 Task: Find a one-way flight from Los Angeles to Dickinson for 3 adults in Premium Economy with 1 checked bag on 9 May.
Action: Mouse moved to (288, 93)
Screenshot: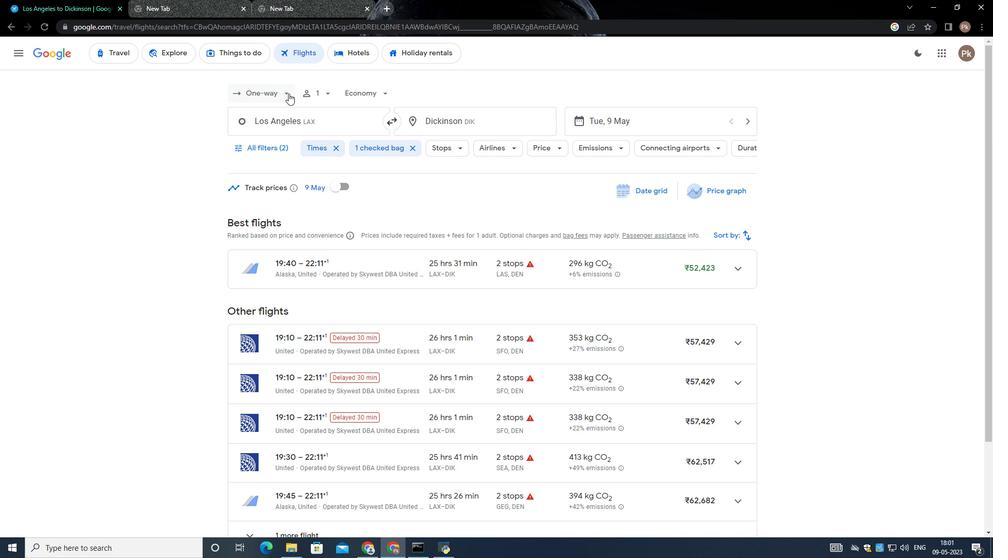 
Action: Mouse pressed left at (288, 93)
Screenshot: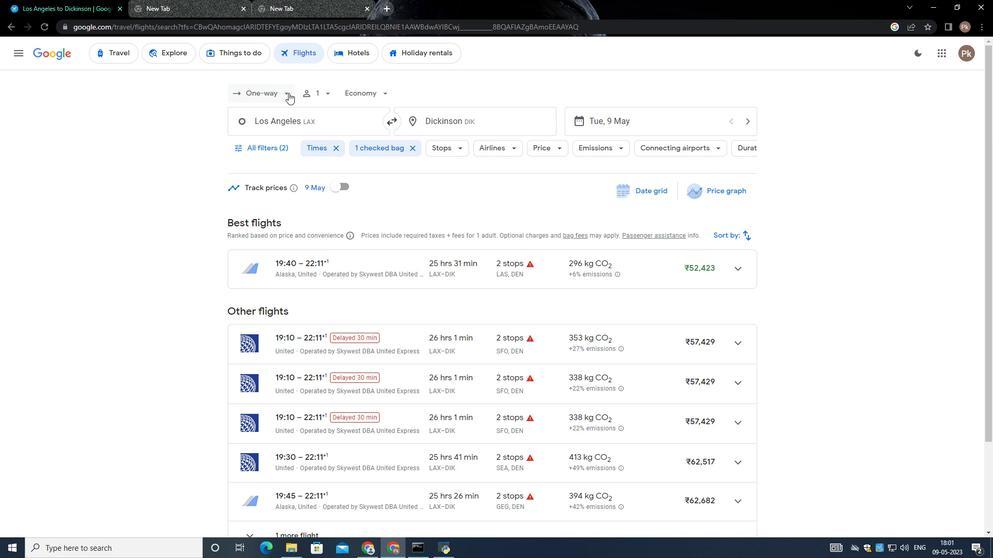 
Action: Mouse moved to (287, 144)
Screenshot: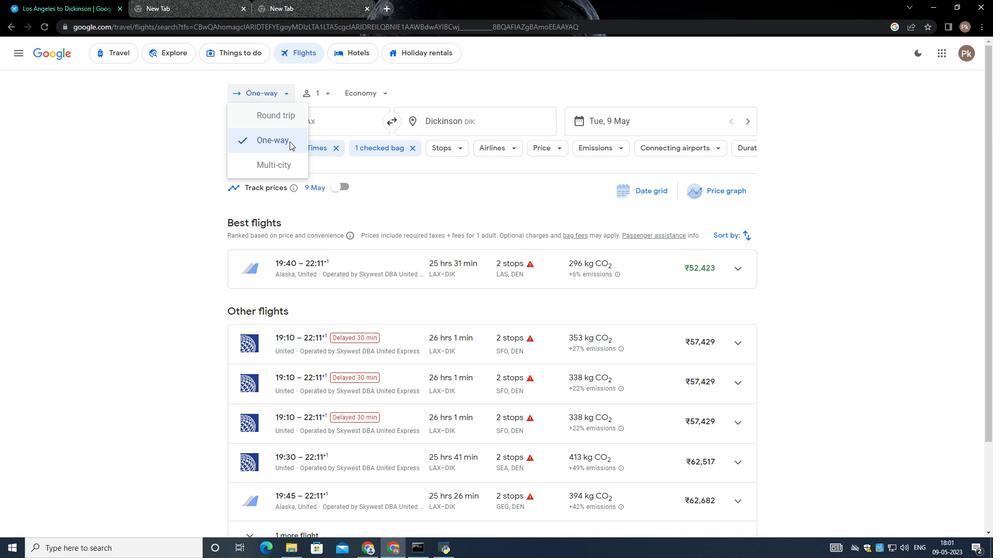 
Action: Mouse pressed left at (287, 144)
Screenshot: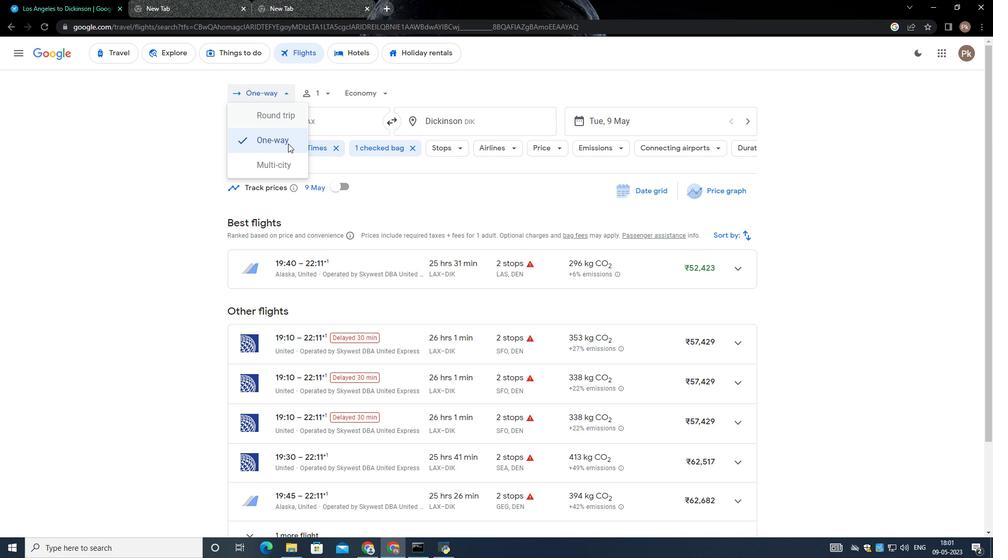 
Action: Mouse moved to (323, 96)
Screenshot: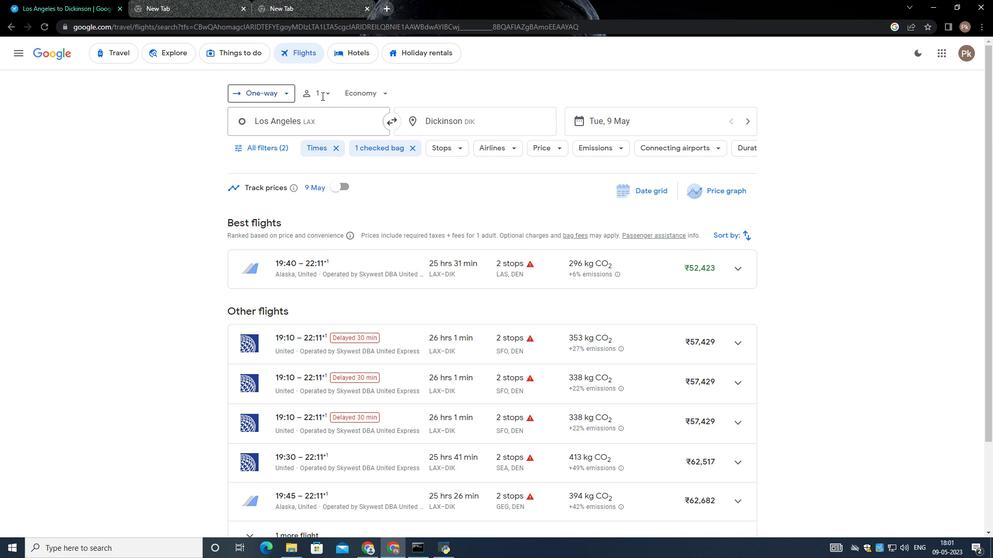 
Action: Mouse pressed left at (323, 96)
Screenshot: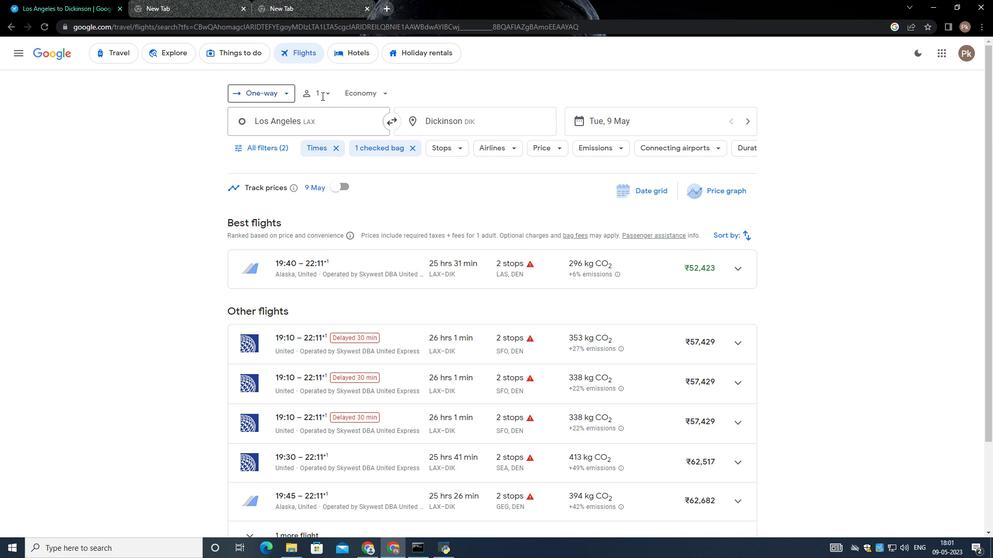
Action: Mouse moved to (403, 114)
Screenshot: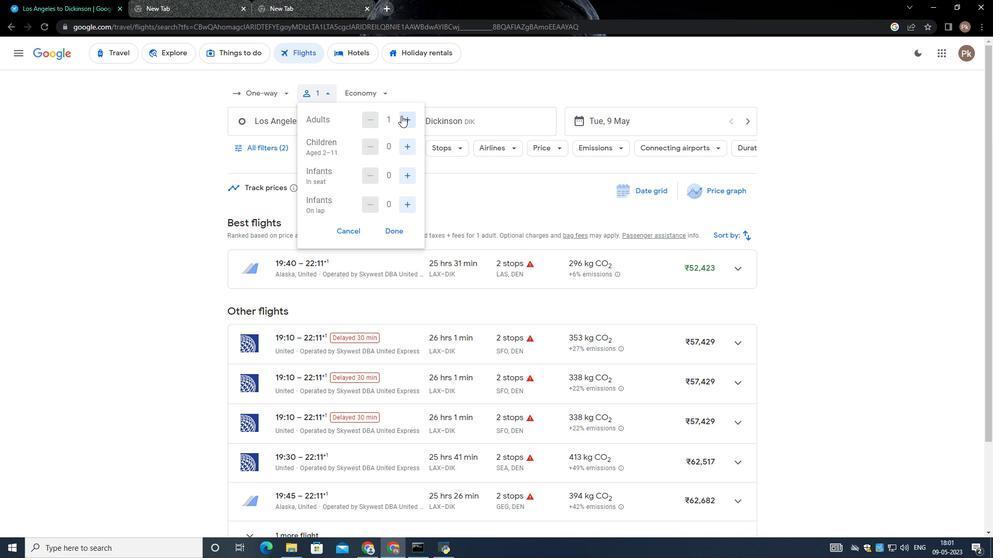 
Action: Mouse pressed left at (403, 114)
Screenshot: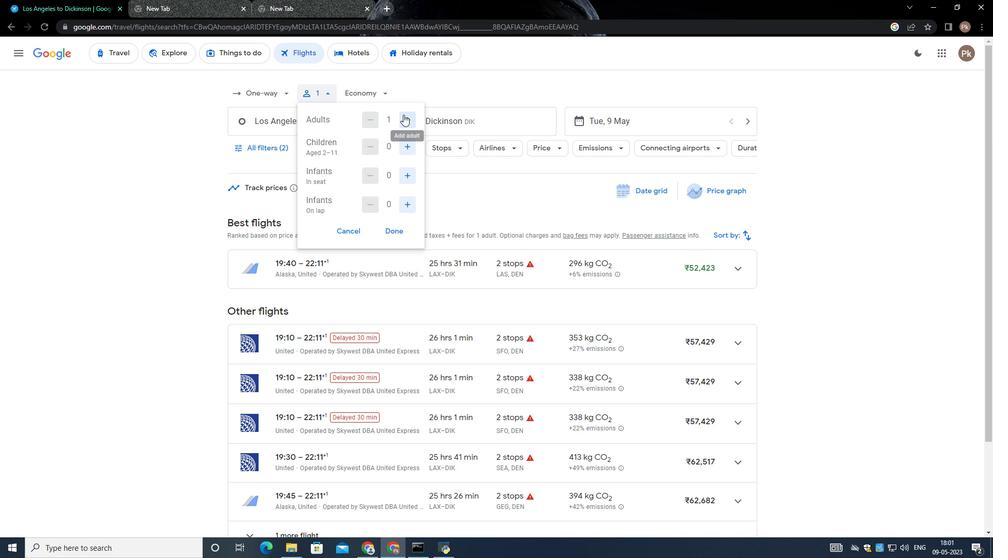 
Action: Mouse moved to (404, 114)
Screenshot: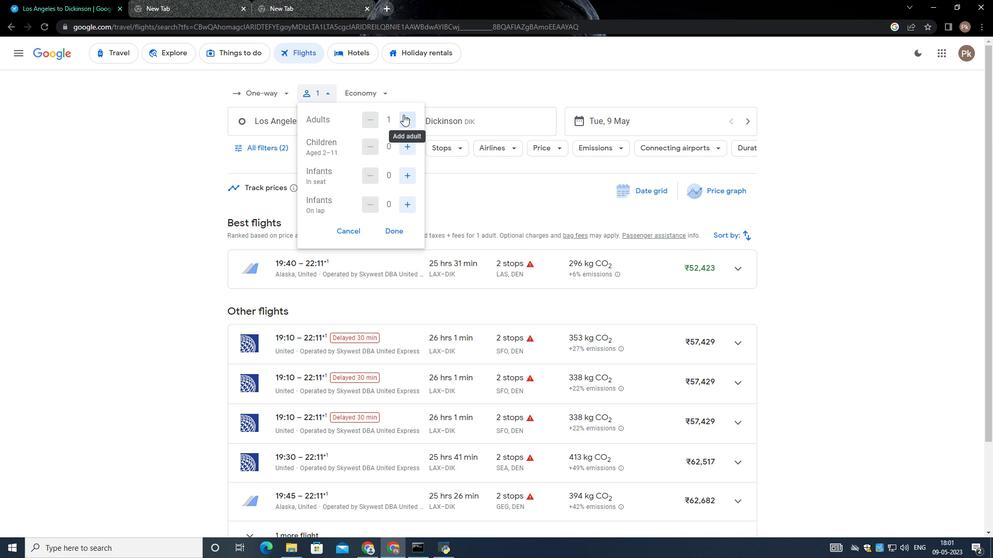 
Action: Mouse pressed left at (404, 114)
Screenshot: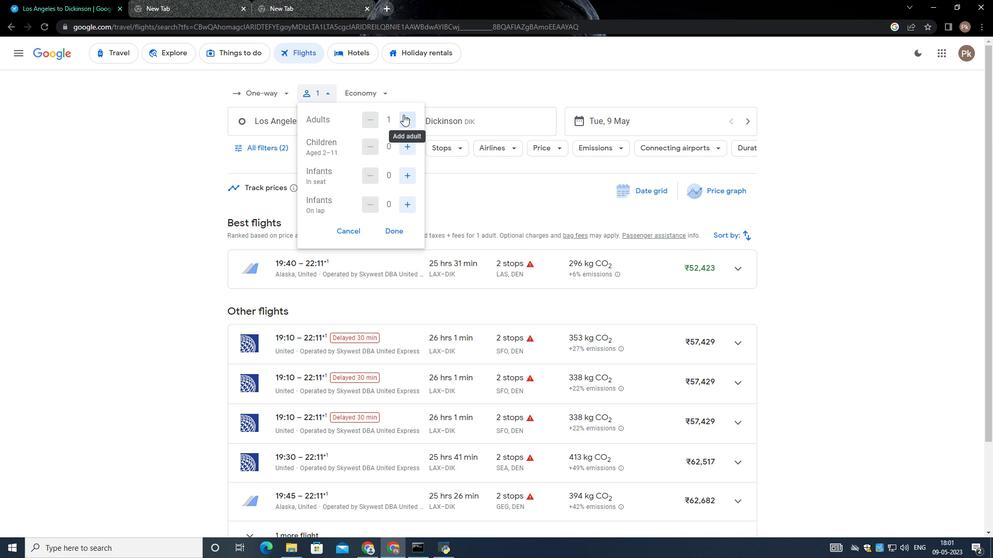 
Action: Mouse moved to (400, 144)
Screenshot: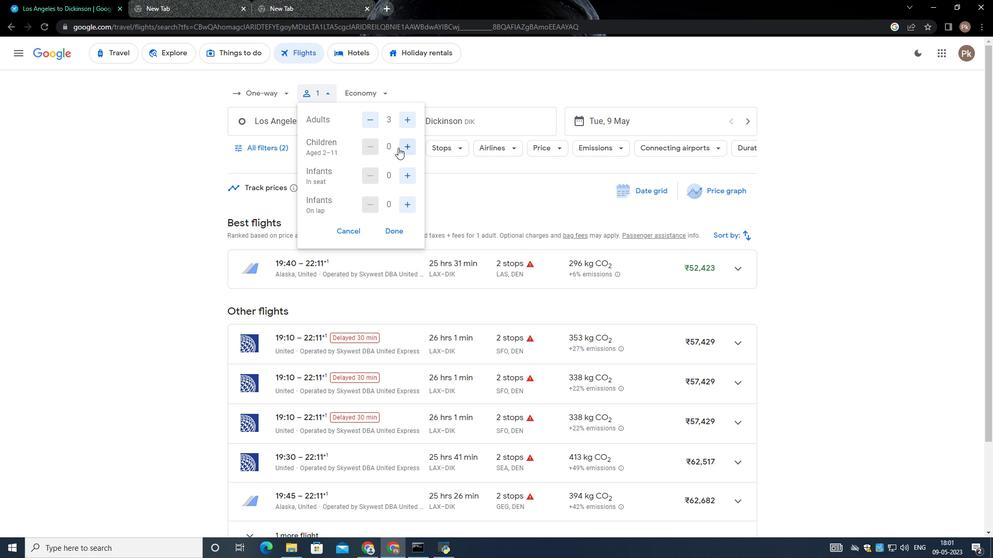 
Action: Mouse pressed left at (400, 144)
Screenshot: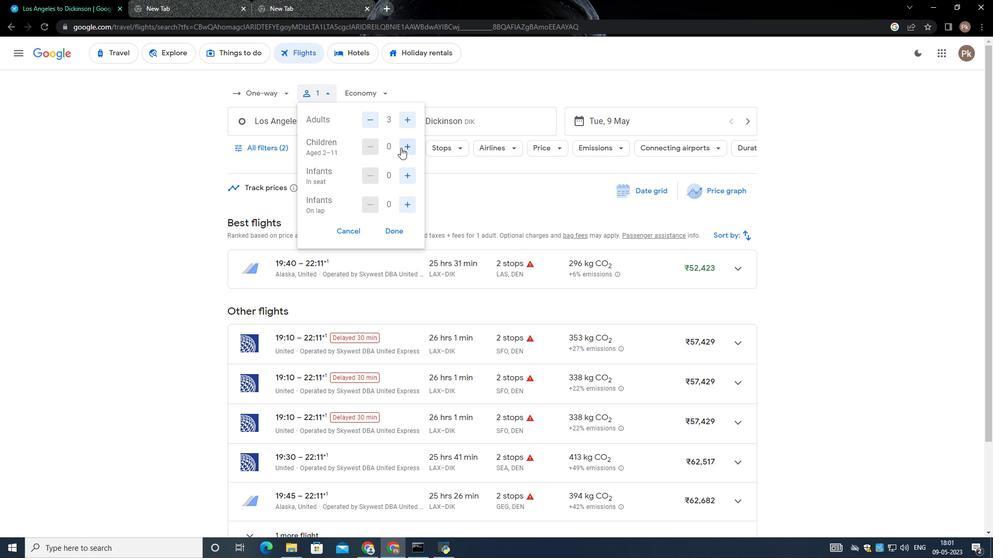 
Action: Mouse pressed left at (400, 144)
Screenshot: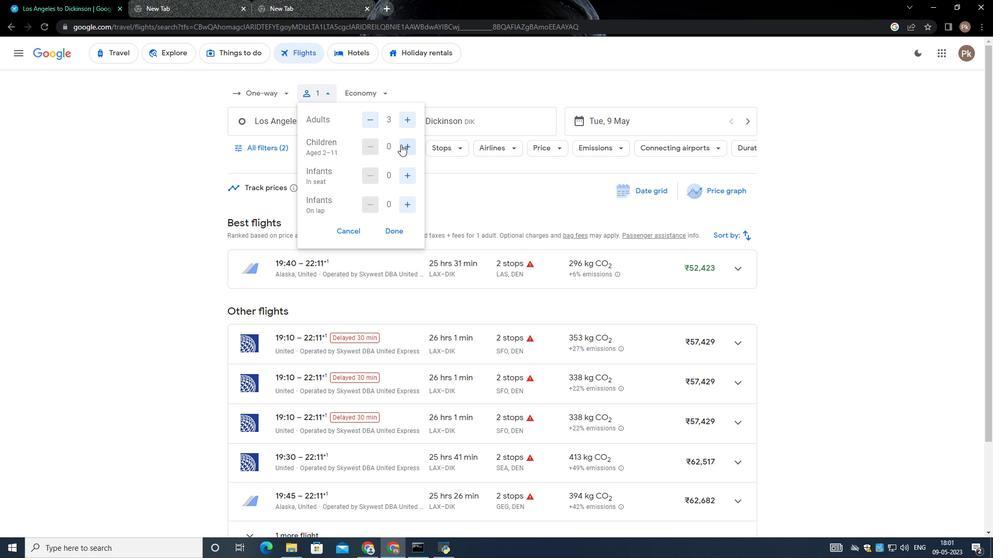 
Action: Mouse moved to (400, 144)
Screenshot: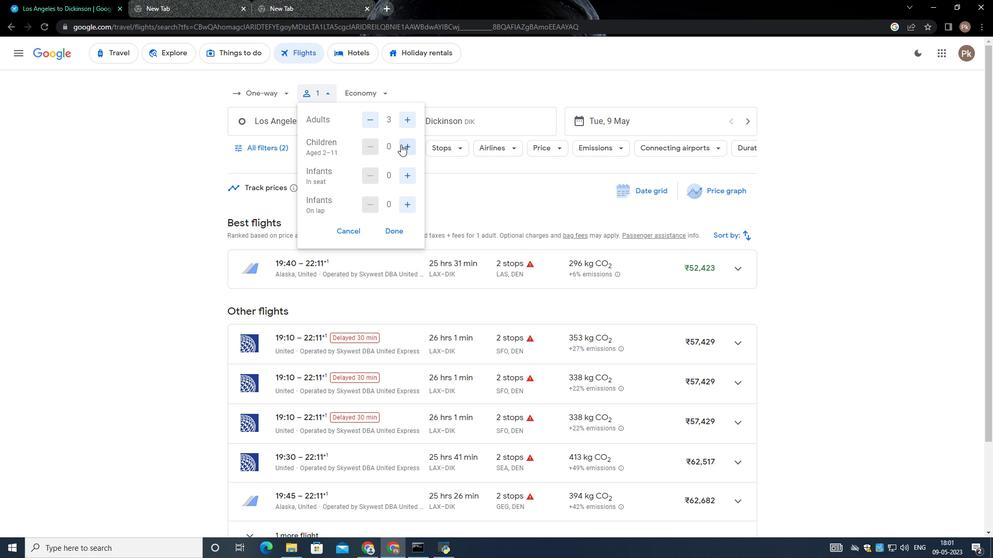 
Action: Mouse pressed left at (400, 144)
Screenshot: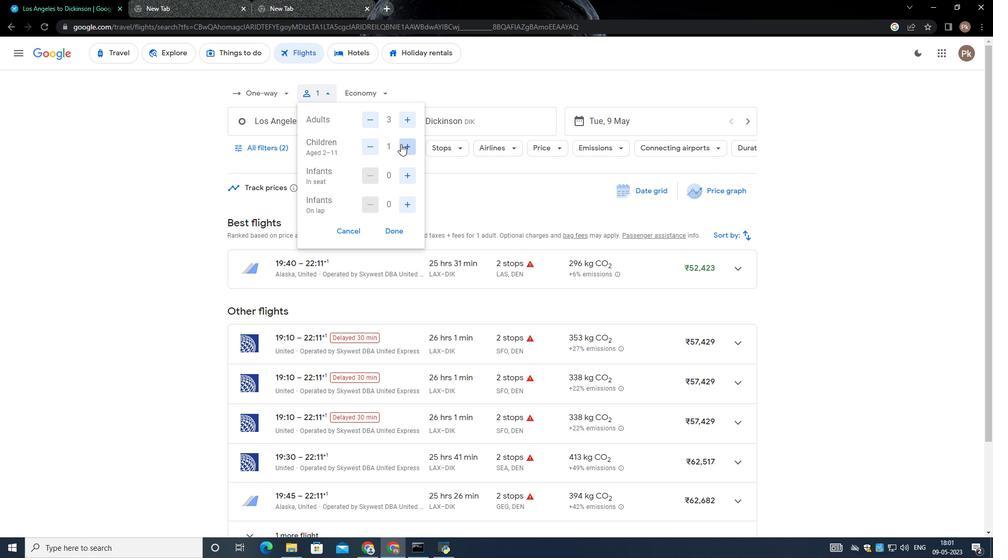 
Action: Mouse moved to (392, 232)
Screenshot: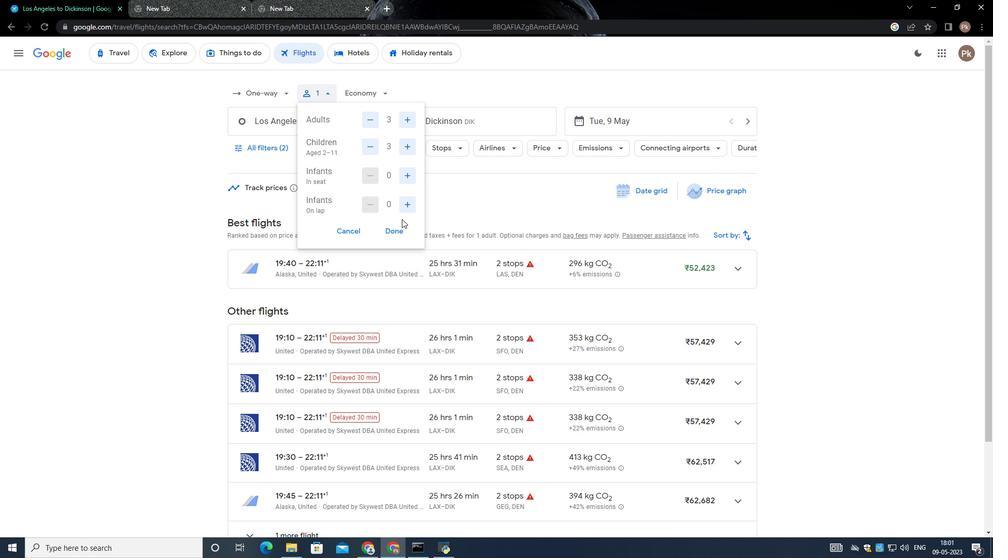 
Action: Mouse pressed left at (392, 232)
Screenshot: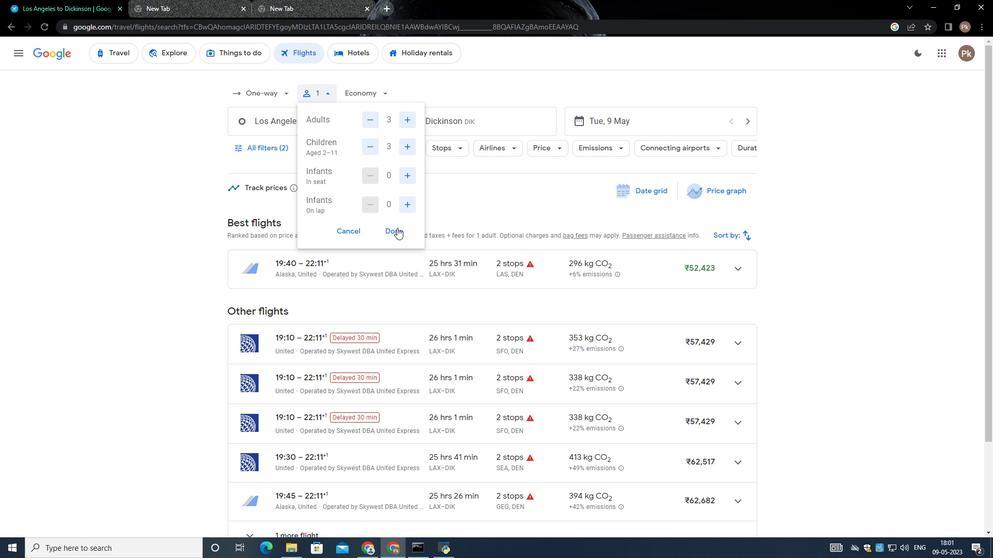 
Action: Mouse moved to (375, 100)
Screenshot: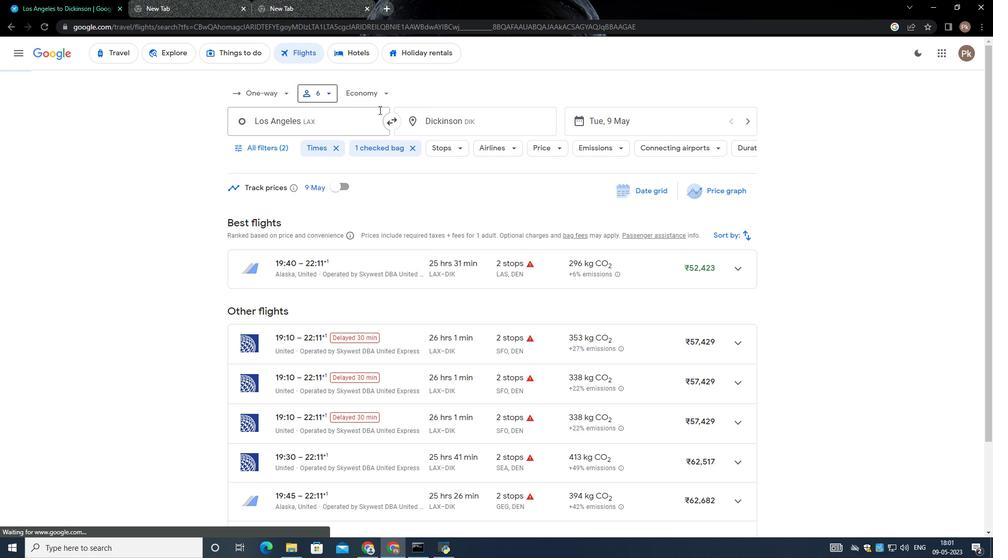 
Action: Mouse pressed left at (375, 100)
Screenshot: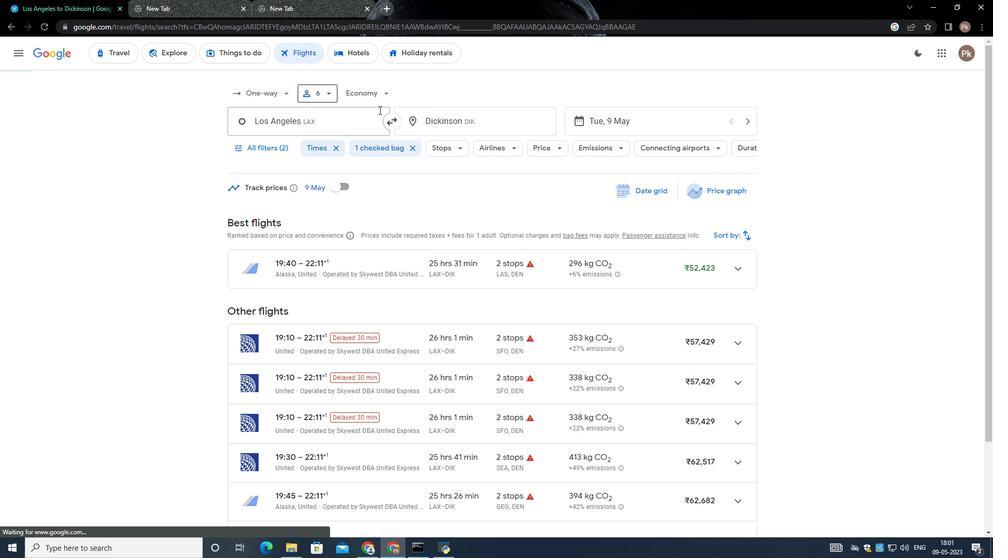 
Action: Mouse moved to (395, 140)
Screenshot: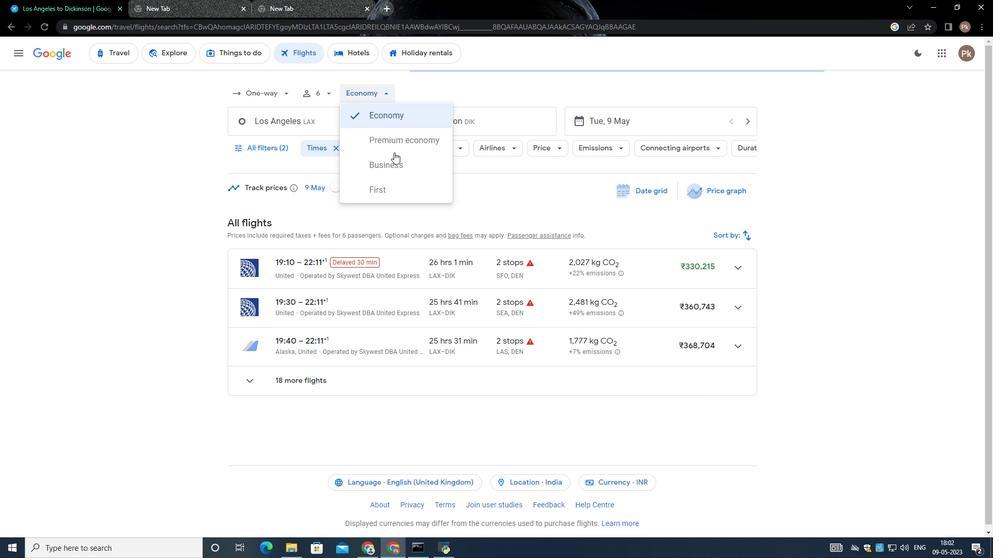
Action: Mouse pressed left at (395, 140)
Screenshot: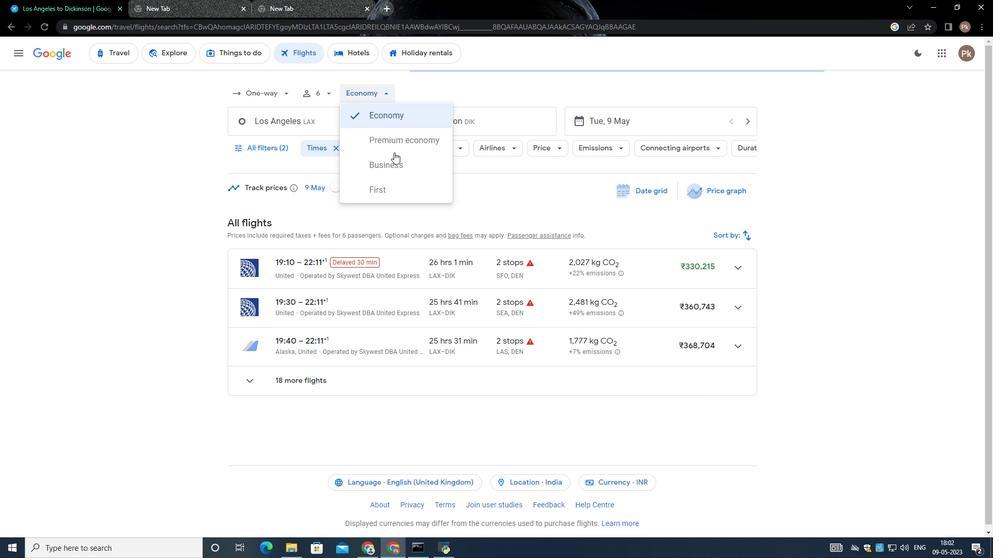 
Action: Mouse moved to (297, 121)
Screenshot: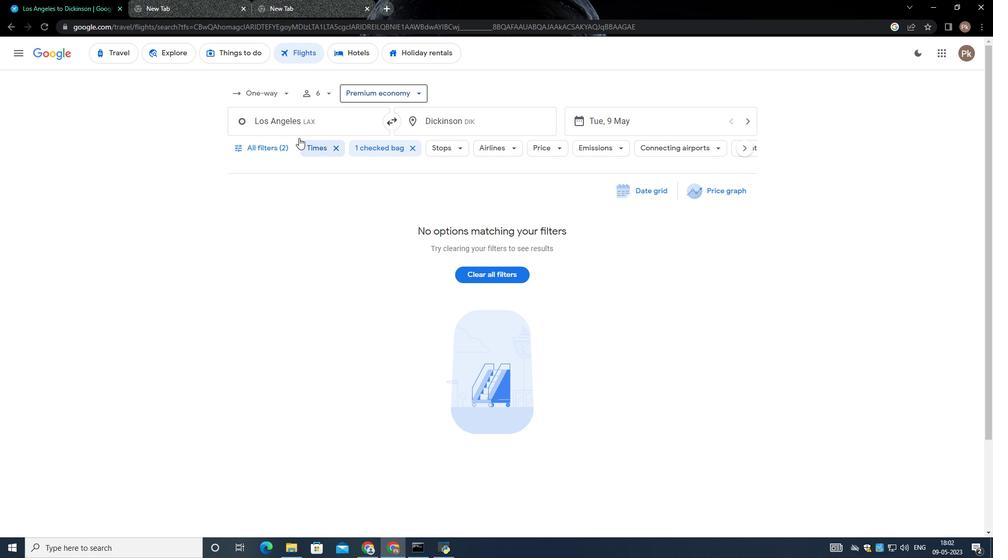 
Action: Mouse pressed left at (297, 121)
Screenshot: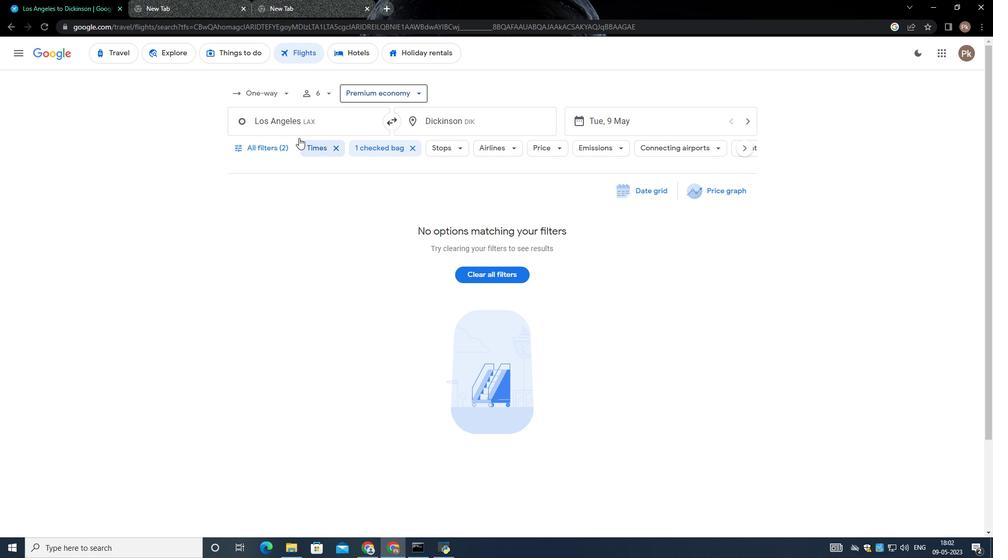 
Action: Mouse moved to (248, 85)
Screenshot: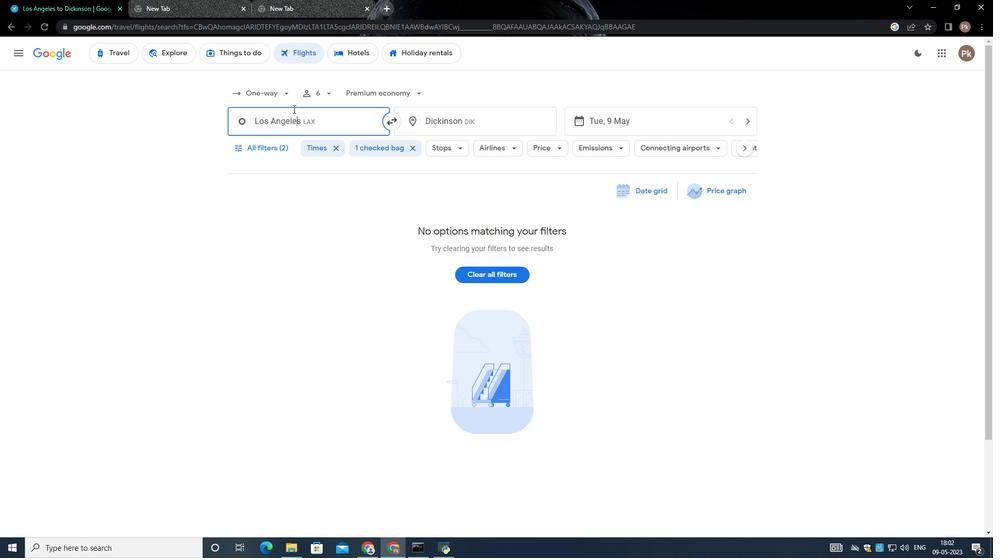 
Action: Key pressed <Key.backspace><Key.shift>Santa<Key.space><Key.shift><Key.shift><Key.shift><Key.shift><Key.shift><Key.shift><Key.shift><Key.shift><Key.shift><Key.shift><Key.shift><Key.shift>Rosa
Screenshot: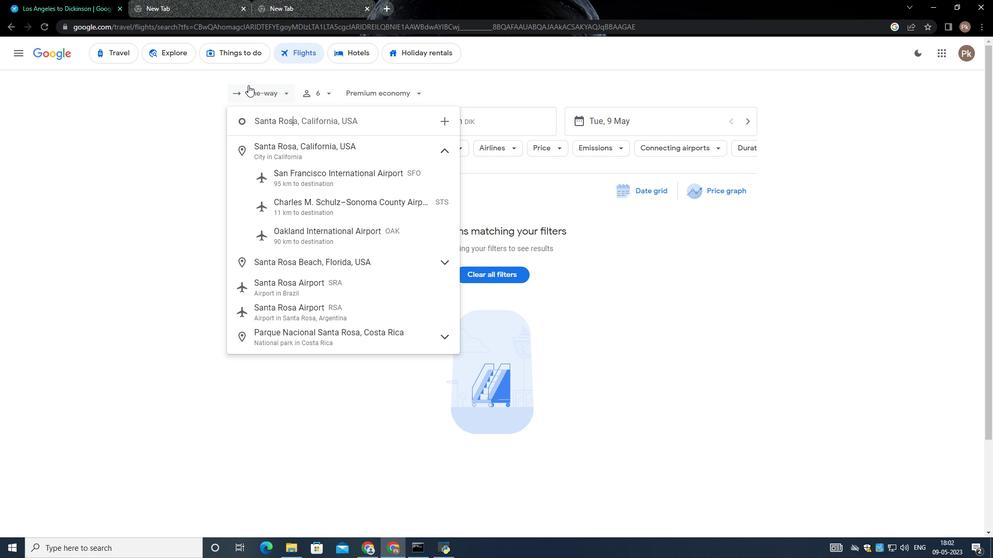 
Action: Mouse moved to (335, 206)
Screenshot: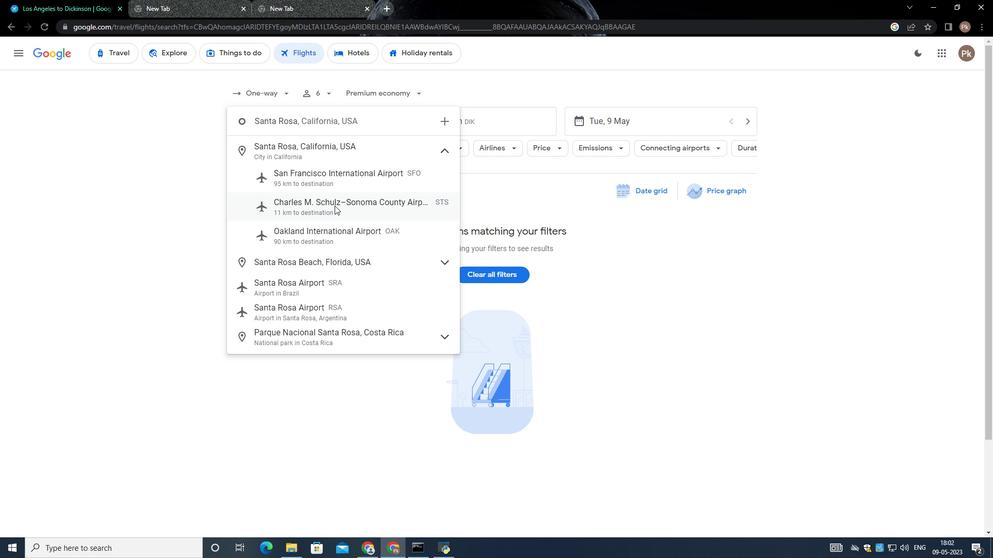 
Action: Mouse pressed left at (335, 206)
Screenshot: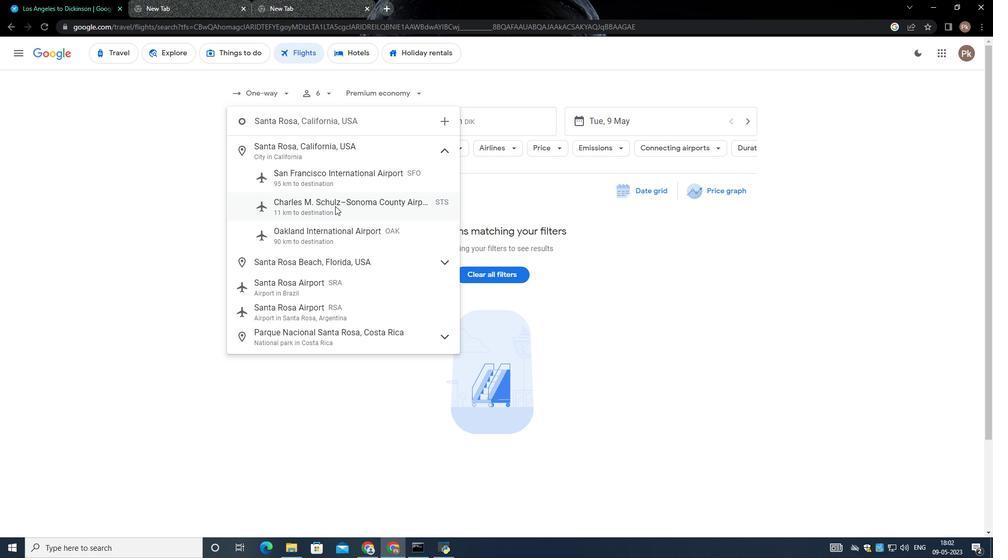 
Action: Mouse moved to (496, 123)
Screenshot: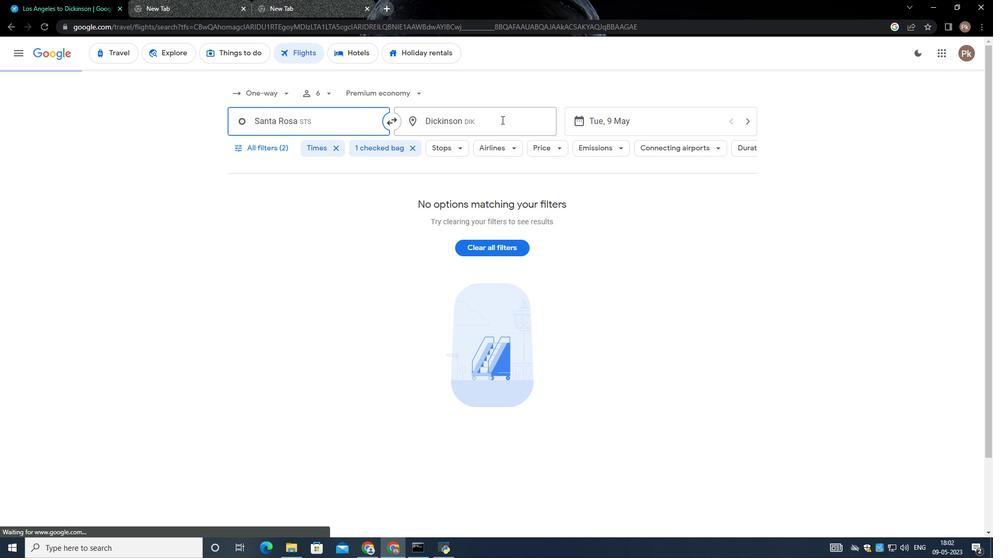 
Action: Mouse pressed left at (496, 123)
Screenshot: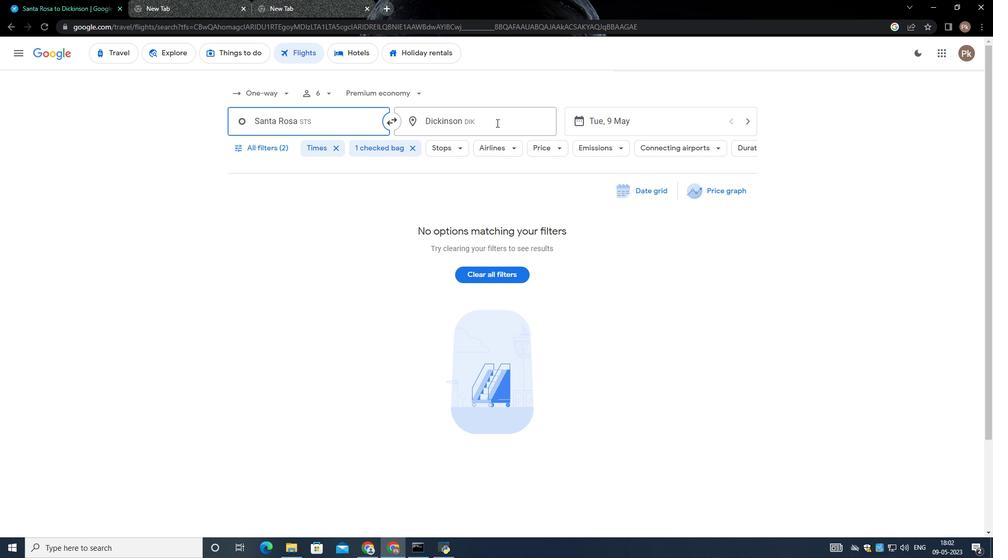 
Action: Mouse moved to (279, 0)
Screenshot: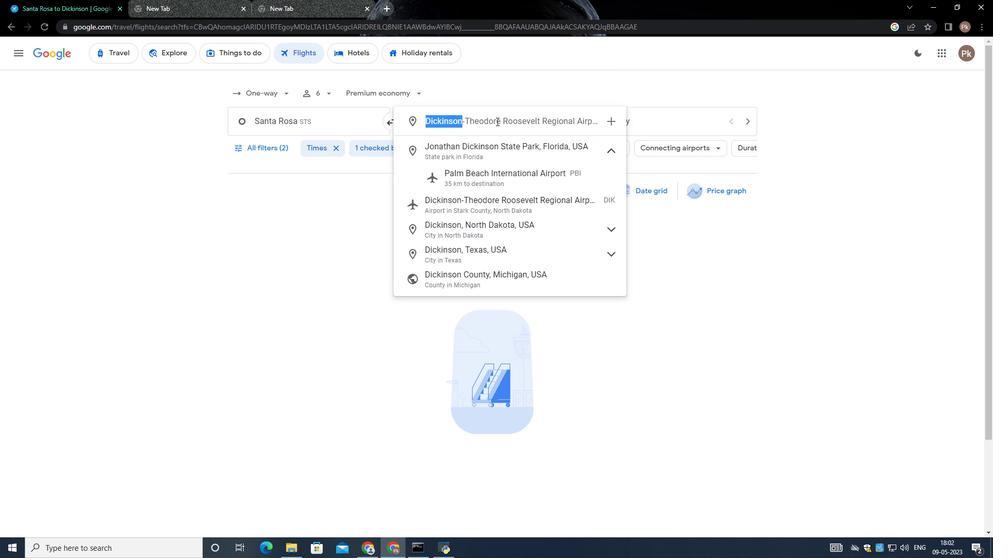 
Action: Key pressed <Key.backspace>
Screenshot: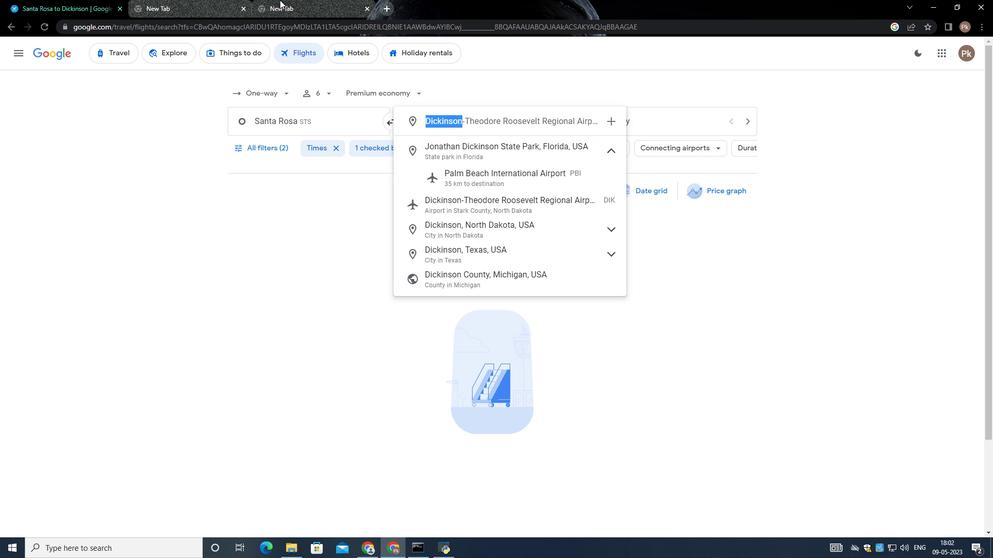 
Action: Mouse moved to (935, 143)
Screenshot: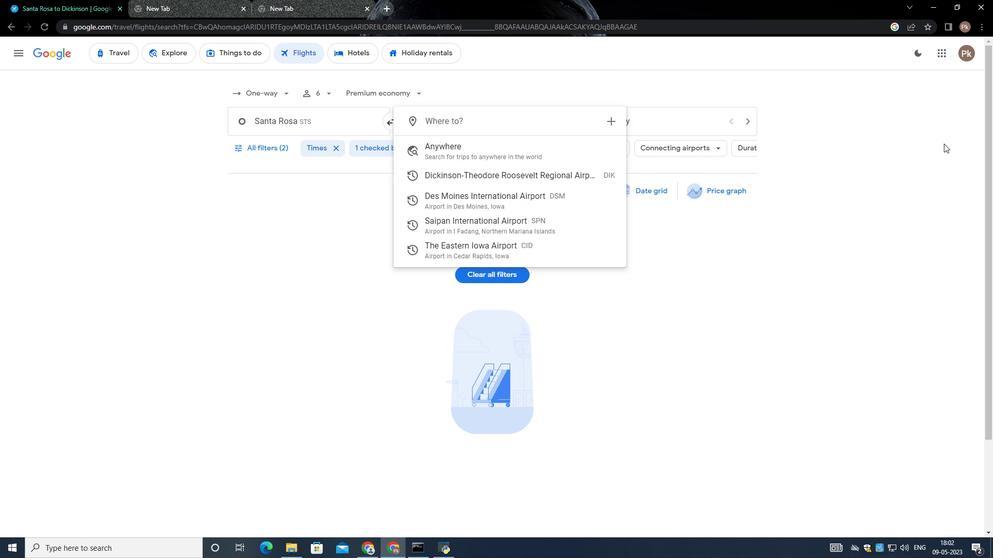 
Action: Key pressed <Key.shift><Key.shift><Key.shift><Key.shift><Key.shift>D
Screenshot: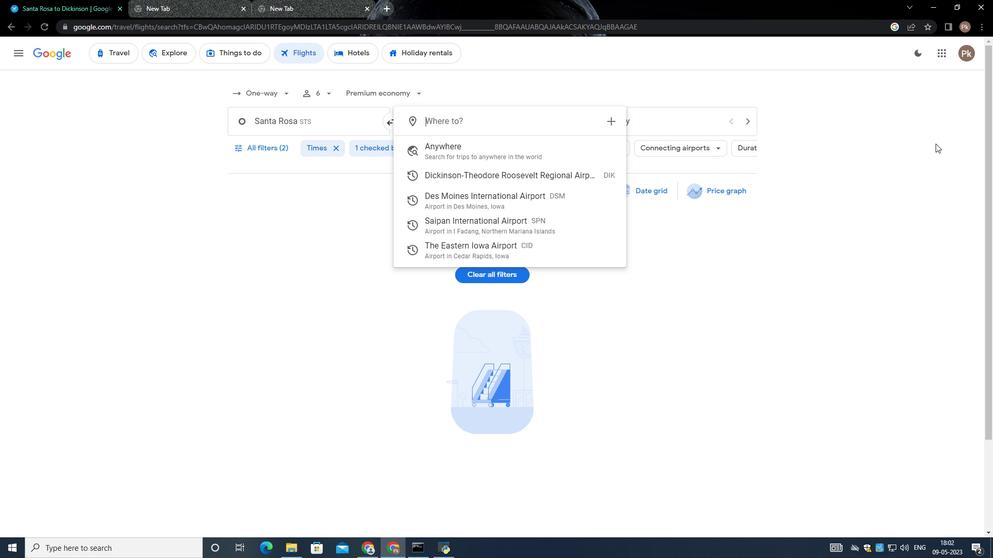 
Action: Mouse moved to (934, 144)
Screenshot: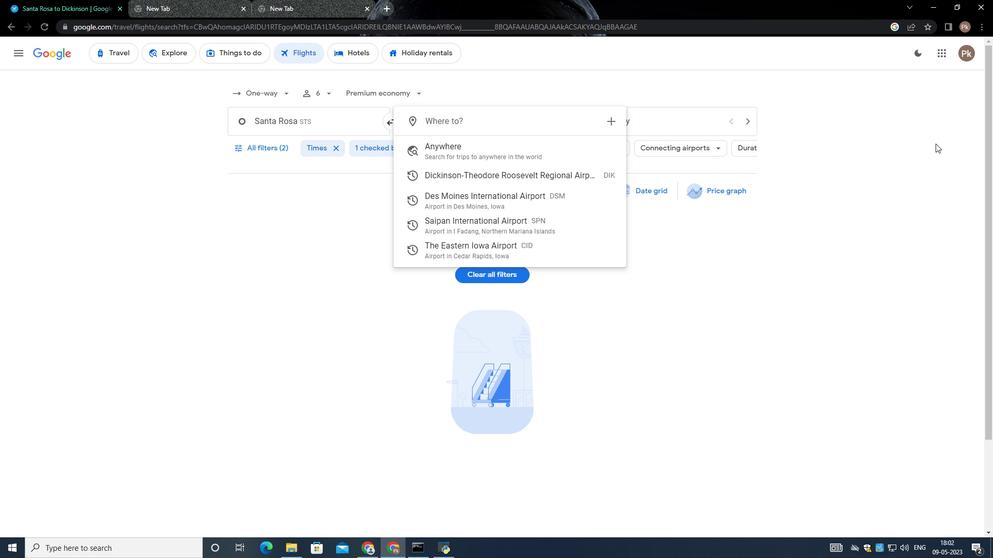 
Action: Key pressed ickson<Key.space><Key.shift>Theodore
Screenshot: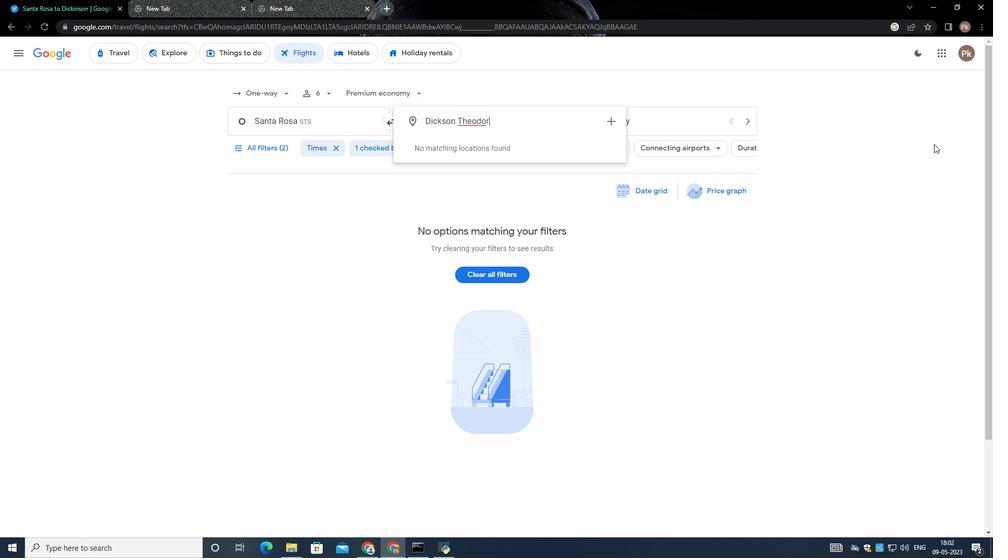 
Action: Mouse moved to (482, 147)
Screenshot: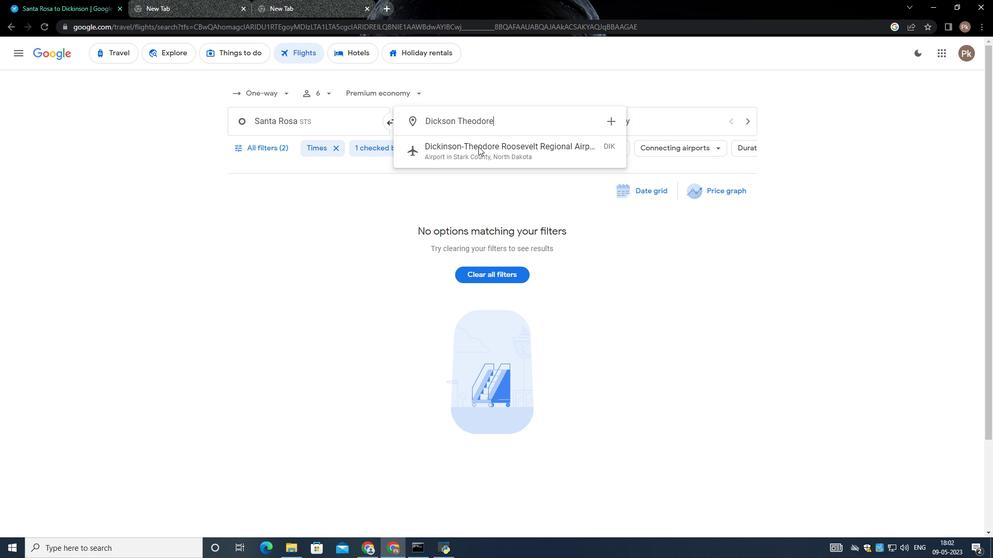 
Action: Mouse pressed left at (482, 147)
Screenshot: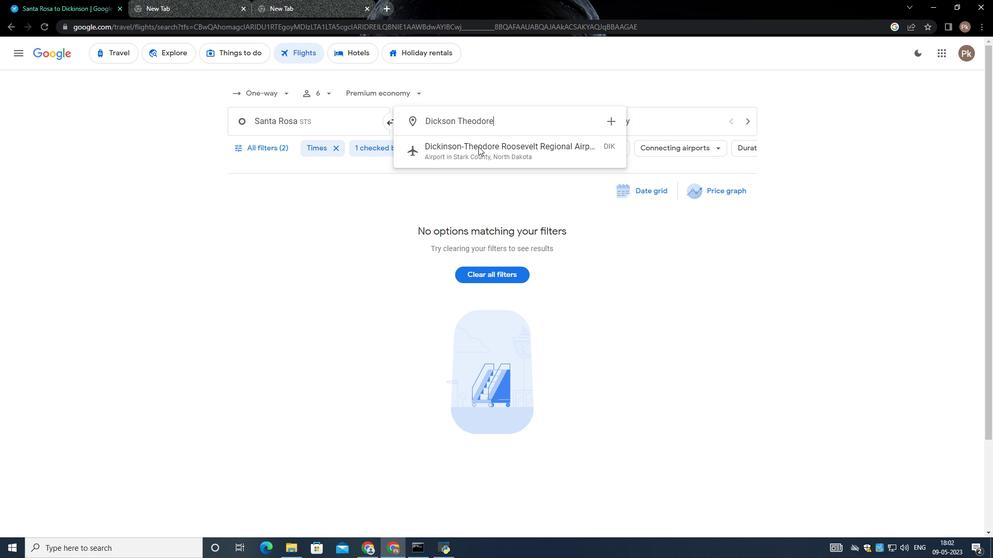 
Action: Mouse moved to (499, 124)
Screenshot: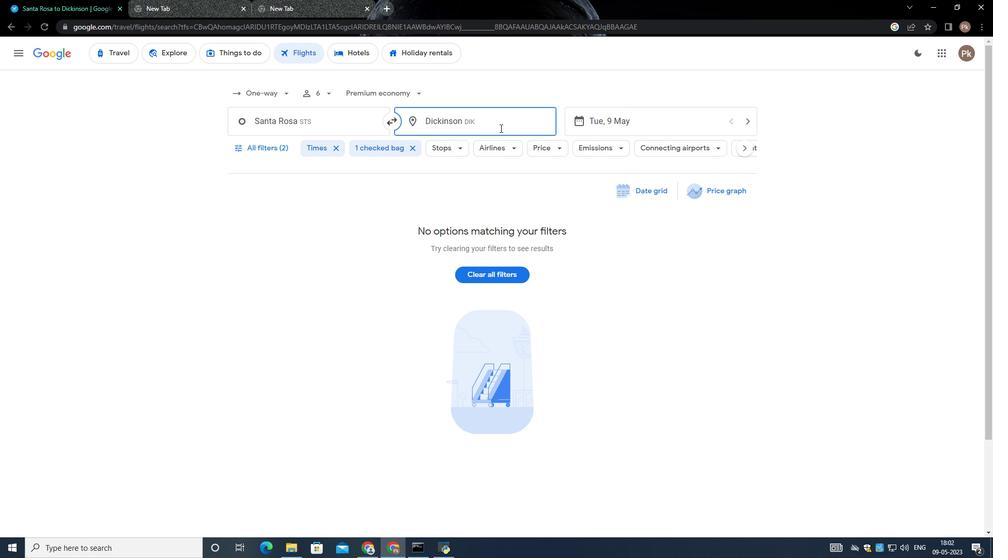
Action: Mouse pressed left at (499, 124)
Screenshot: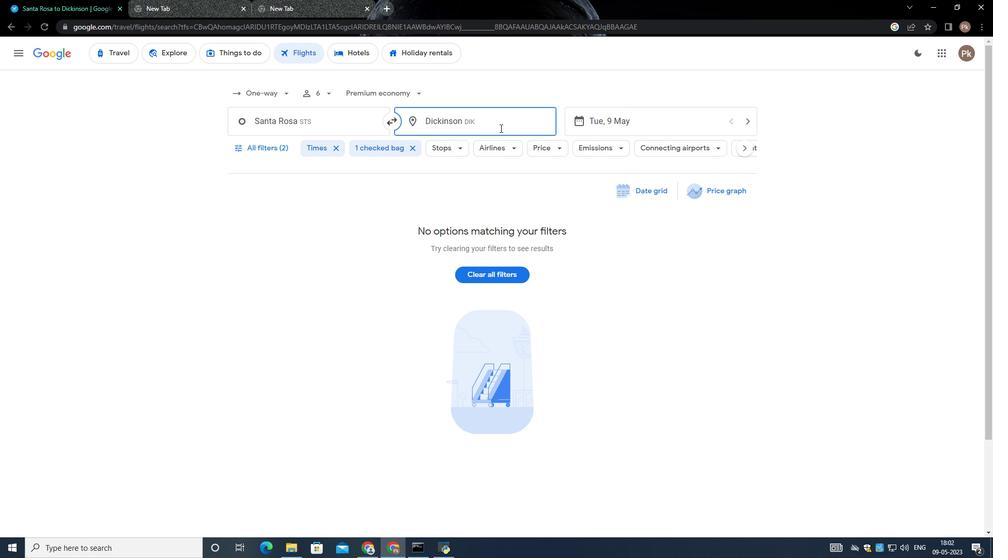 
Action: Mouse moved to (498, 192)
Screenshot: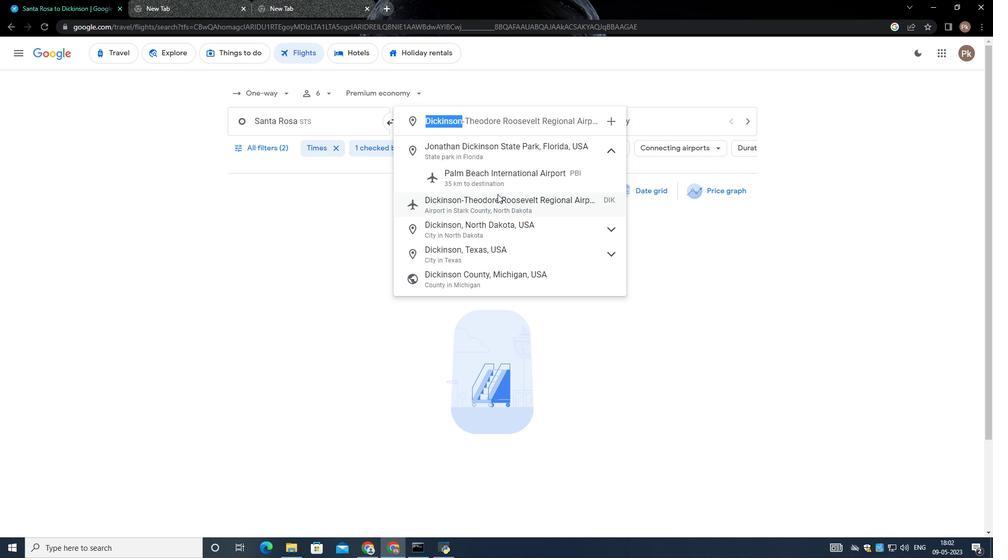 
Action: Mouse pressed left at (498, 192)
Screenshot: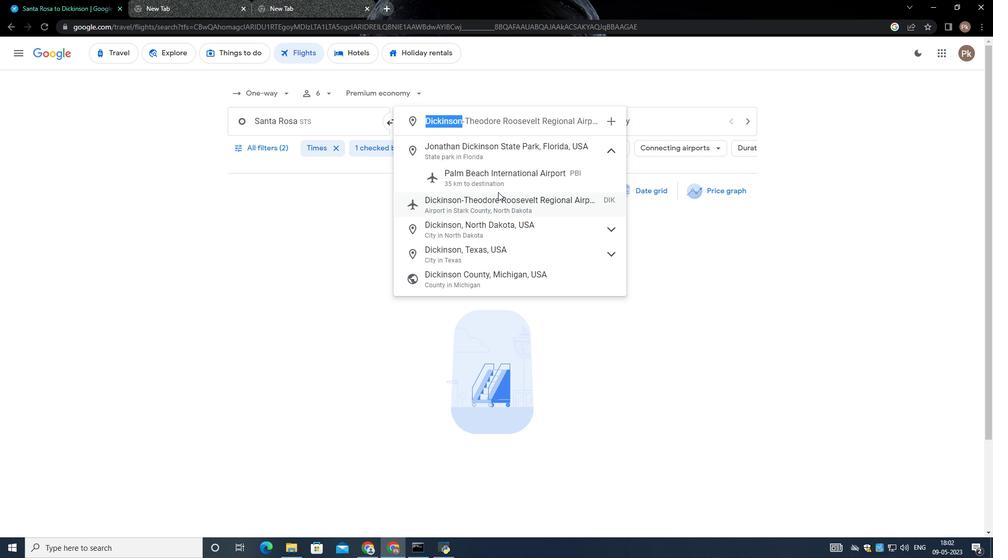 
Action: Mouse moved to (638, 118)
Screenshot: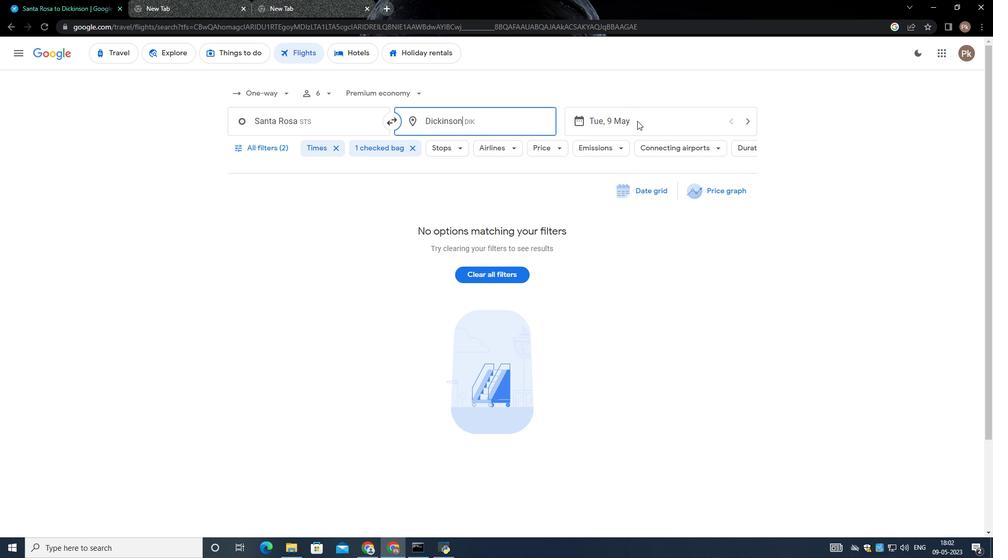 
Action: Mouse pressed left at (638, 118)
Screenshot: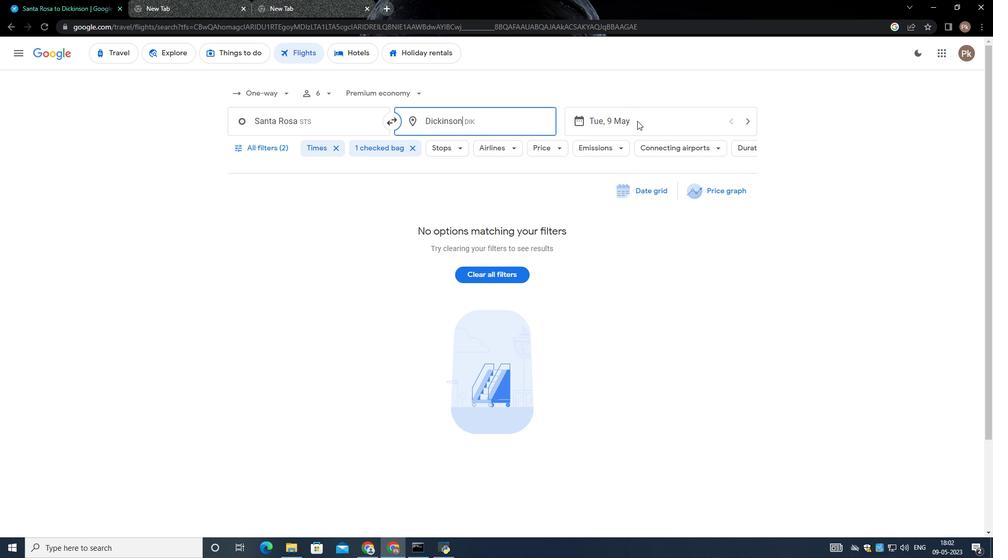 
Action: Mouse moved to (441, 231)
Screenshot: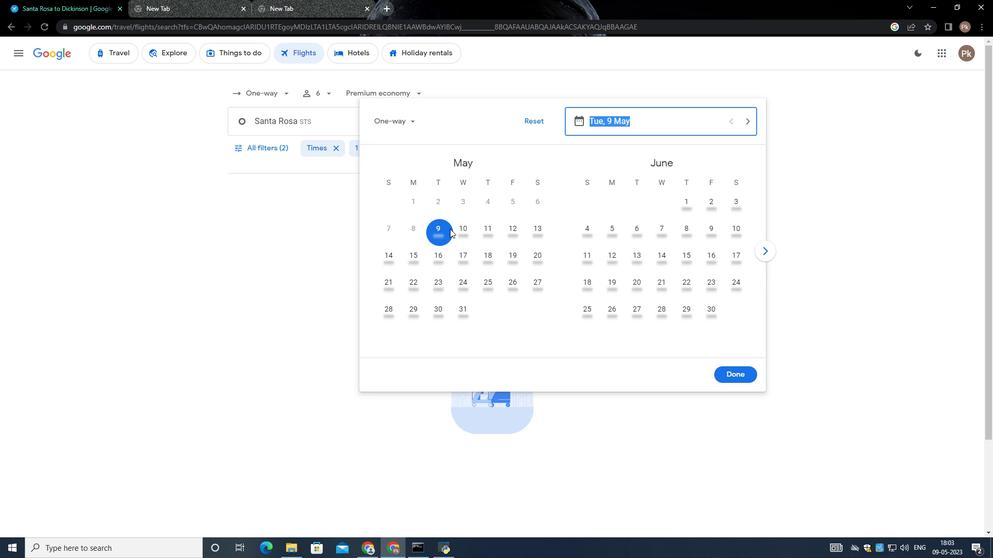 
Action: Mouse pressed left at (441, 231)
Screenshot: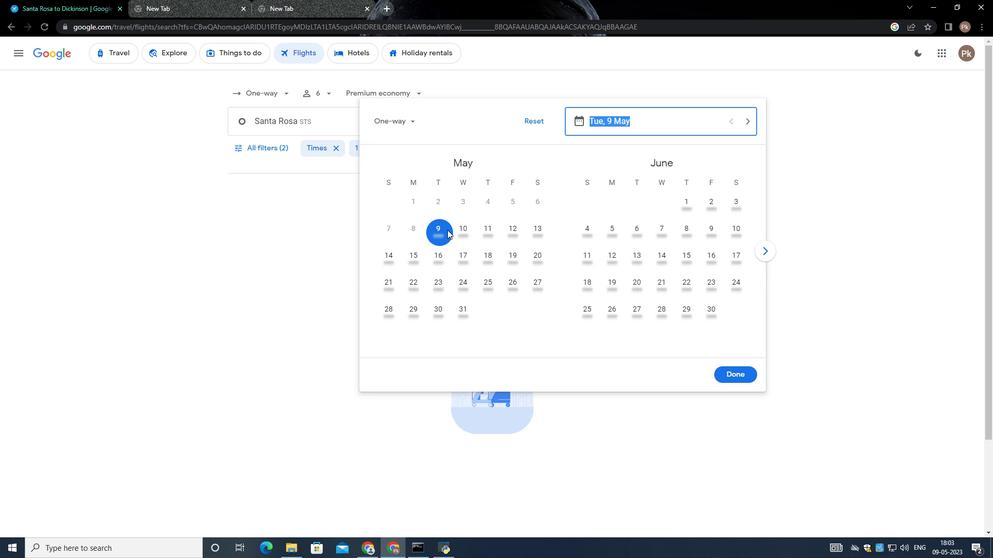 
Action: Mouse moved to (751, 382)
Screenshot: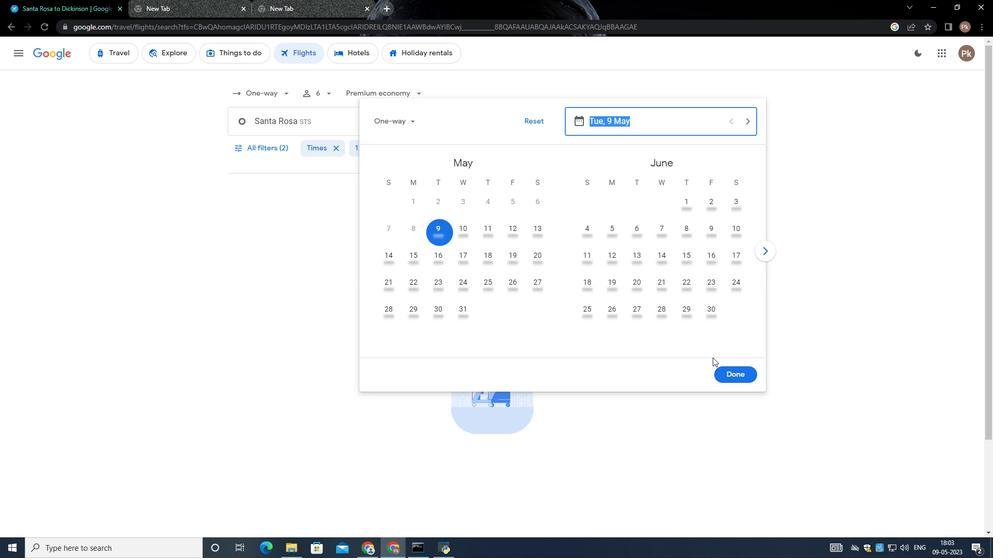 
Action: Mouse pressed left at (751, 382)
Screenshot: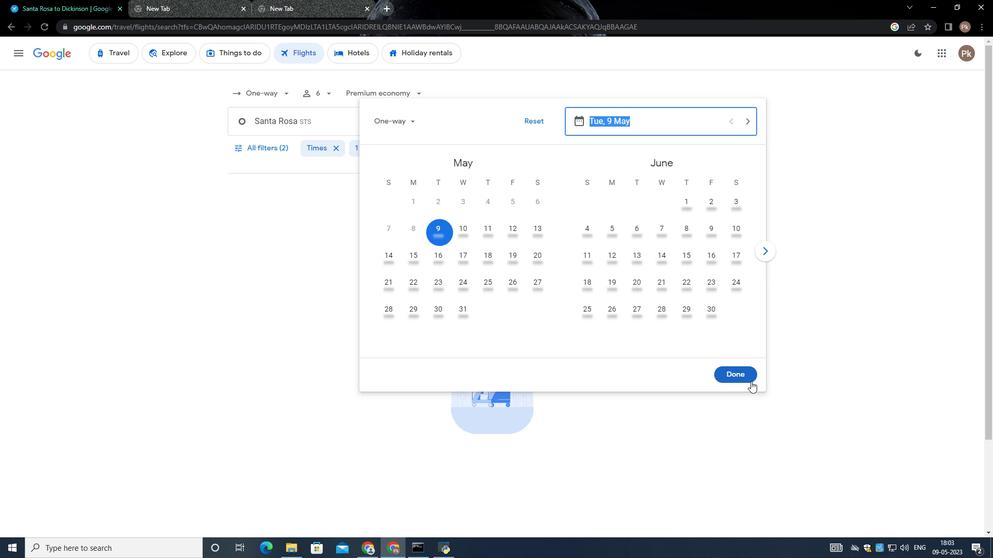 
Action: Mouse moved to (276, 154)
Screenshot: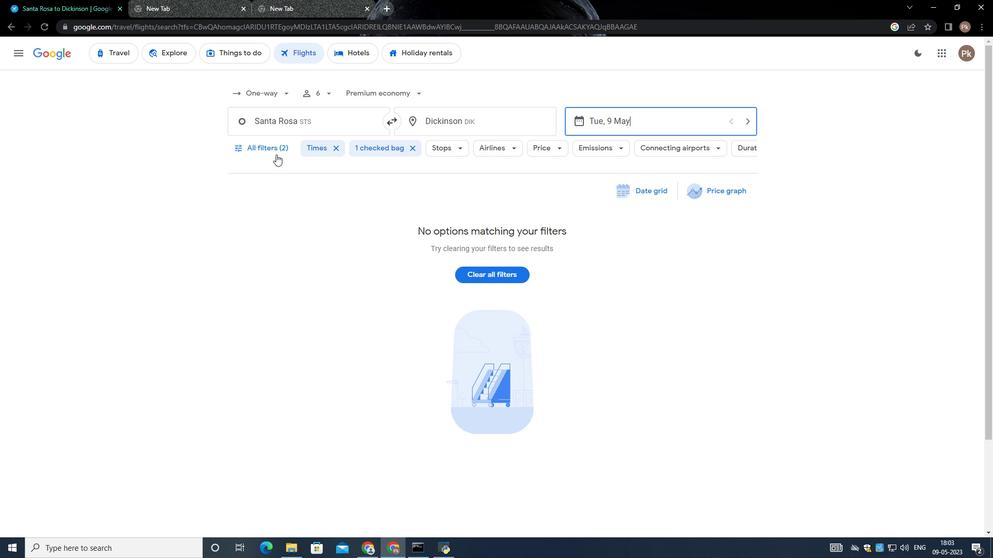 
Action: Mouse pressed left at (276, 154)
Screenshot: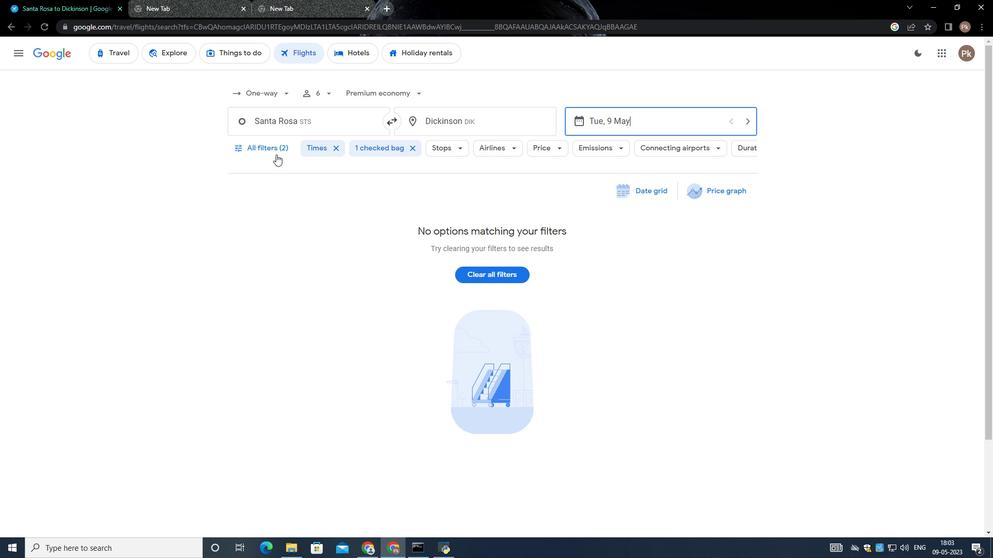 
Action: Mouse moved to (379, 367)
Screenshot: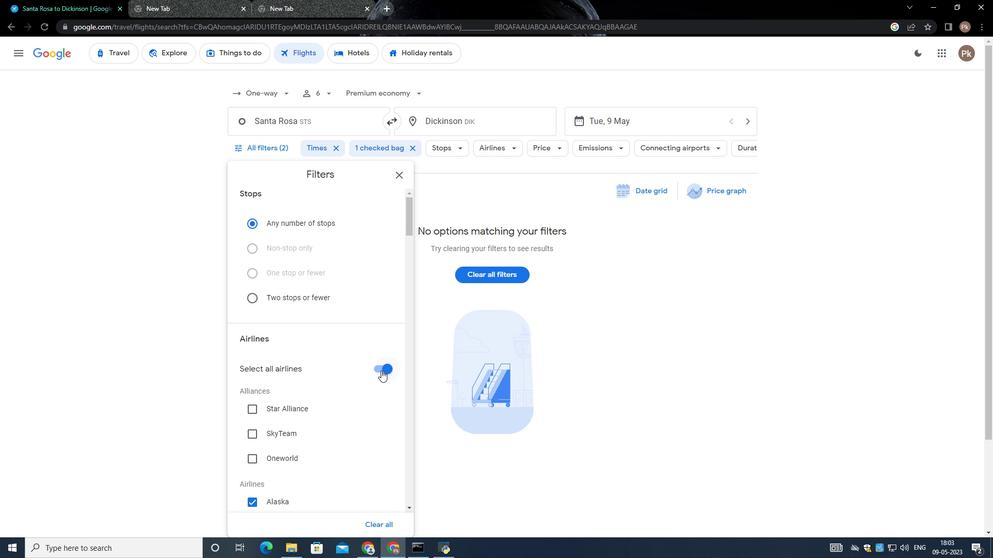 
Action: Mouse pressed left at (379, 367)
Screenshot: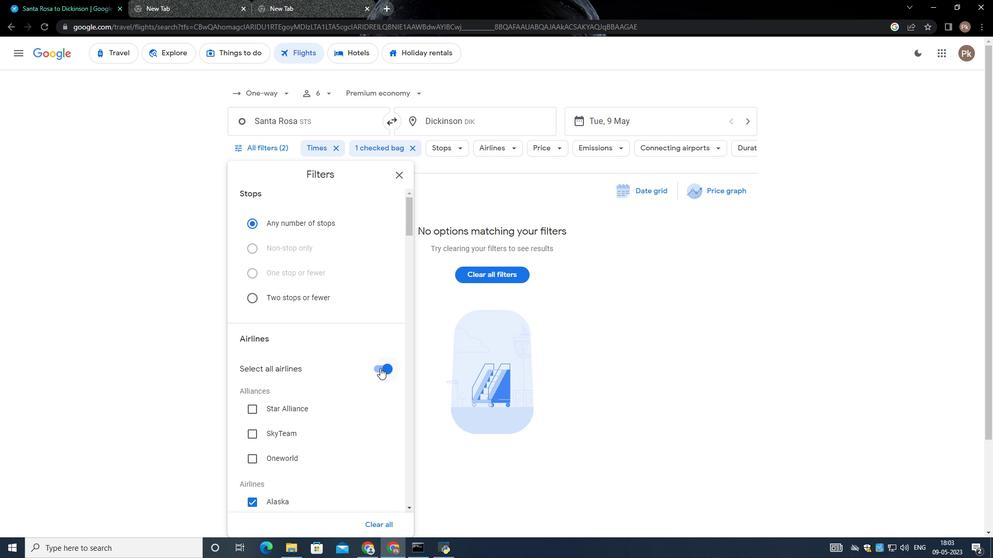 
Action: Mouse moved to (326, 349)
Screenshot: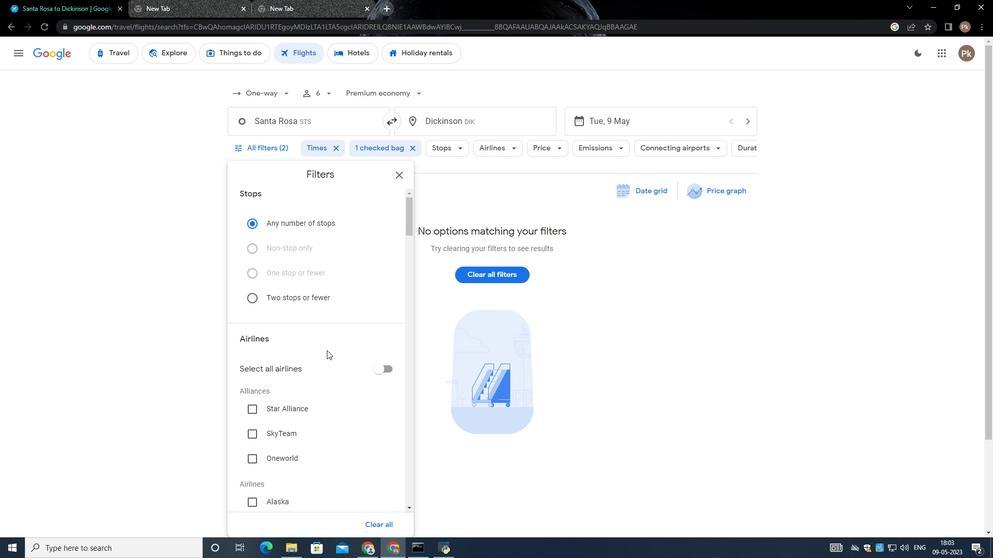 
Action: Mouse scrolled (326, 348) with delta (0, 0)
Screenshot: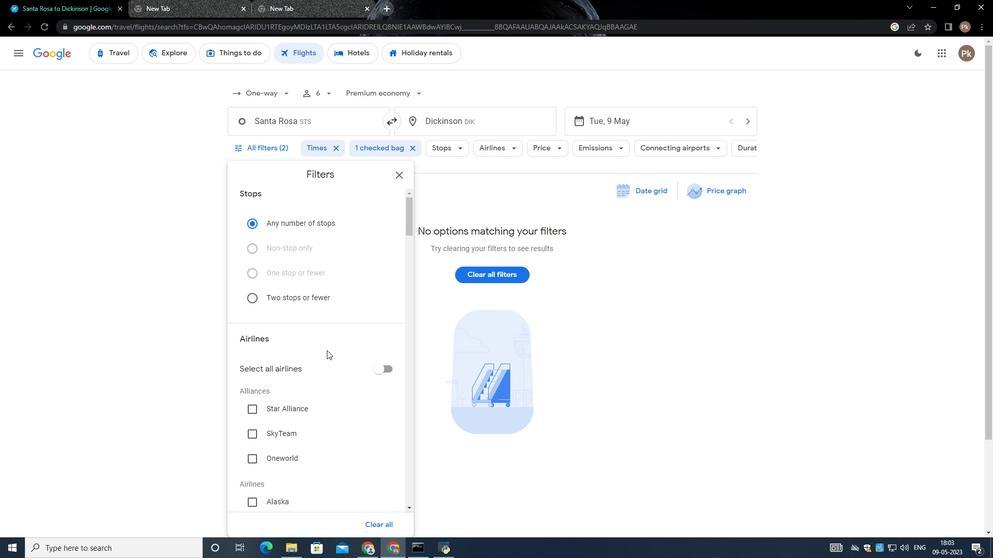 
Action: Mouse scrolled (326, 348) with delta (0, 0)
Screenshot: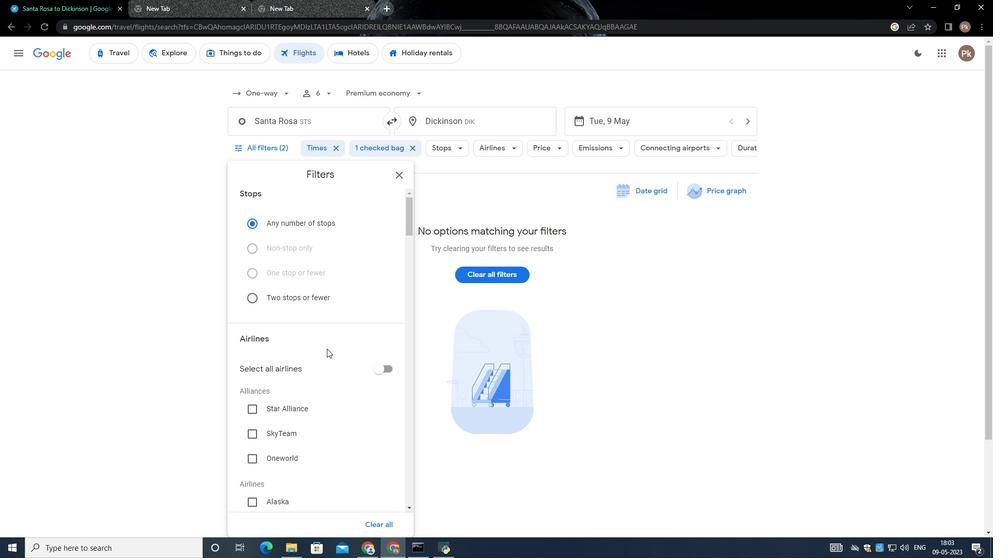 
Action: Mouse moved to (326, 347)
Screenshot: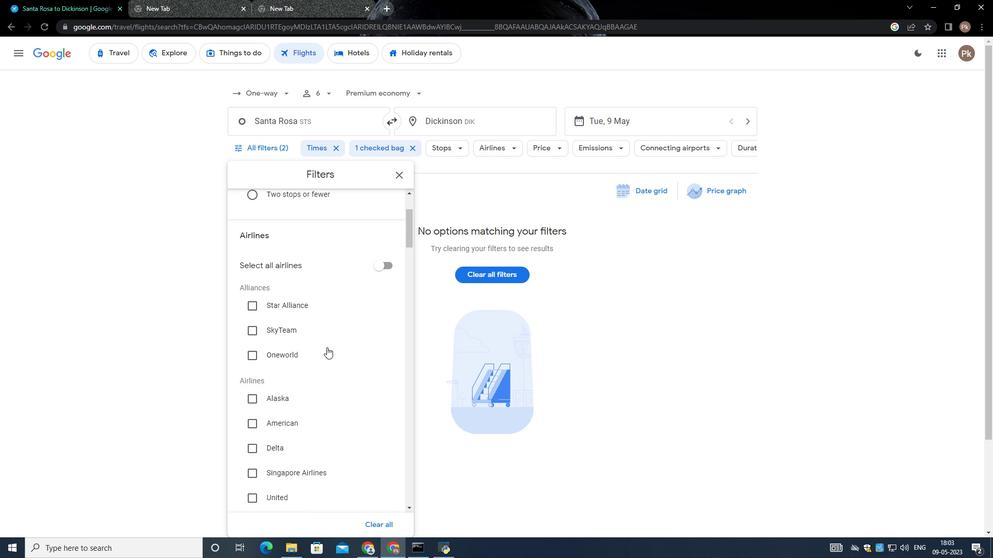 
Action: Mouse scrolled (326, 346) with delta (0, 0)
Screenshot: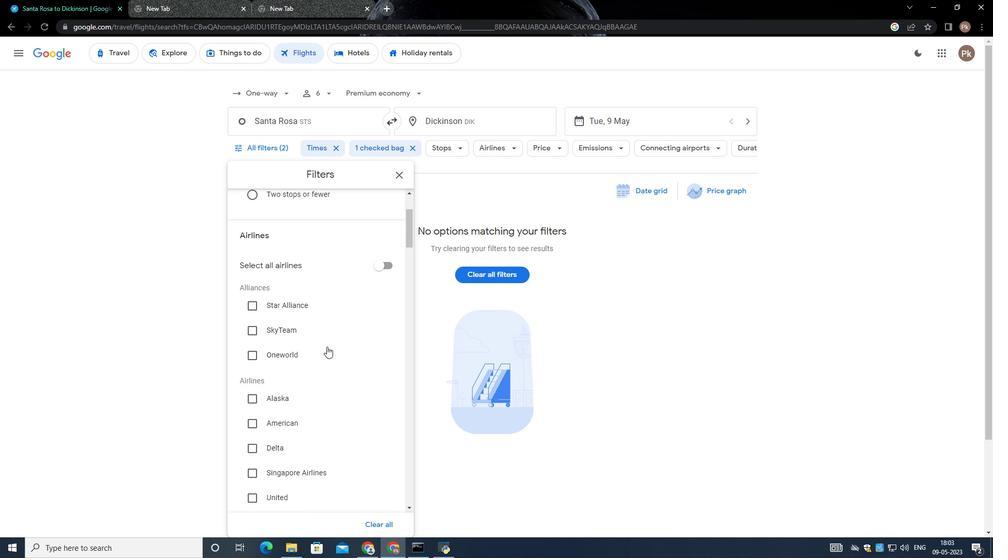 
Action: Mouse moved to (329, 346)
Screenshot: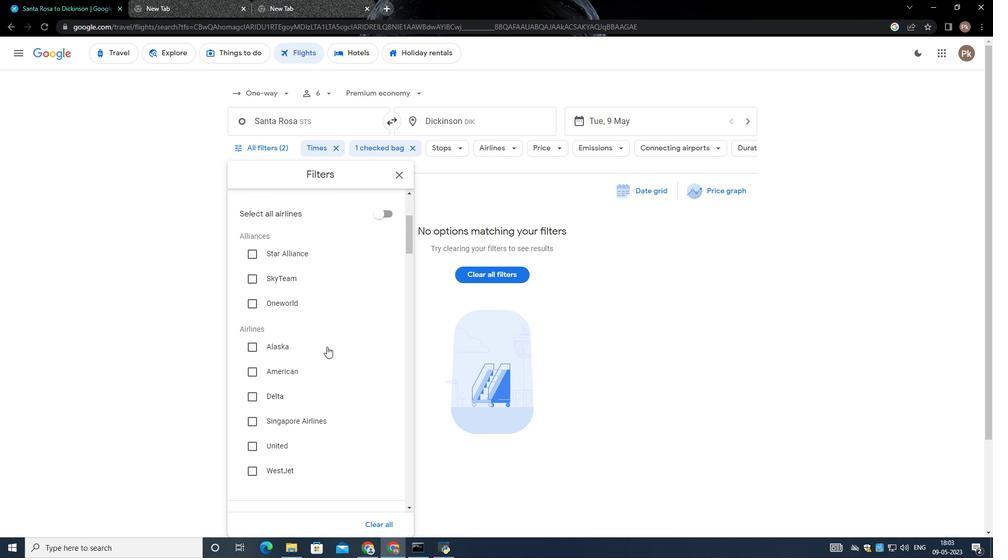 
Action: Mouse scrolled (329, 345) with delta (0, 0)
Screenshot: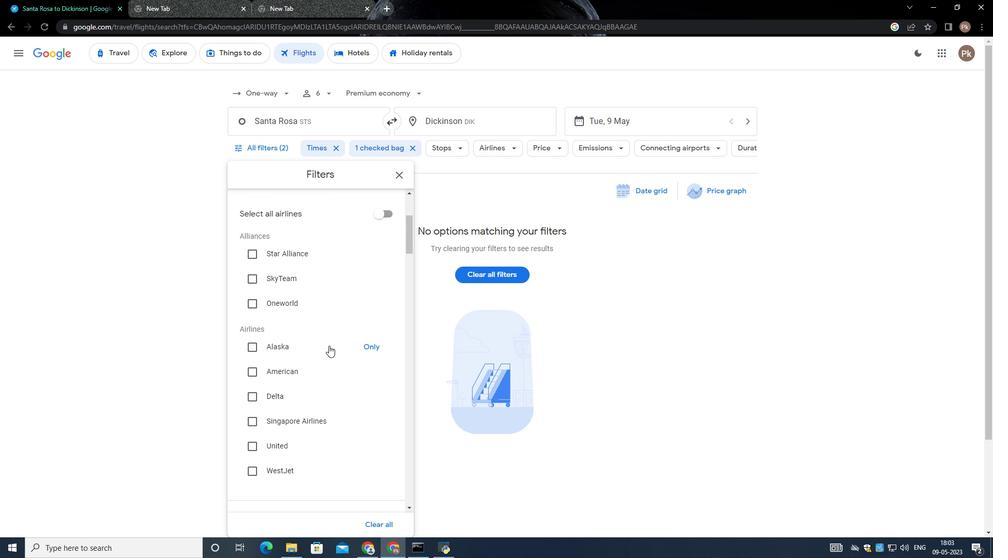 
Action: Mouse scrolled (329, 345) with delta (0, 0)
Screenshot: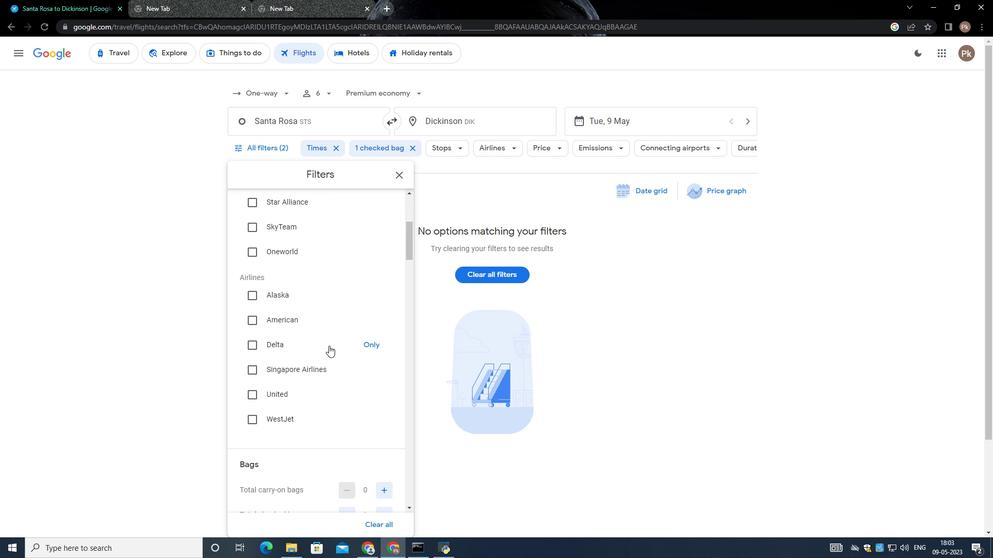 
Action: Mouse moved to (383, 439)
Screenshot: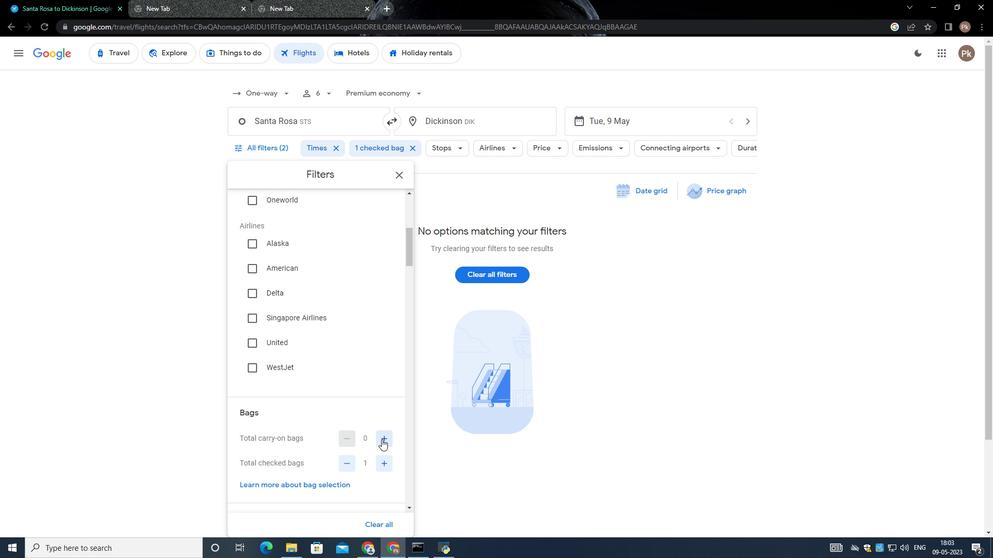
Action: Mouse pressed left at (383, 439)
Screenshot: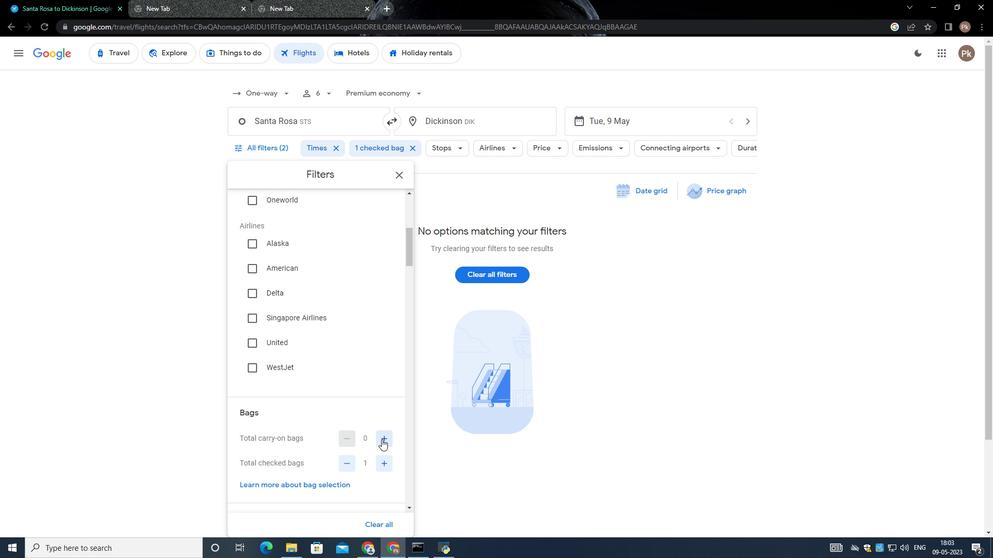 
Action: Mouse moved to (347, 465)
Screenshot: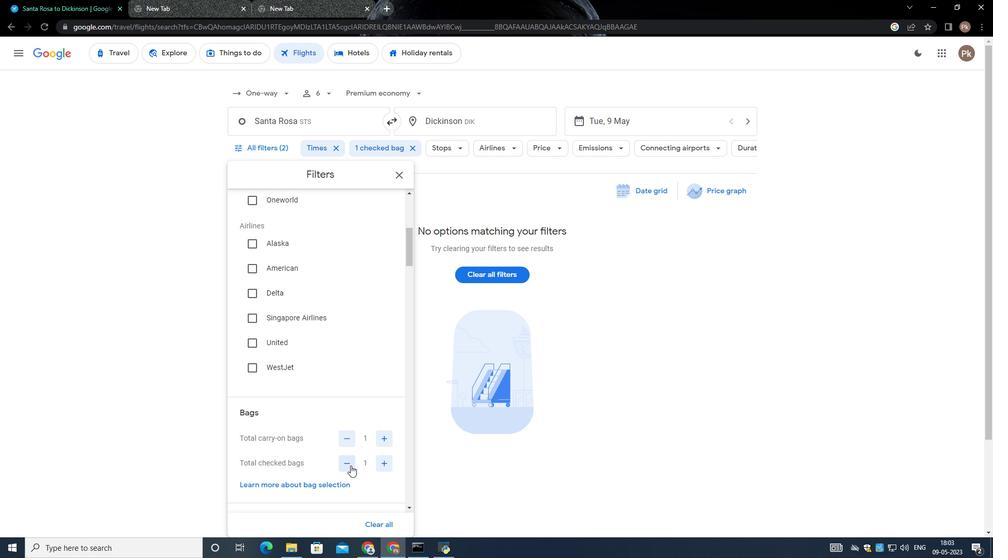 
Action: Mouse pressed left at (347, 465)
Screenshot: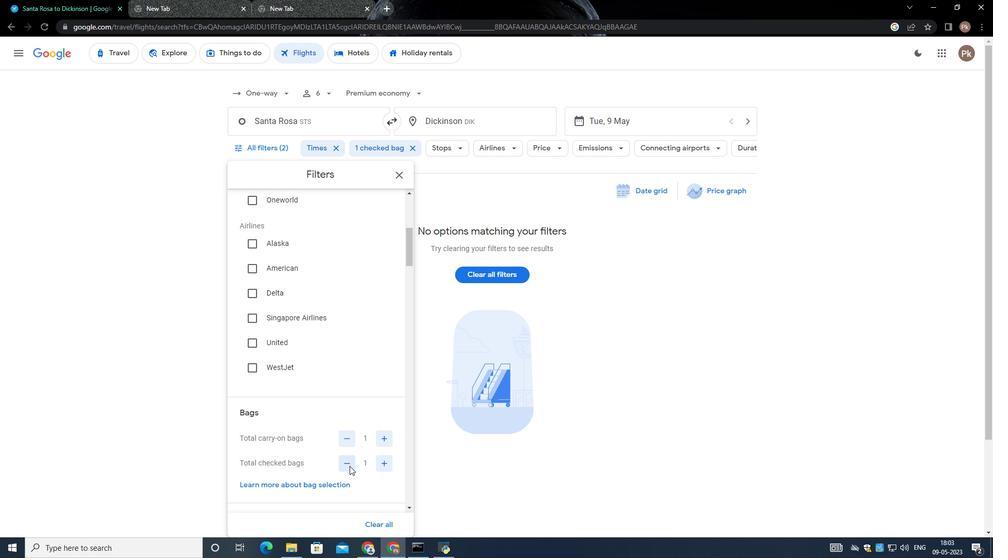 
Action: Mouse moved to (352, 415)
Screenshot: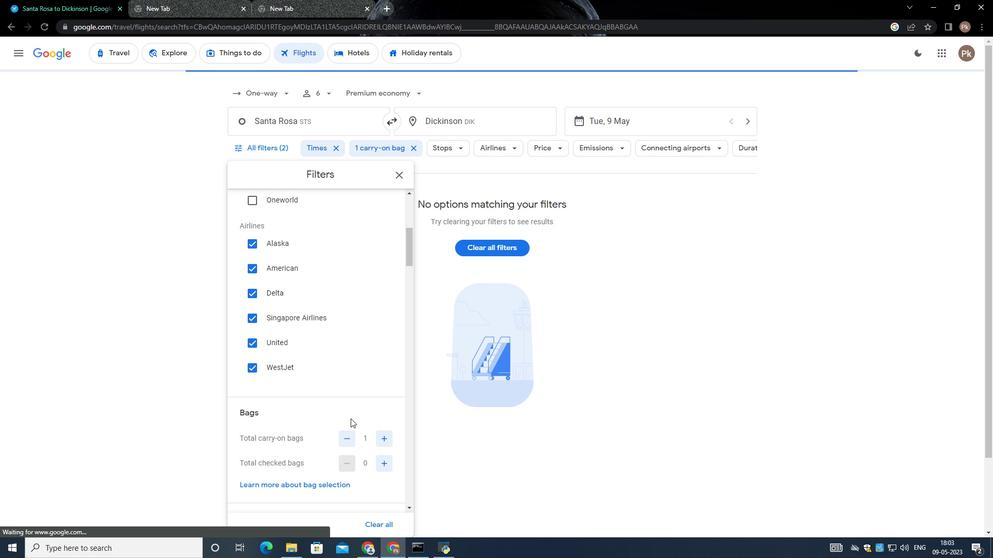 
Action: Mouse scrolled (352, 415) with delta (0, 0)
Screenshot: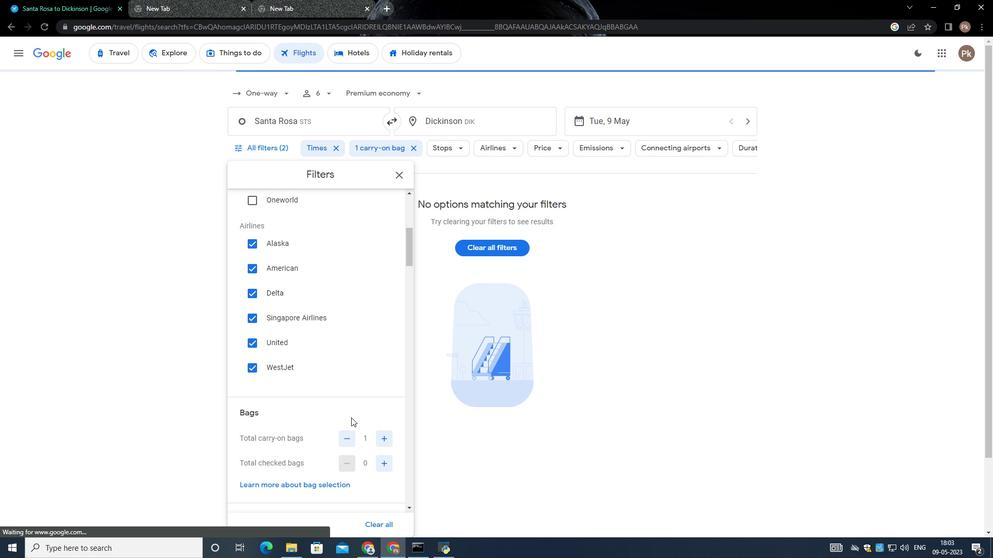 
Action: Mouse scrolled (352, 415) with delta (0, 0)
Screenshot: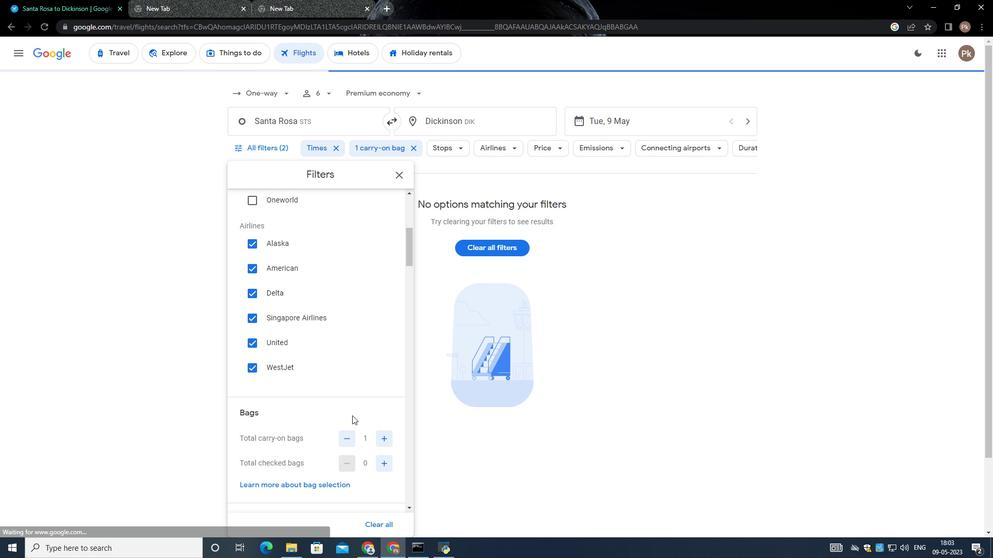 
Action: Mouse scrolled (352, 415) with delta (0, 0)
Screenshot: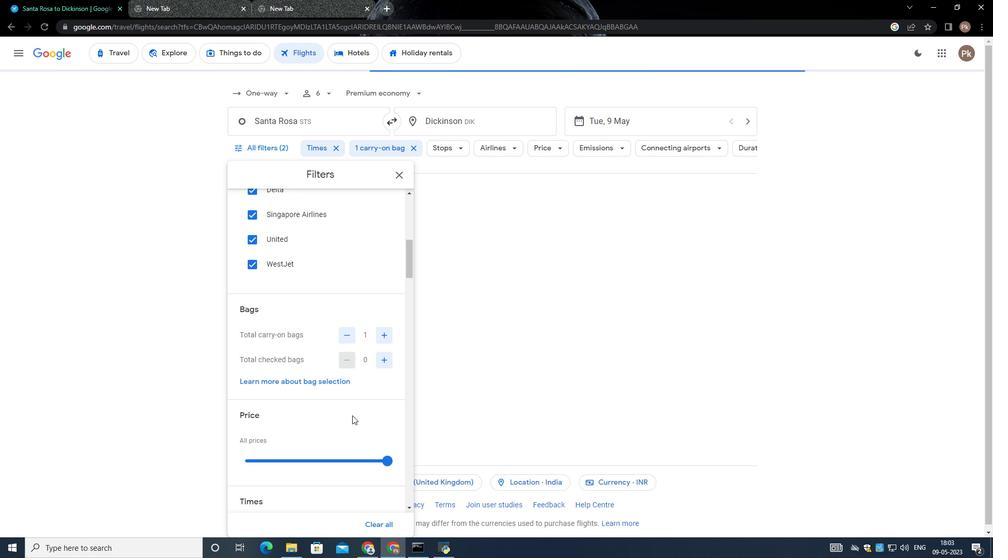 
Action: Mouse moved to (386, 410)
Screenshot: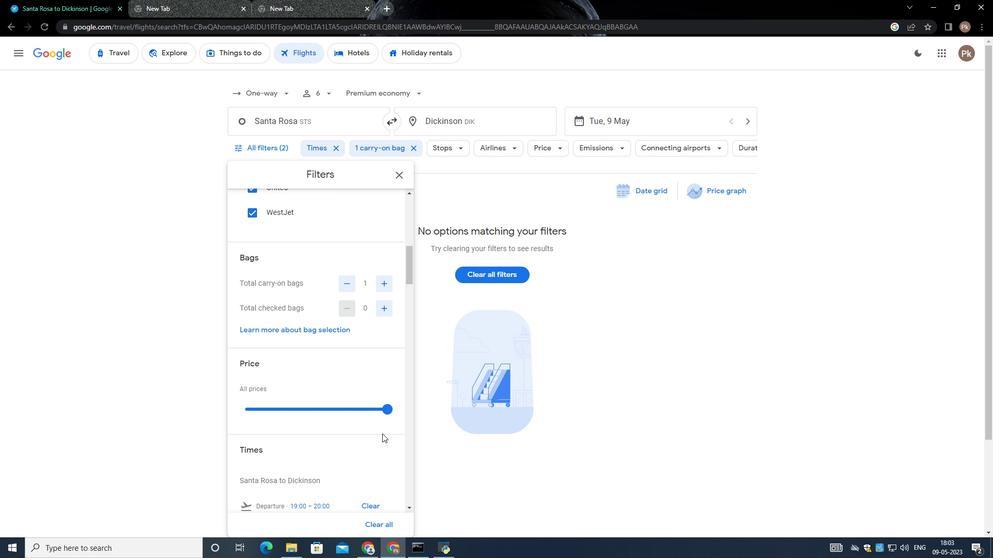 
Action: Mouse pressed left at (386, 410)
Screenshot: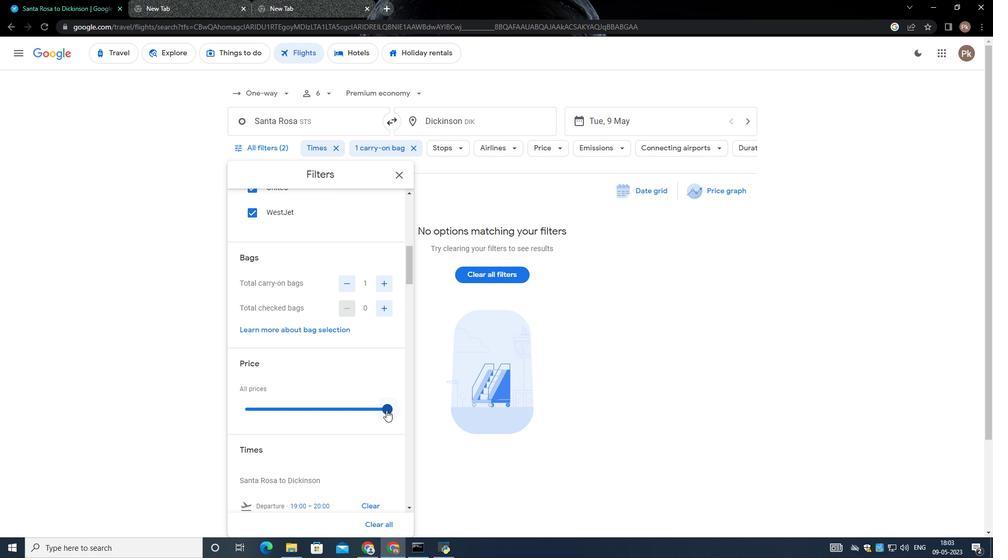 
Action: Mouse moved to (352, 373)
Screenshot: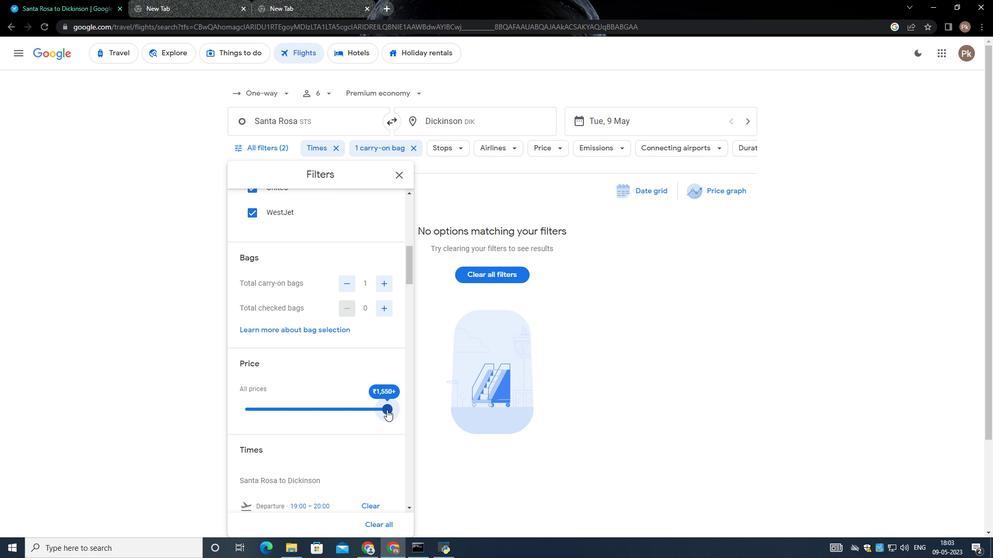 
Action: Mouse scrolled (352, 372) with delta (0, 0)
Screenshot: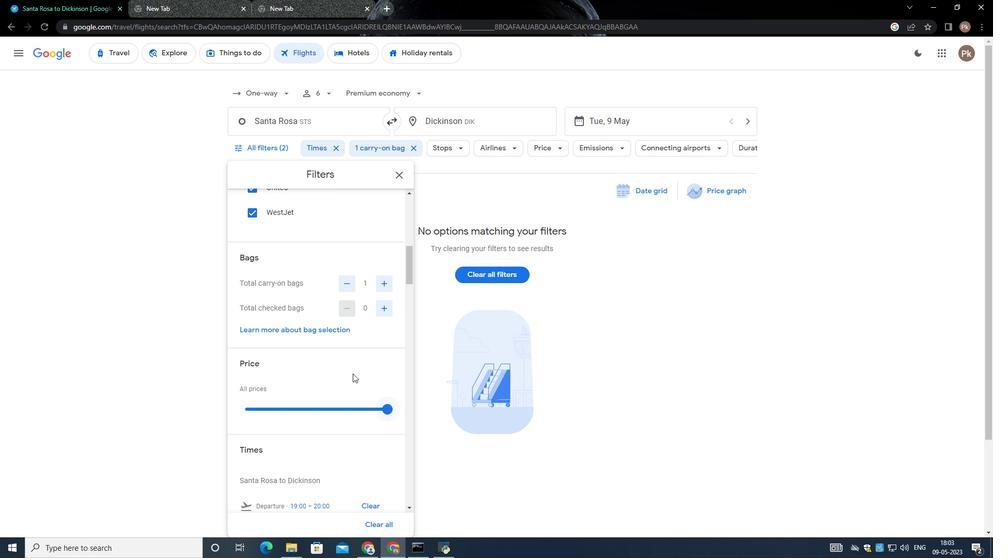 
Action: Mouse scrolled (352, 372) with delta (0, 0)
Screenshot: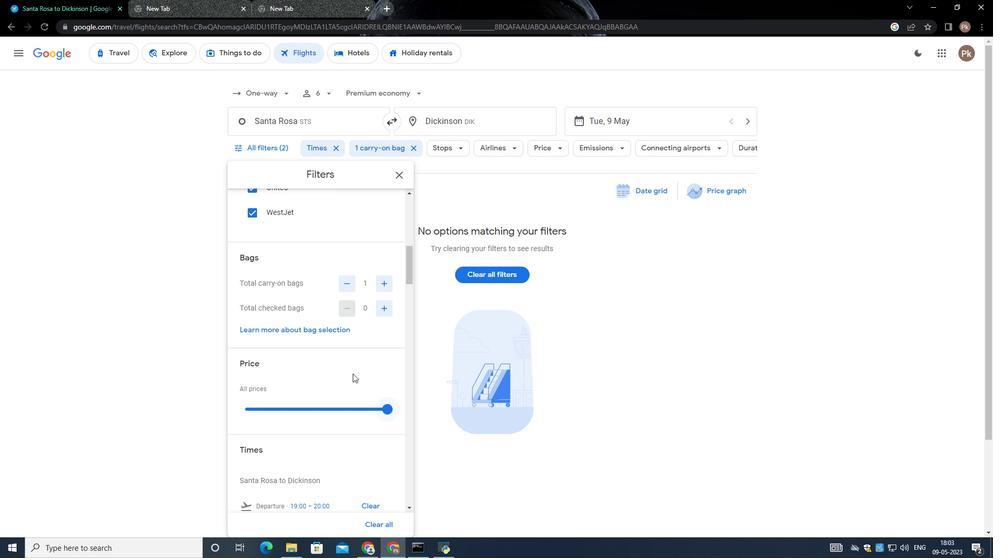 
Action: Mouse scrolled (352, 372) with delta (0, 0)
Screenshot: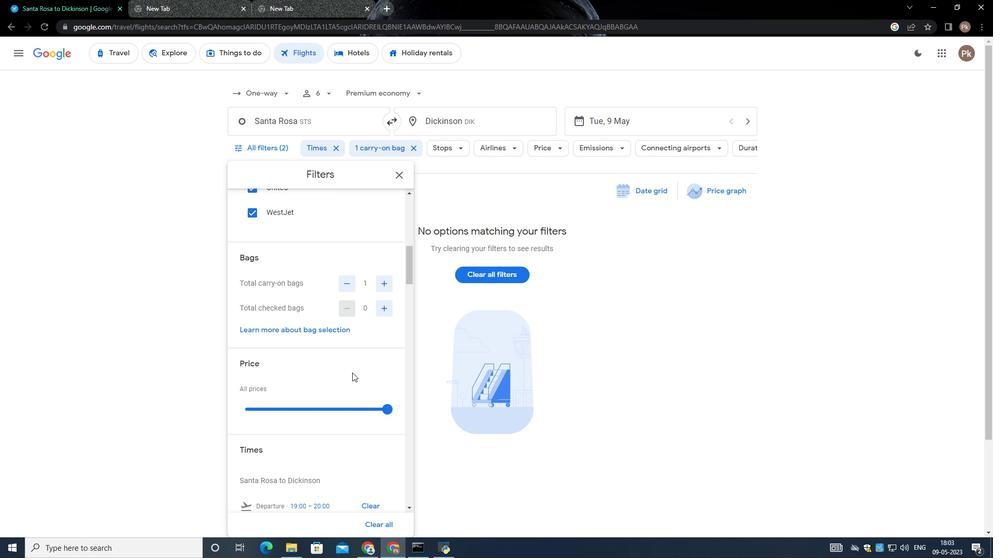 
Action: Mouse moved to (335, 371)
Screenshot: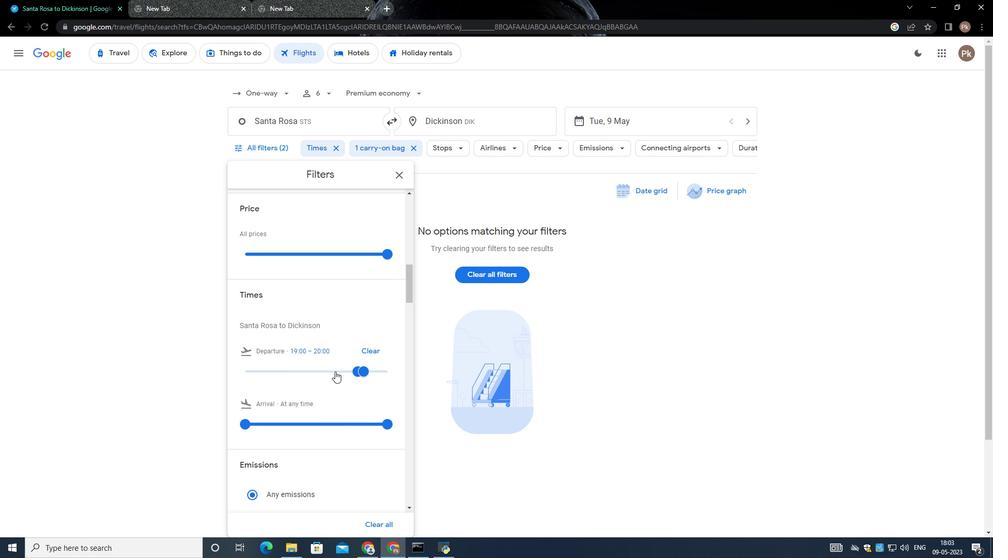 
Action: Mouse pressed left at (335, 371)
Screenshot: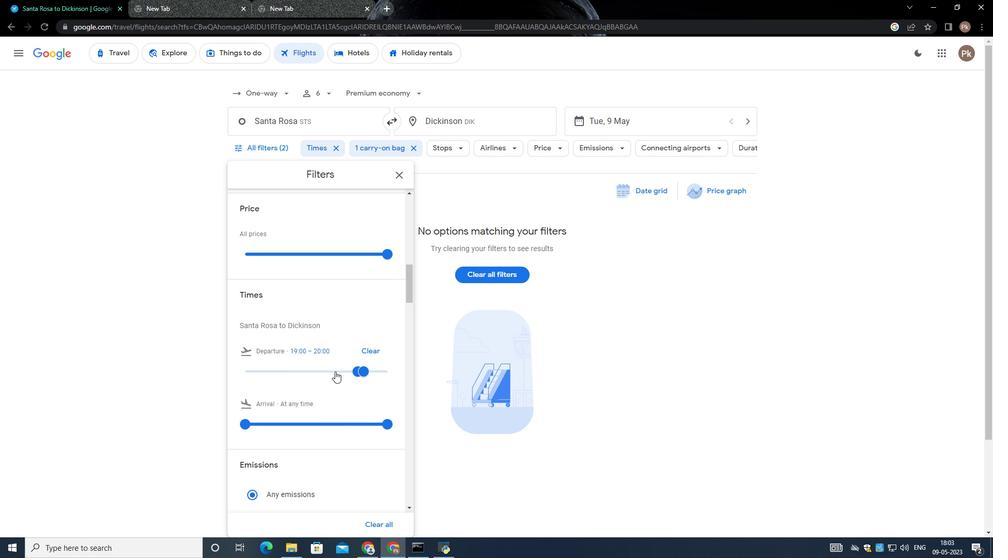 
Action: Mouse moved to (367, 368)
Screenshot: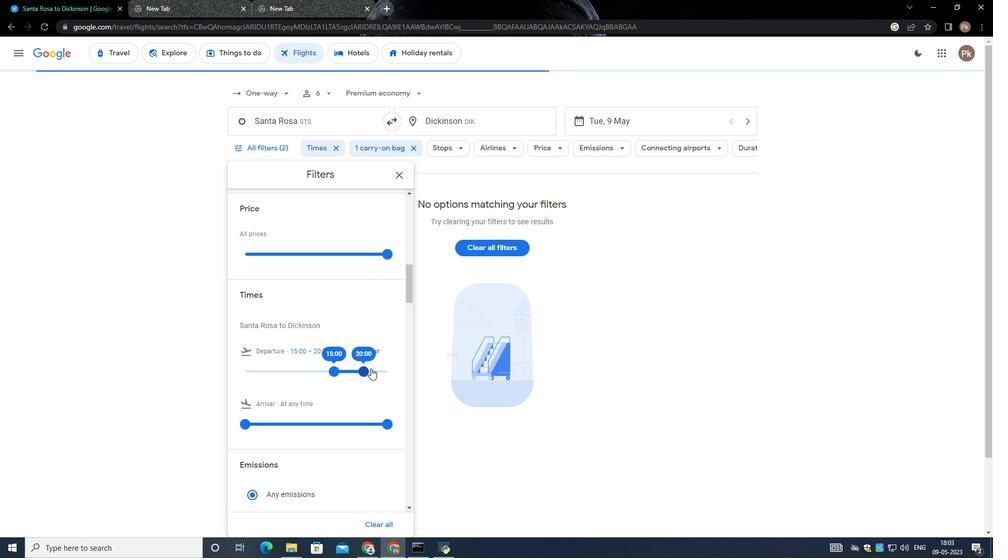 
Action: Mouse pressed left at (367, 368)
Screenshot: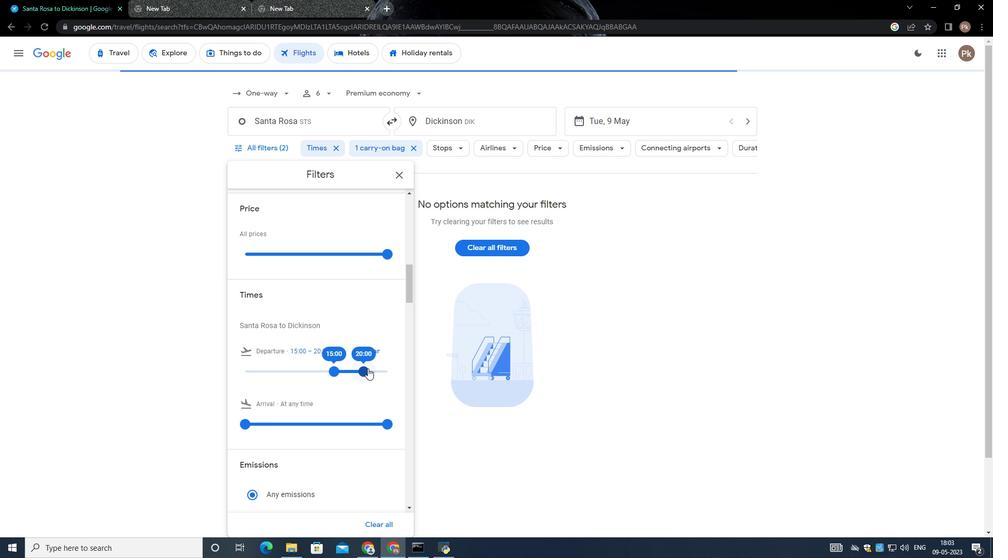 
Action: Mouse moved to (331, 371)
Screenshot: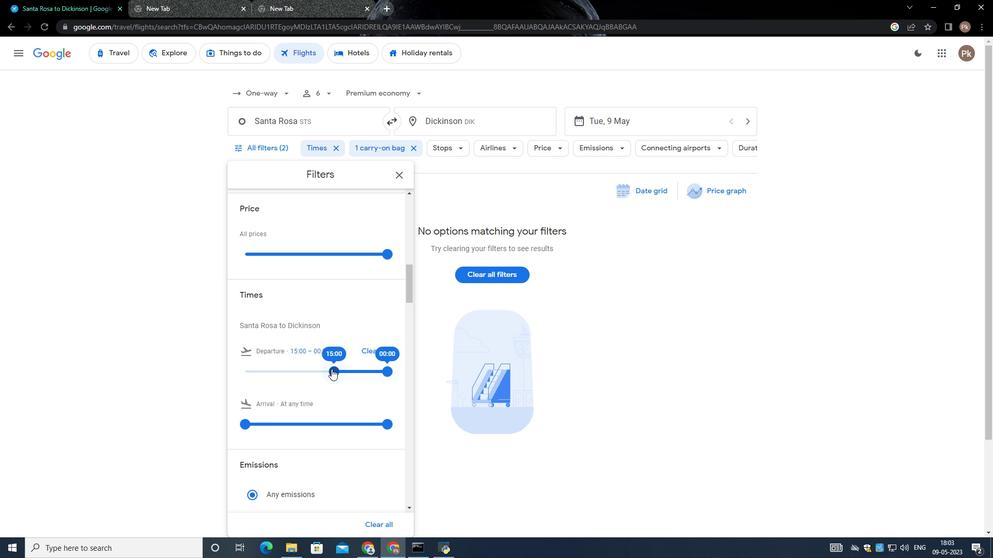 
Action: Mouse pressed left at (331, 371)
Screenshot: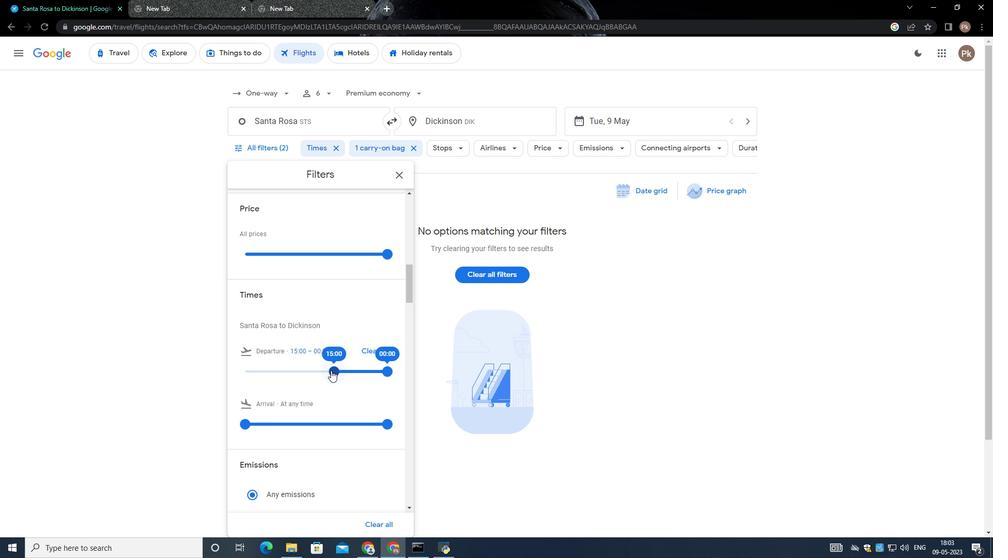 
Action: Mouse moved to (385, 370)
Screenshot: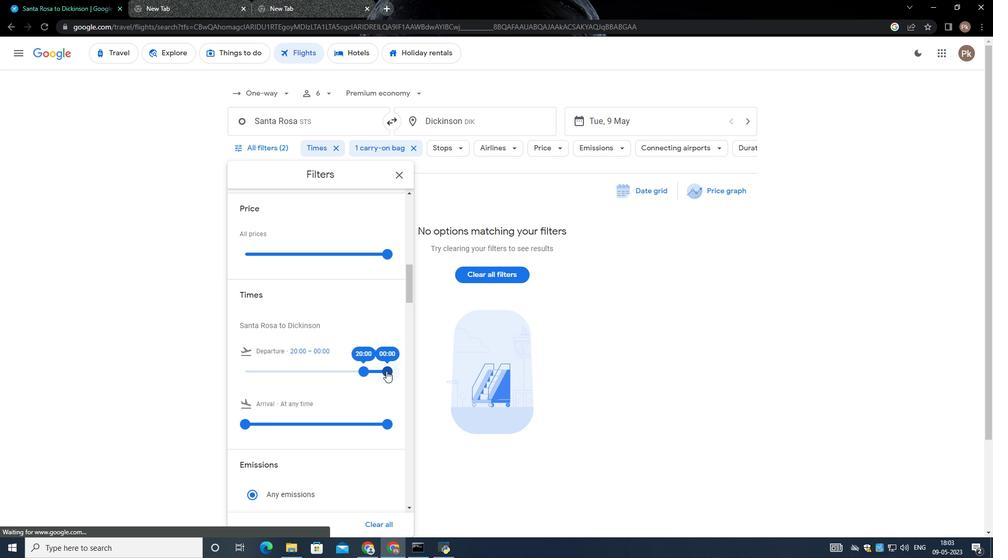 
Action: Mouse pressed left at (385, 370)
Screenshot: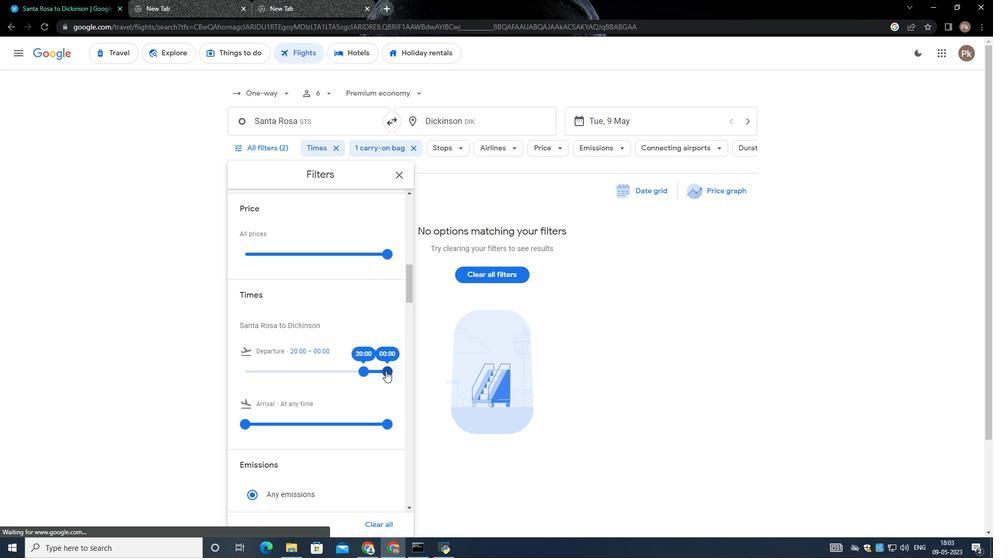 
Action: Mouse moved to (344, 371)
Screenshot: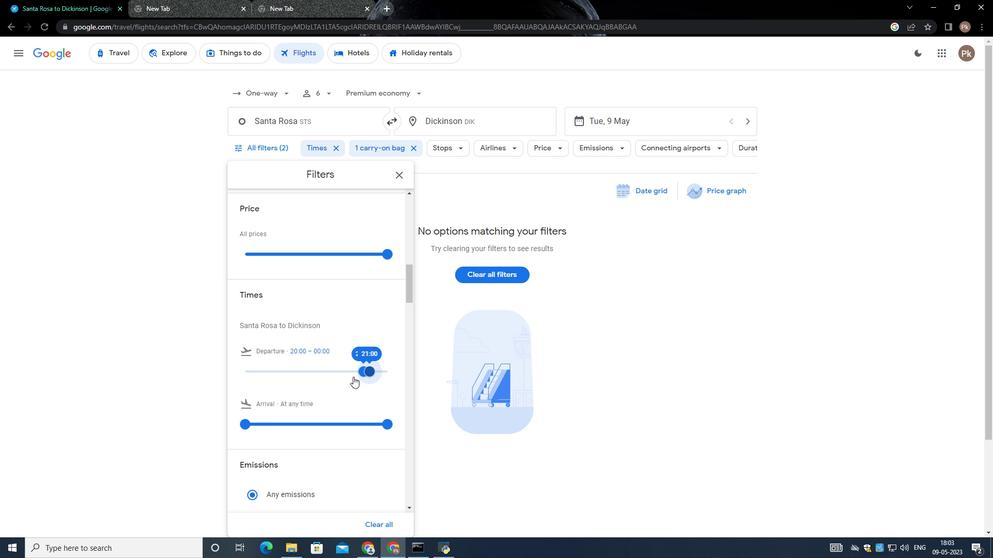 
Action: Mouse scrolled (344, 371) with delta (0, 0)
Screenshot: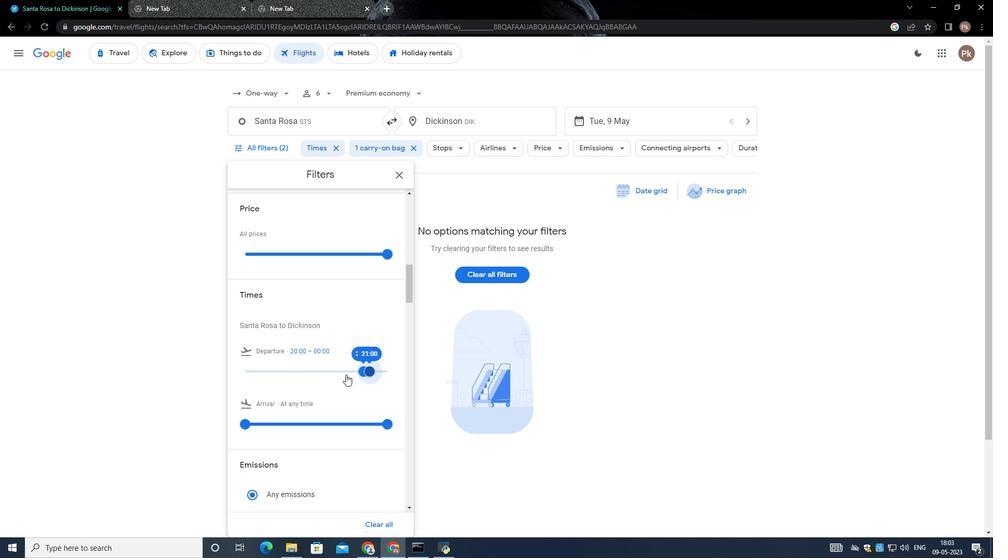 
Action: Mouse moved to (343, 371)
Screenshot: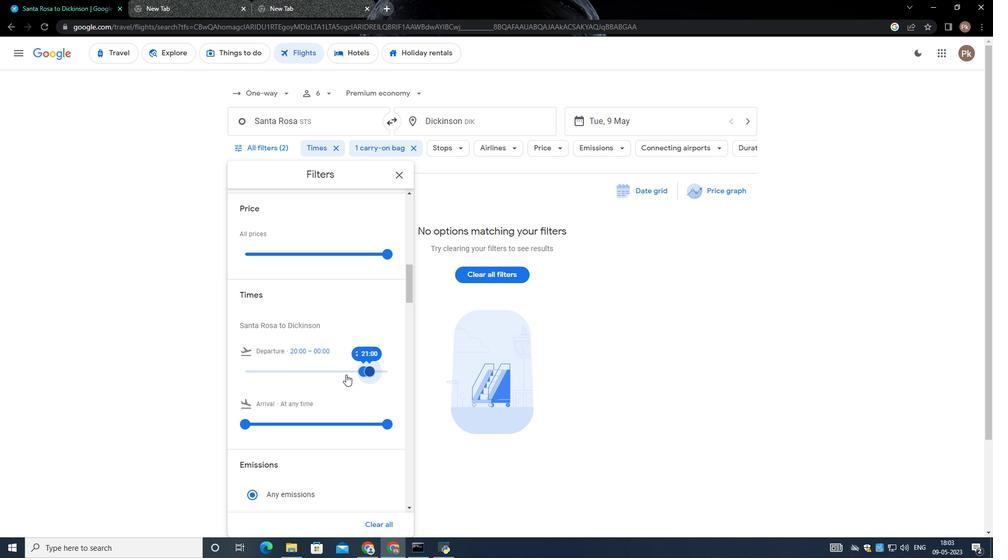 
Action: Mouse scrolled (343, 371) with delta (0, 0)
Screenshot: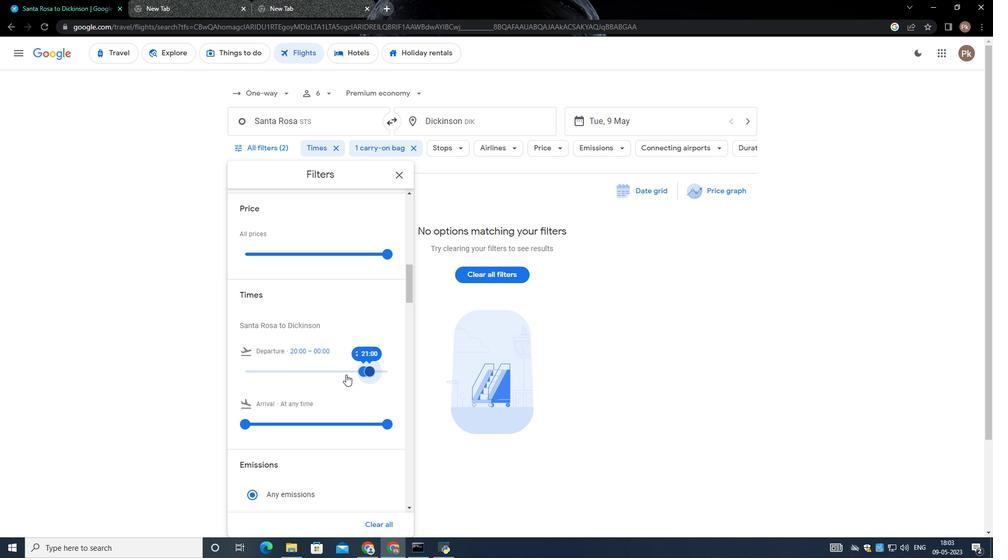 
Action: Mouse scrolled (343, 371) with delta (0, 0)
Screenshot: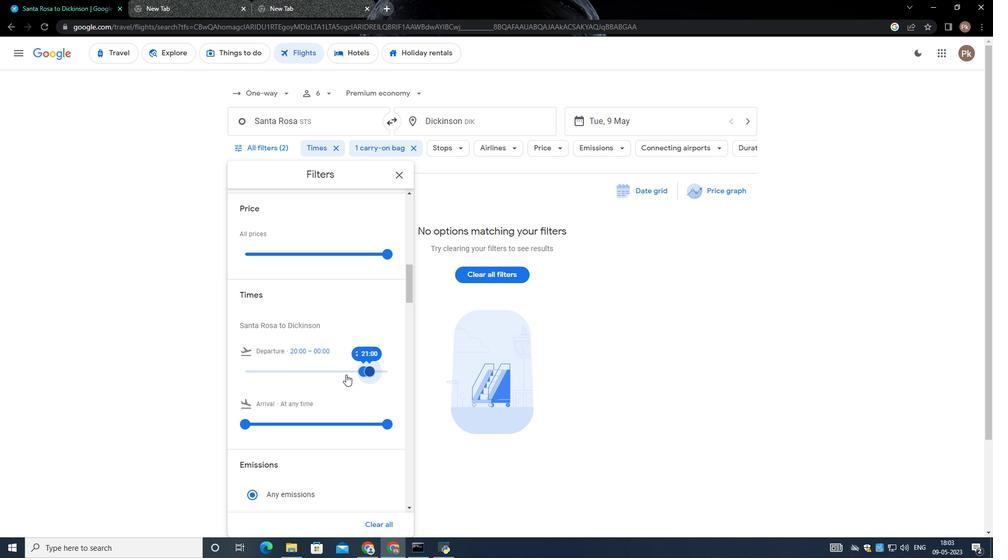 
Action: Mouse moved to (343, 372)
Screenshot: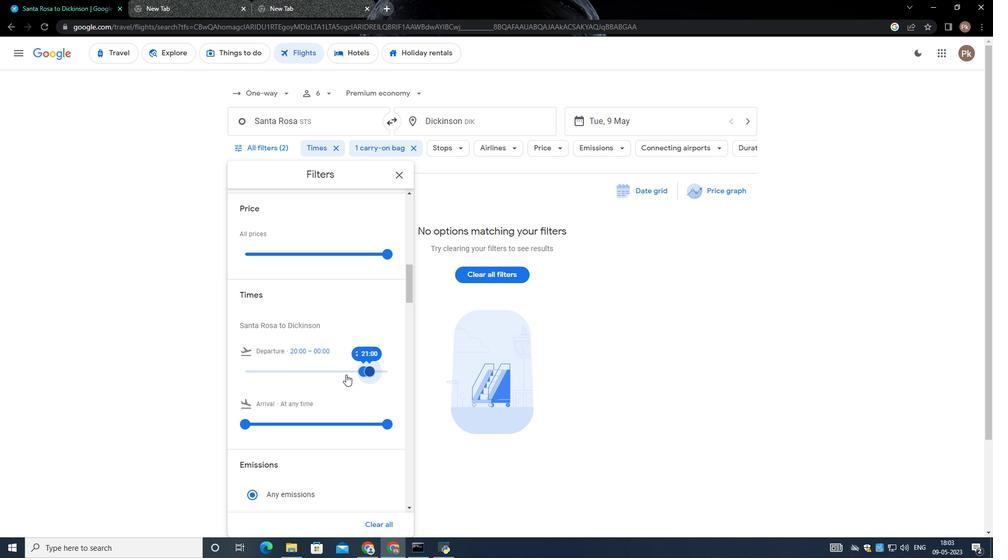 
Action: Mouse scrolled (343, 371) with delta (0, 0)
Screenshot: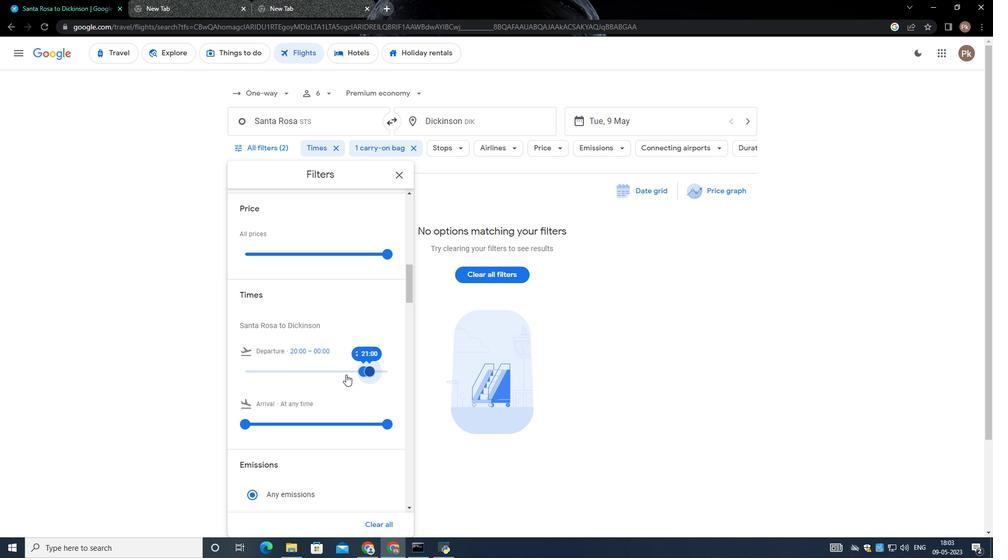
Action: Mouse scrolled (343, 371) with delta (0, 0)
Screenshot: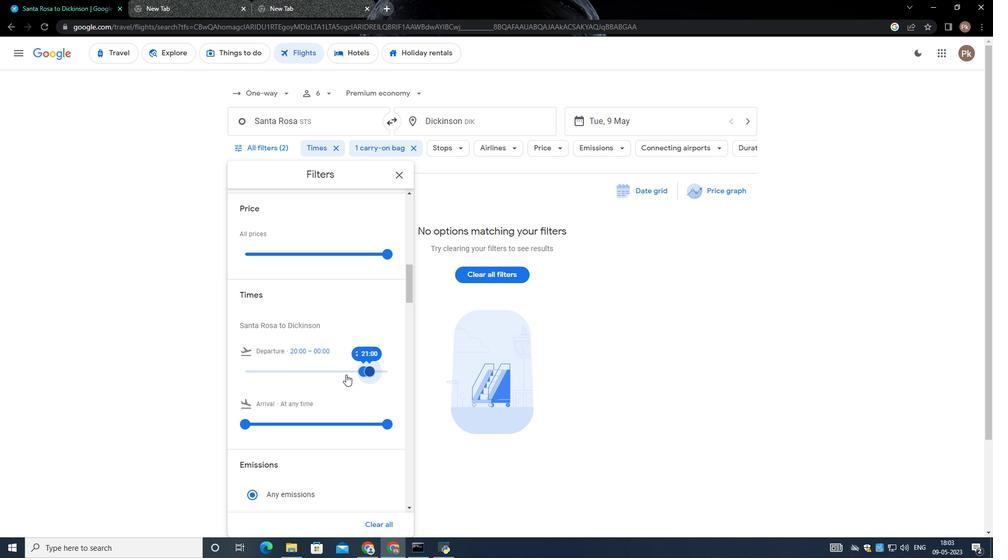 
Action: Mouse moved to (342, 373)
Screenshot: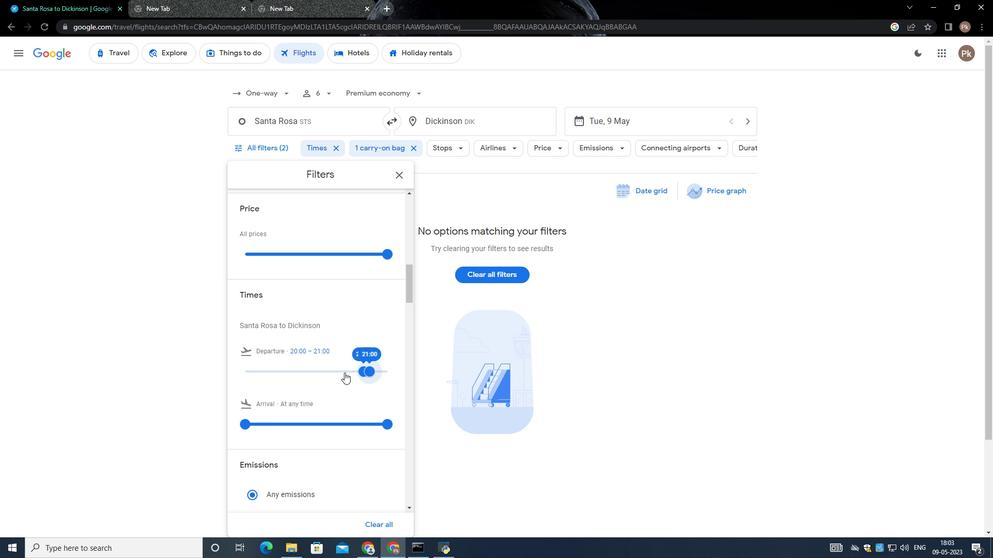 
Action: Mouse scrolled (342, 372) with delta (0, 0)
Screenshot: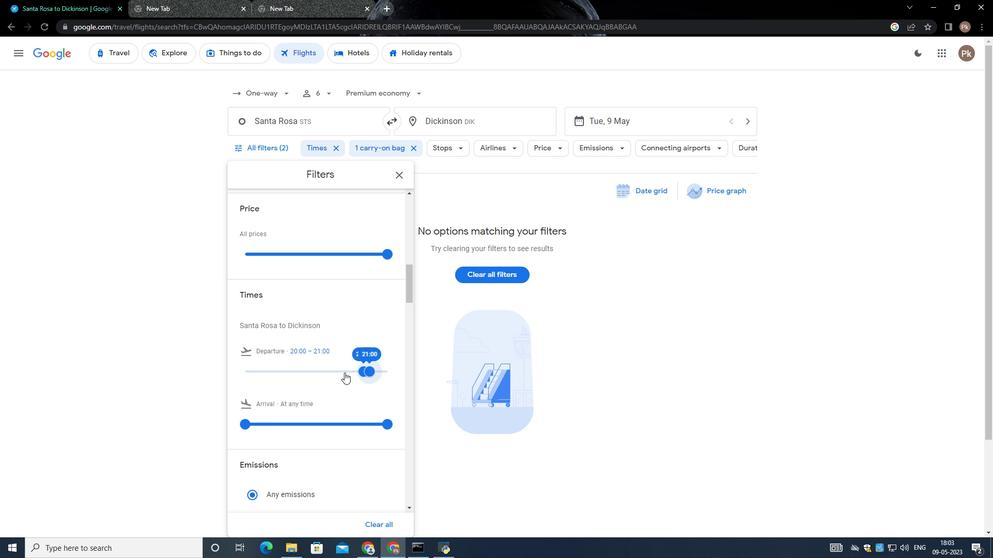 
Action: Mouse moved to (337, 380)
Screenshot: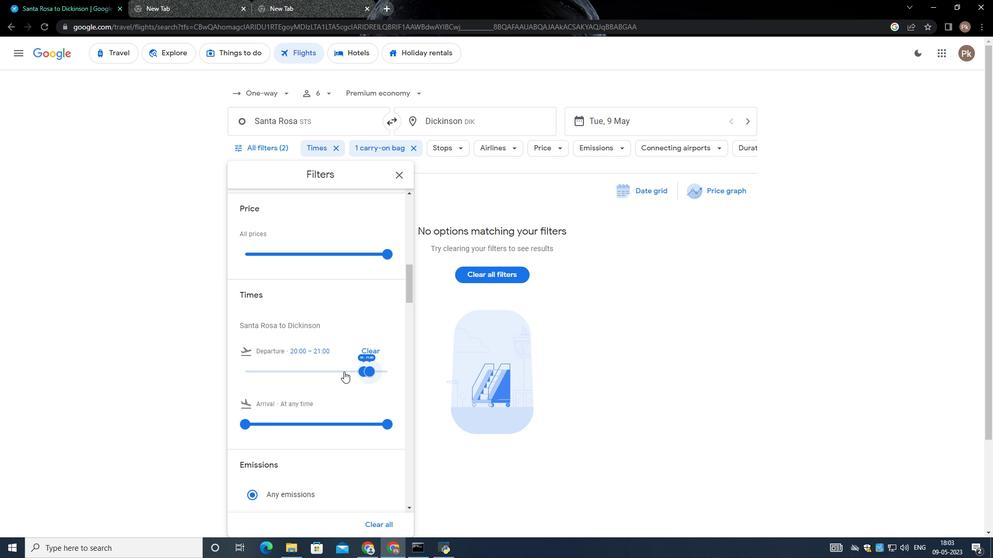 
Action: Mouse scrolled (337, 380) with delta (0, 0)
Screenshot: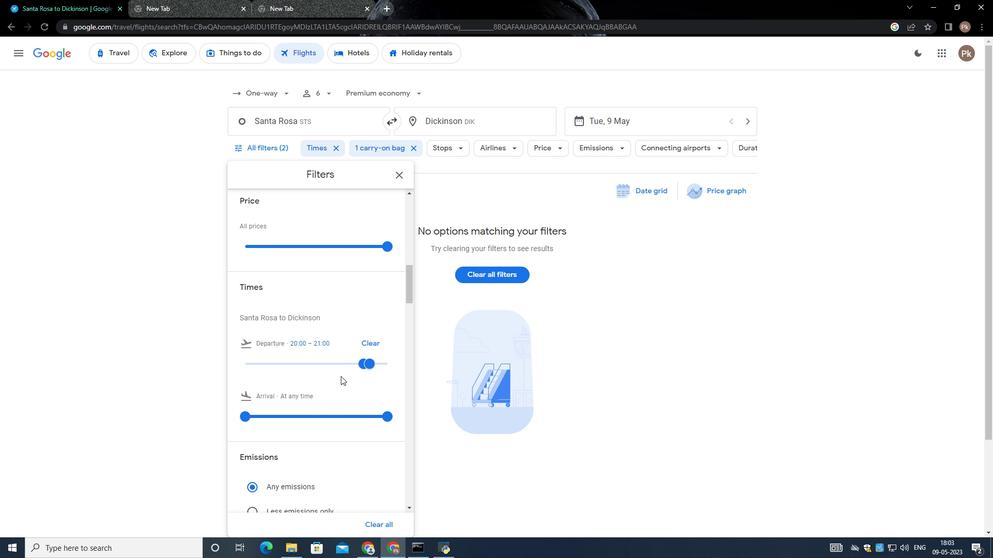 
Action: Mouse scrolled (337, 379) with delta (0, 0)
Screenshot: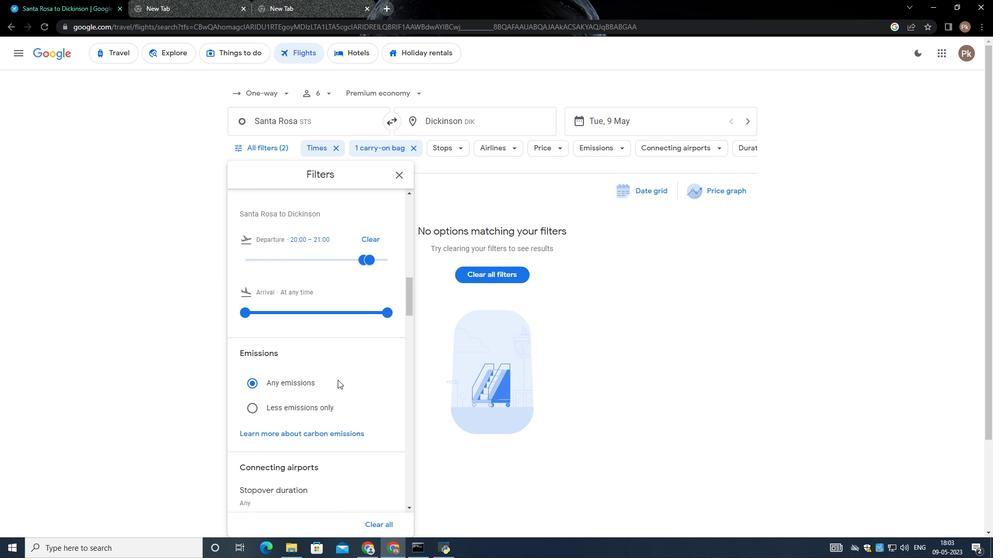 
Action: Mouse scrolled (337, 379) with delta (0, 0)
Screenshot: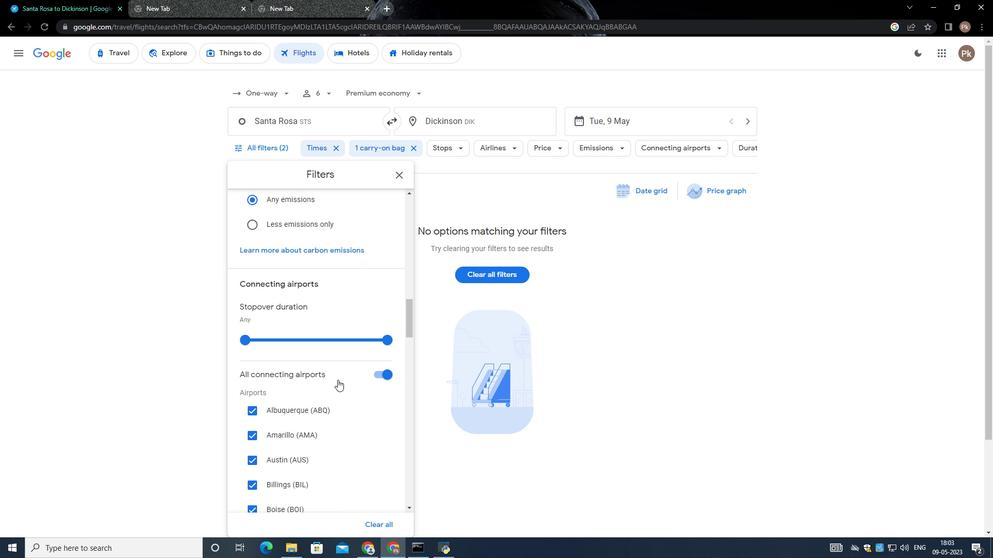 
Action: Mouse scrolled (337, 379) with delta (0, 0)
Screenshot: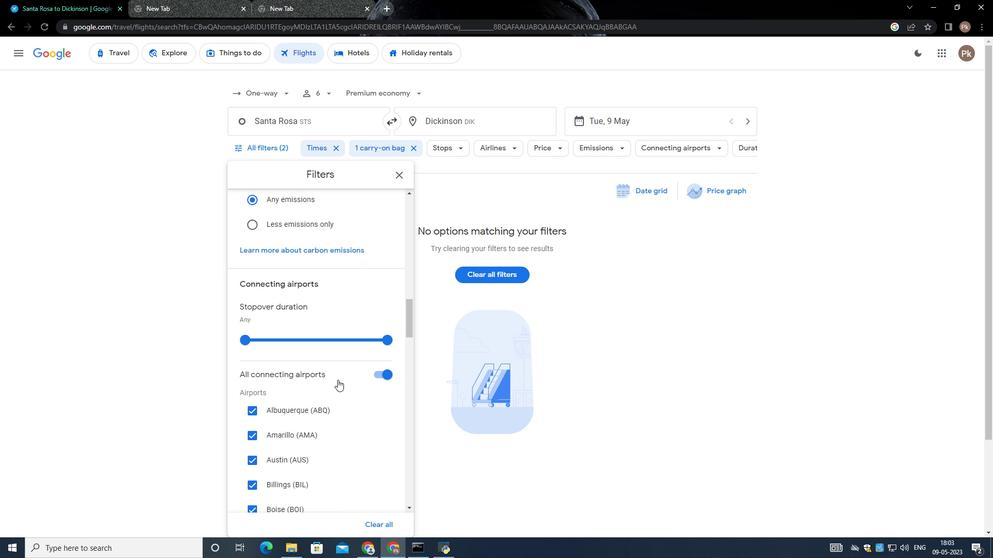 
Action: Mouse scrolled (337, 379) with delta (0, 0)
Screenshot: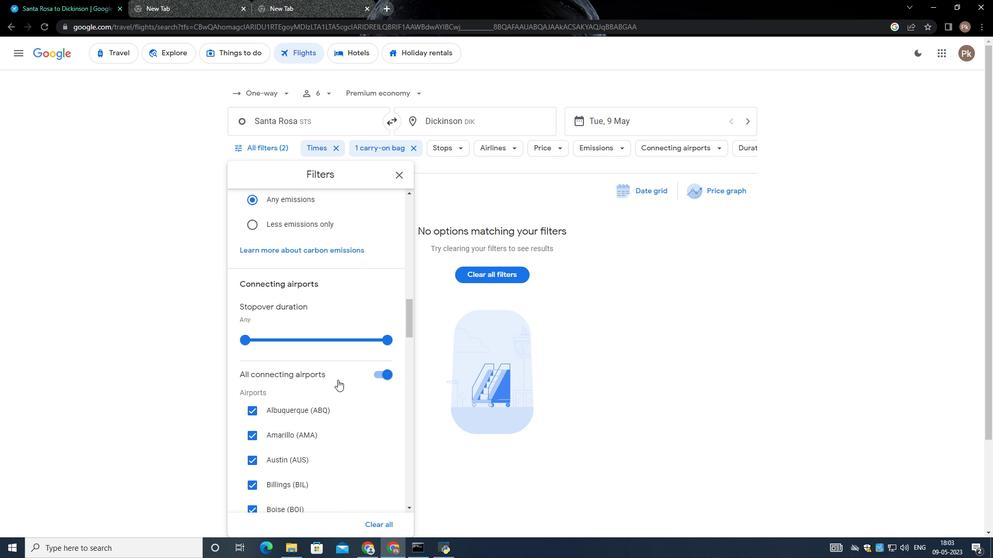 
Action: Mouse scrolled (337, 379) with delta (0, 0)
Screenshot: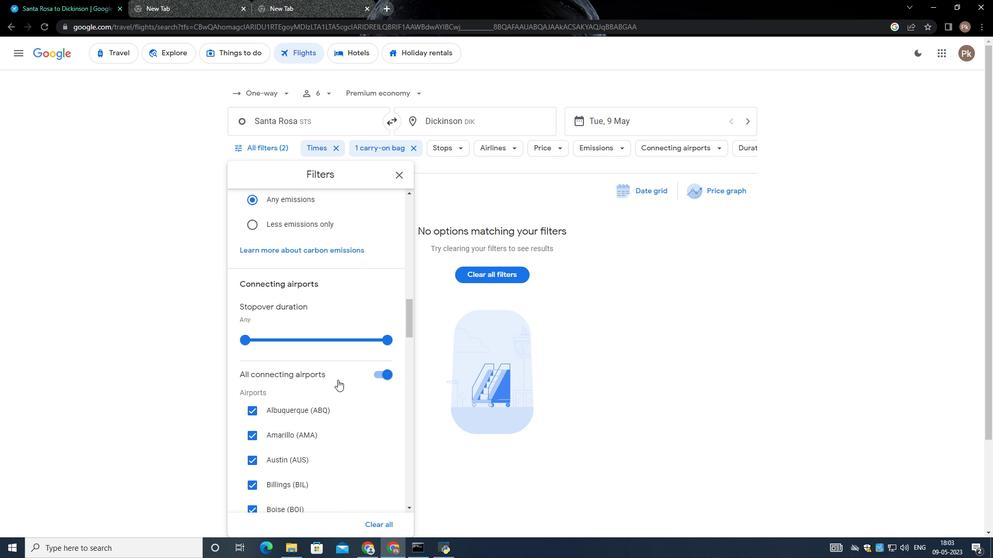 
Action: Mouse moved to (330, 389)
Screenshot: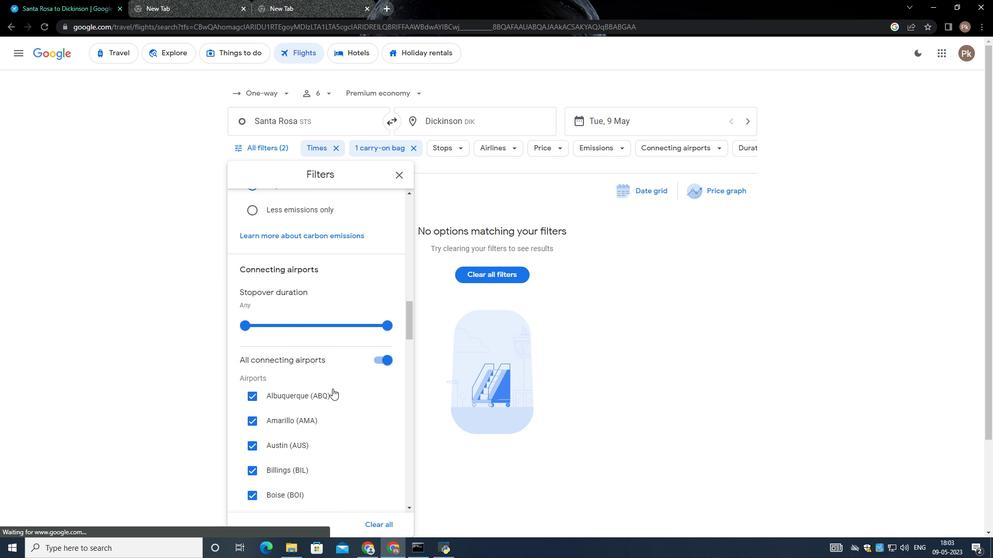 
Action: Mouse scrolled (330, 388) with delta (0, 0)
Screenshot: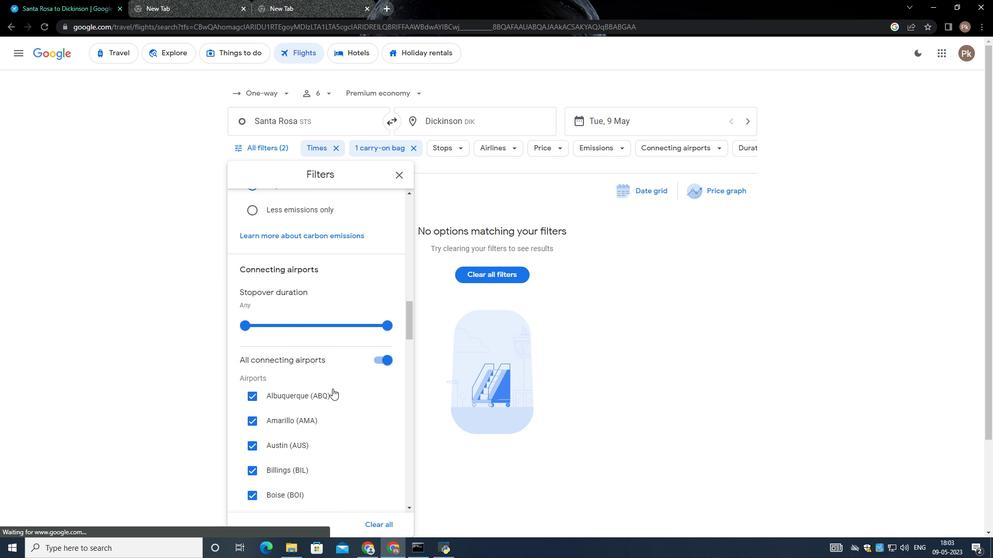 
Action: Mouse moved to (329, 389)
Screenshot: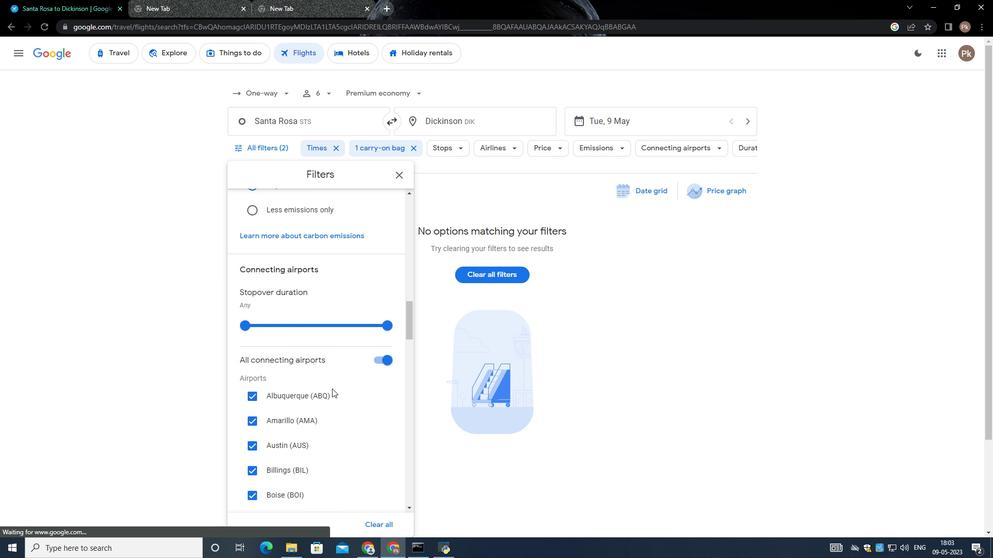 
Action: Mouse scrolled (329, 388) with delta (0, 0)
Screenshot: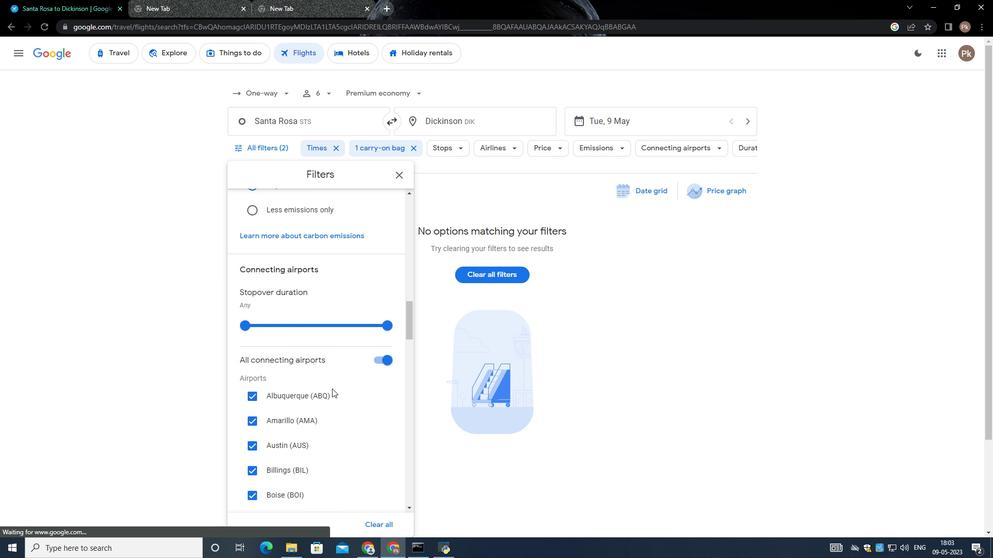 
Action: Mouse moved to (328, 389)
Screenshot: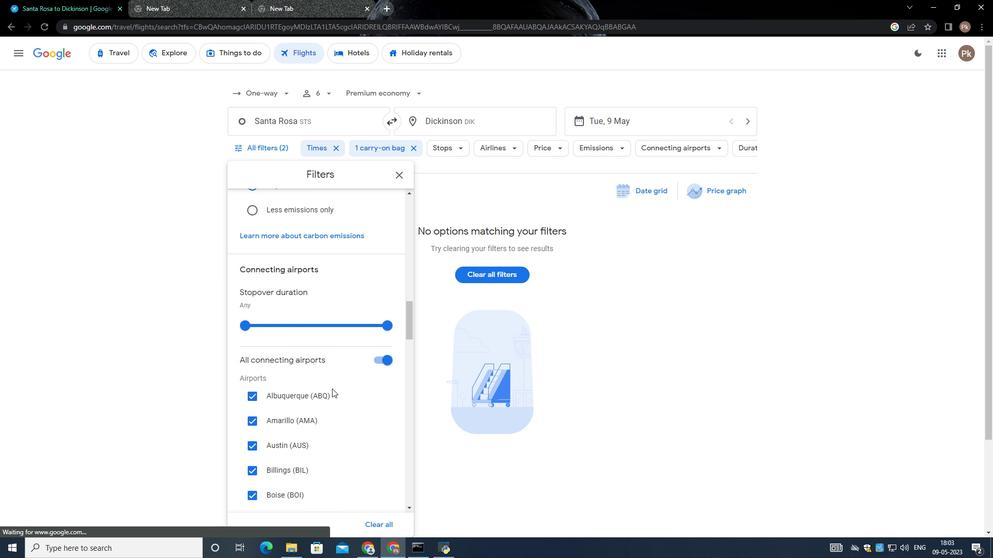 
Action: Mouse scrolled (329, 388) with delta (0, 0)
Screenshot: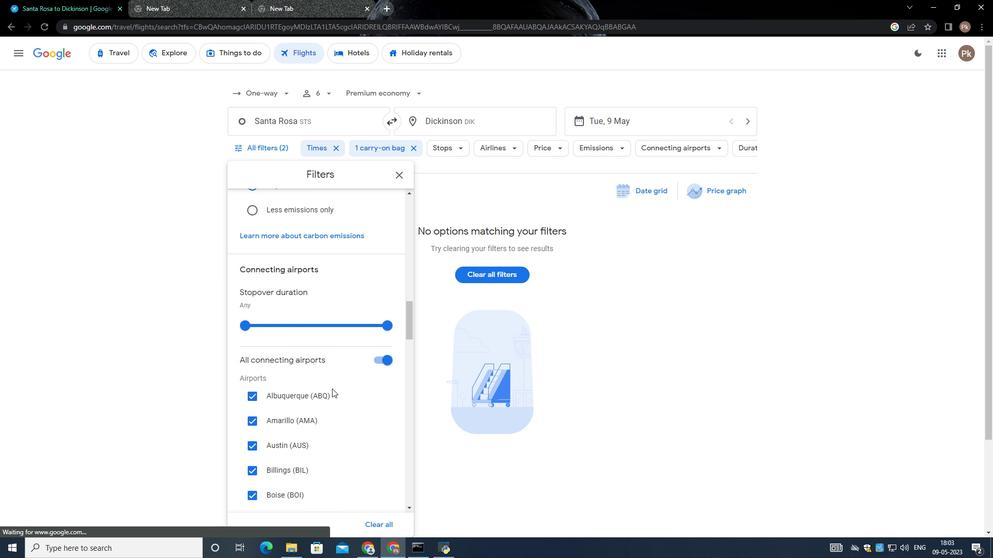 
Action: Mouse moved to (328, 389)
Screenshot: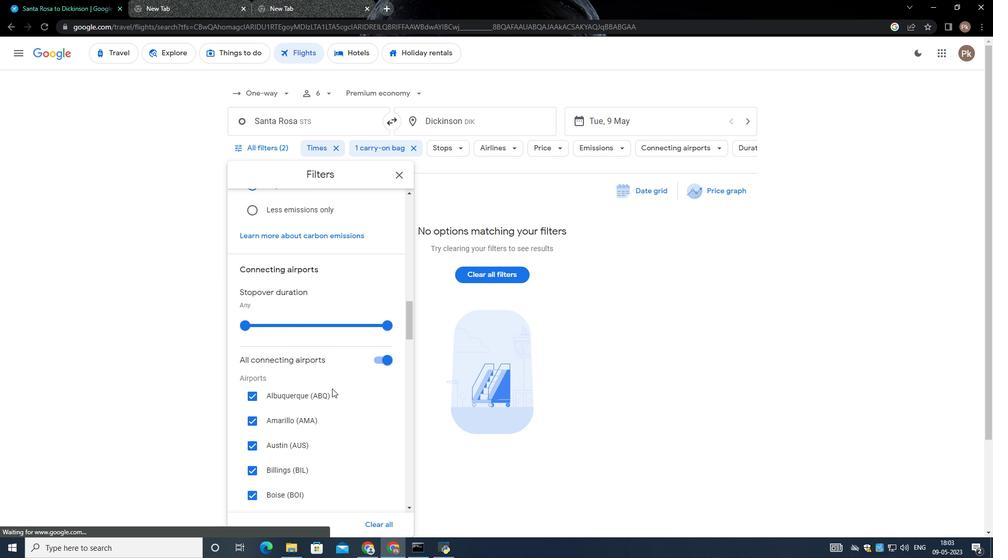 
Action: Mouse scrolled (328, 388) with delta (0, 0)
Screenshot: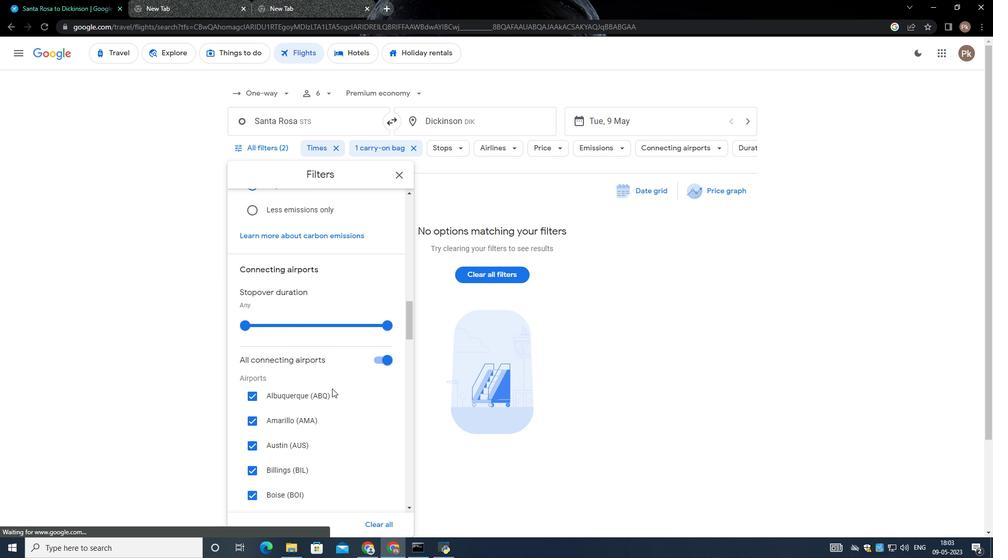 
Action: Mouse moved to (324, 390)
Screenshot: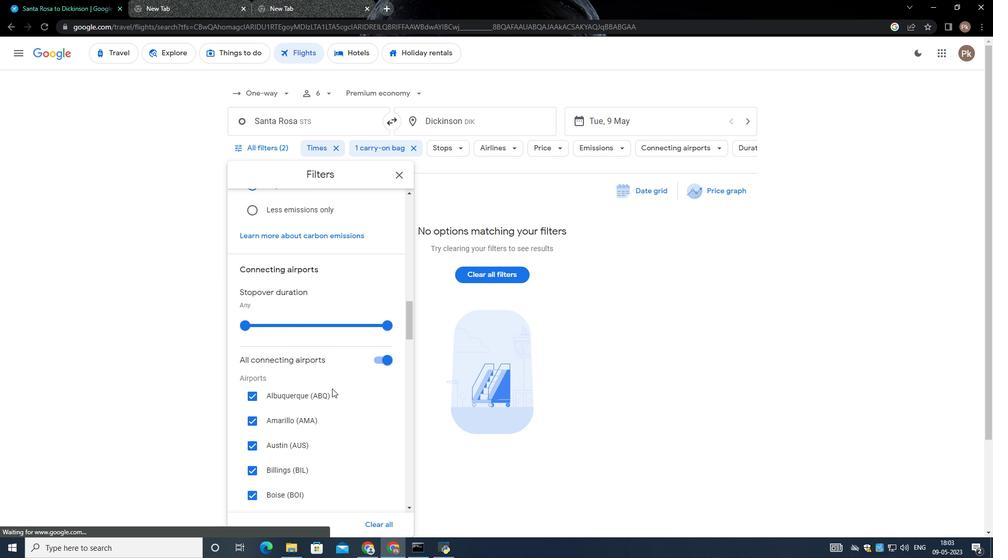 
Action: Mouse scrolled (326, 388) with delta (0, 0)
Screenshot: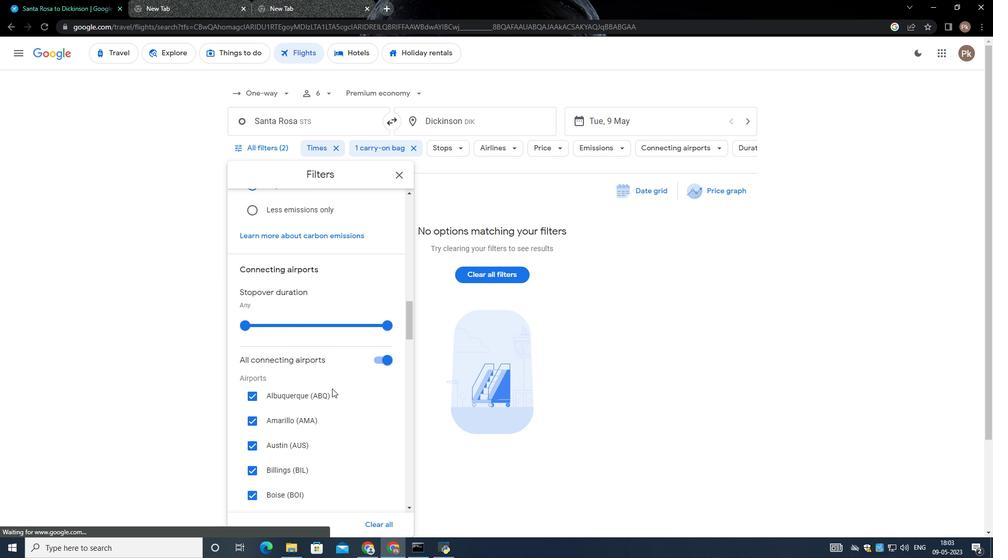
Action: Mouse moved to (318, 390)
Screenshot: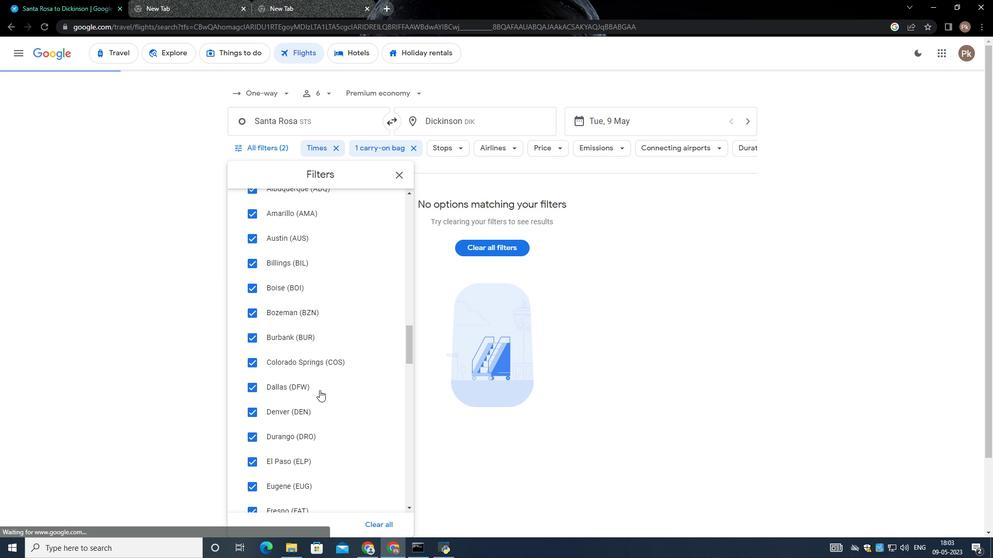 
Action: Mouse scrolled (318, 390) with delta (0, 0)
Screenshot: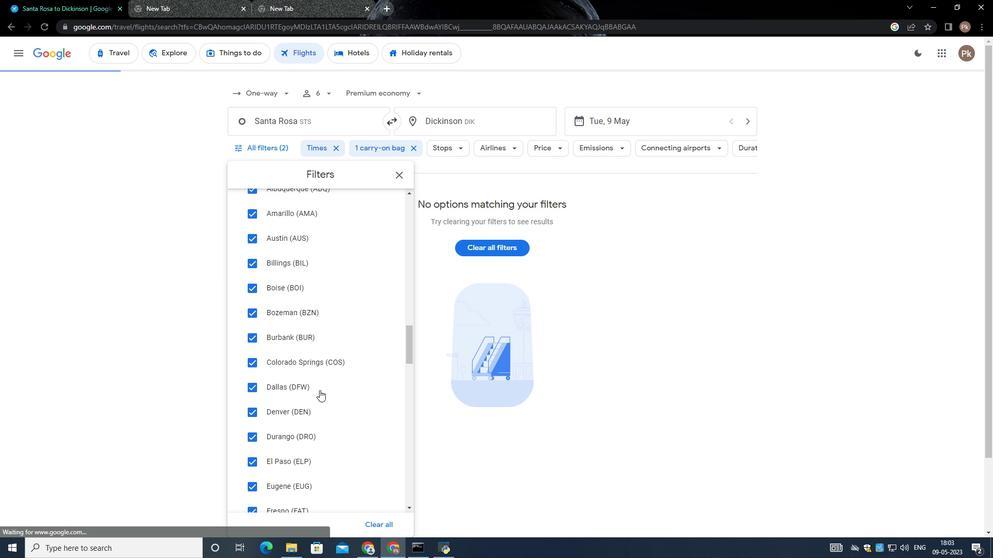 
Action: Mouse scrolled (318, 390) with delta (0, 0)
Screenshot: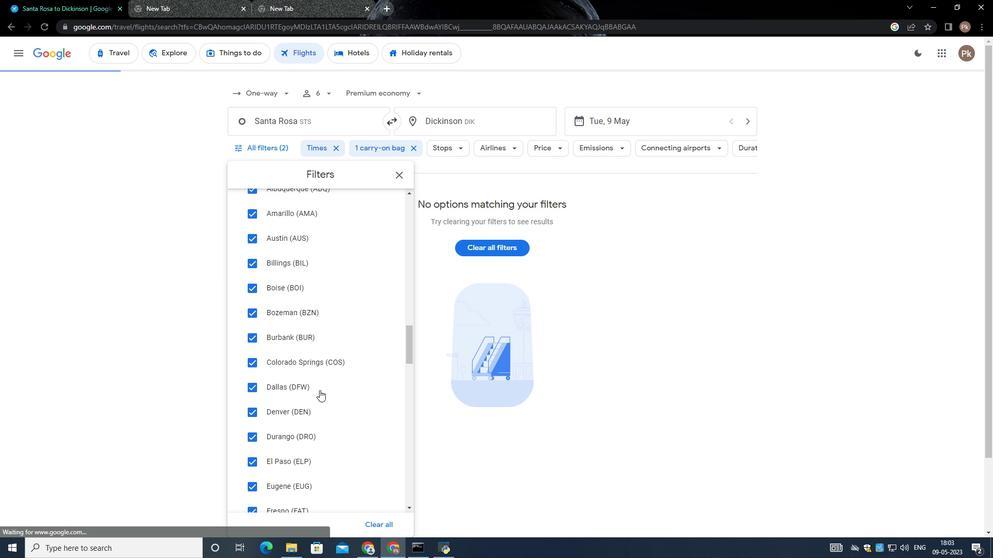 
Action: Mouse scrolled (318, 390) with delta (0, 0)
Screenshot: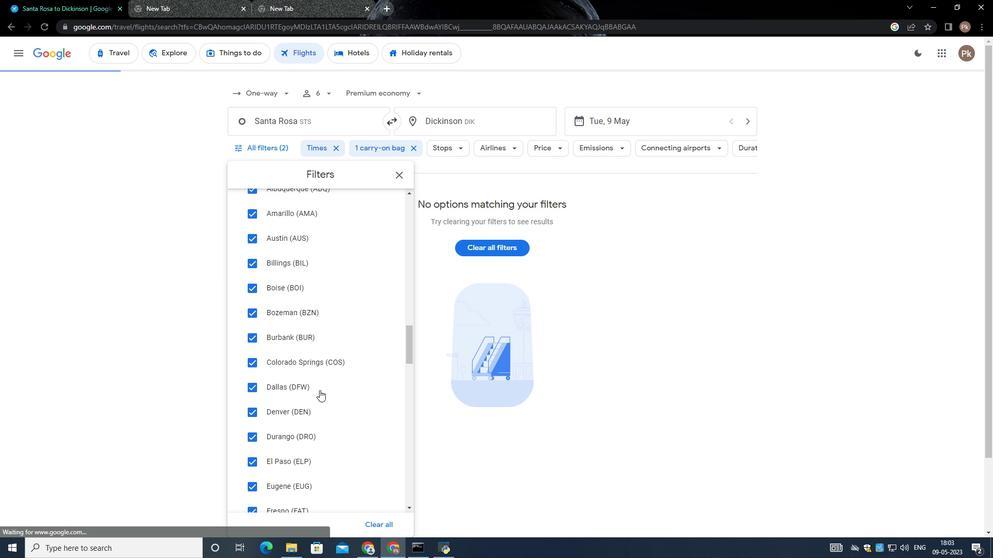 
Action: Mouse scrolled (318, 390) with delta (0, 0)
Screenshot: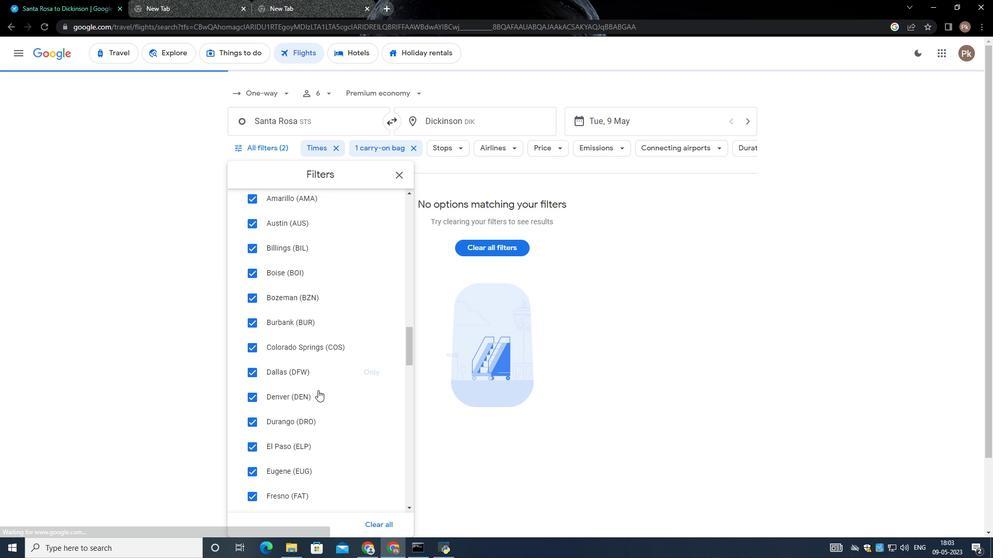 
Action: Mouse scrolled (318, 390) with delta (0, 0)
Screenshot: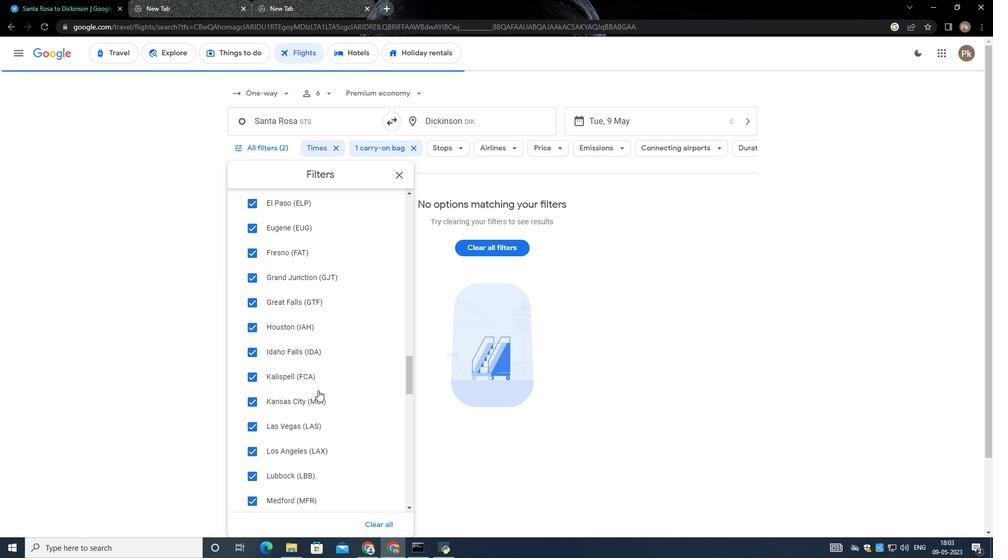 
Action: Mouse scrolled (318, 390) with delta (0, 0)
Screenshot: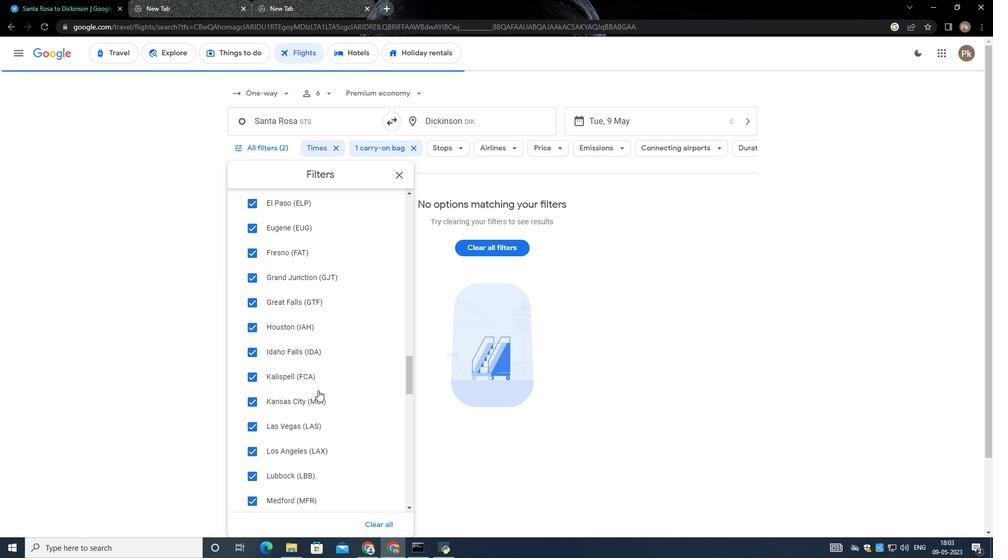 
Action: Mouse scrolled (318, 390) with delta (0, 0)
Screenshot: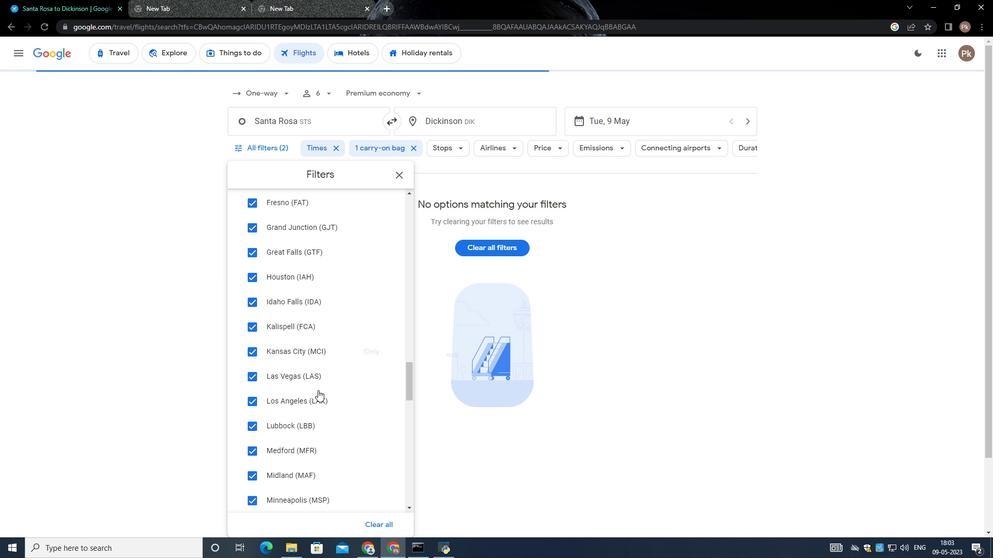 
Action: Mouse scrolled (318, 390) with delta (0, 0)
Screenshot: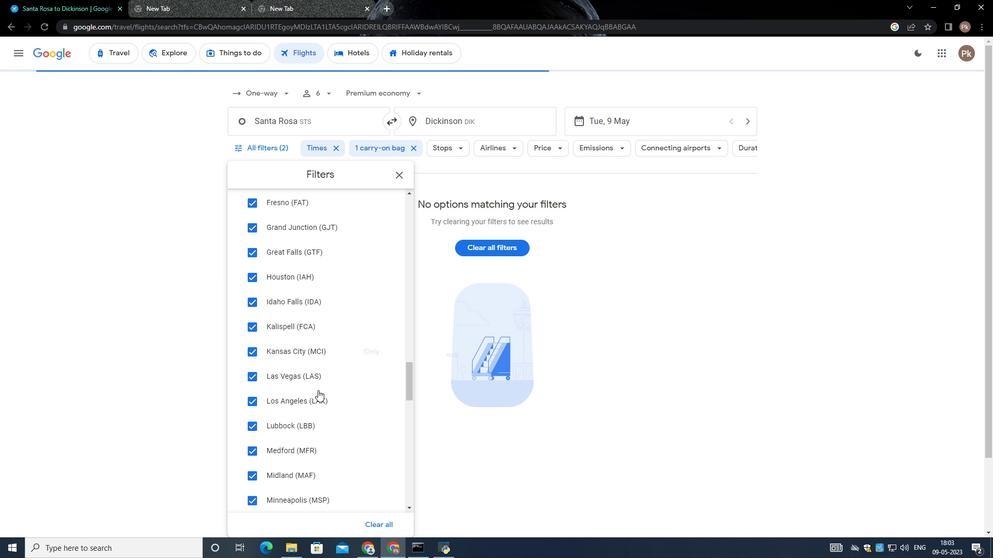 
Action: Mouse scrolled (318, 390) with delta (0, 0)
Screenshot: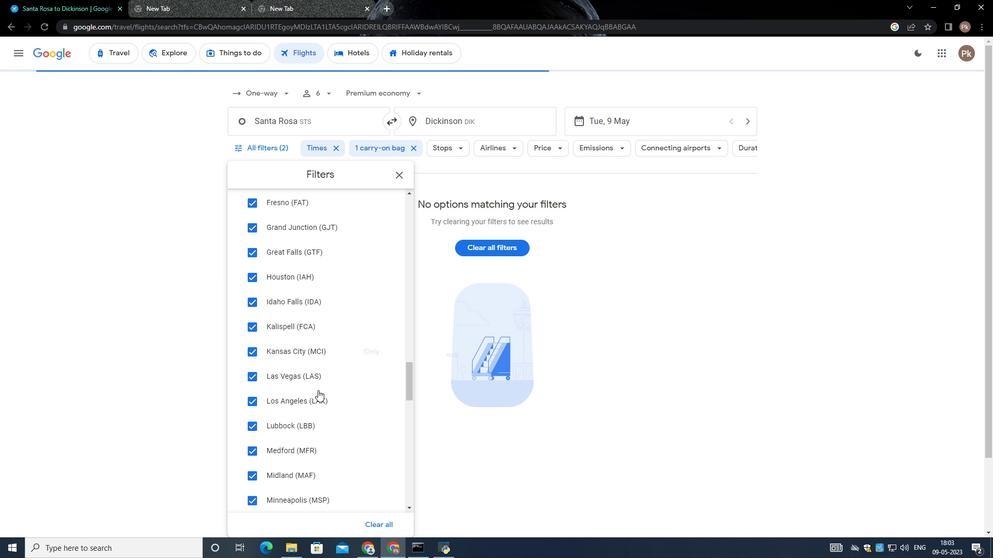
Action: Mouse moved to (318, 390)
Screenshot: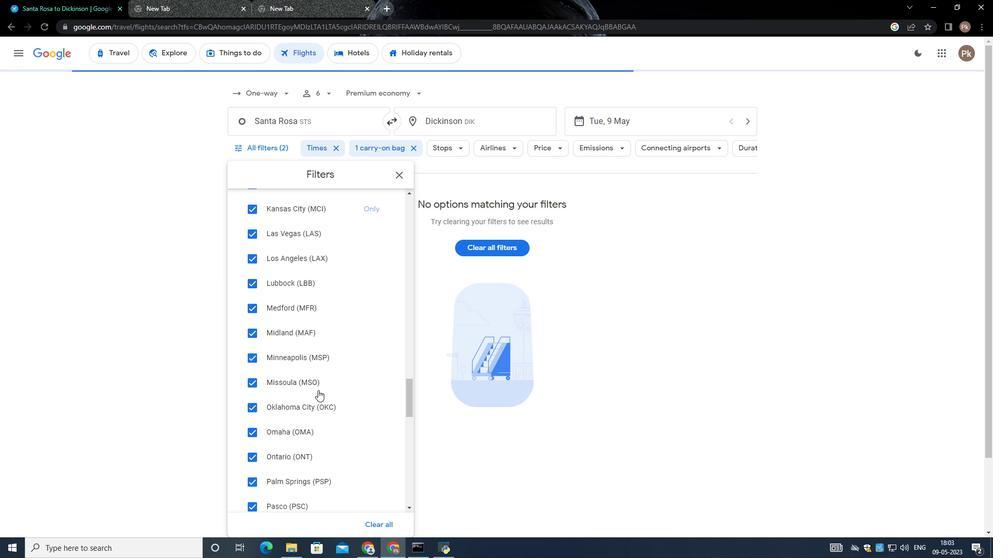 
Action: Mouse scrolled (318, 389) with delta (0, 0)
Screenshot: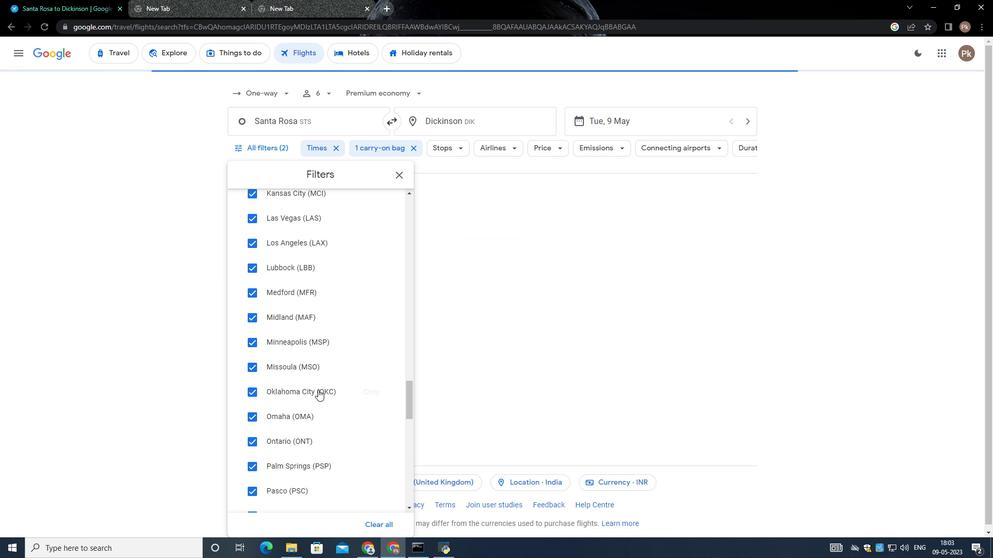 
Action: Mouse scrolled (318, 389) with delta (0, 0)
Screenshot: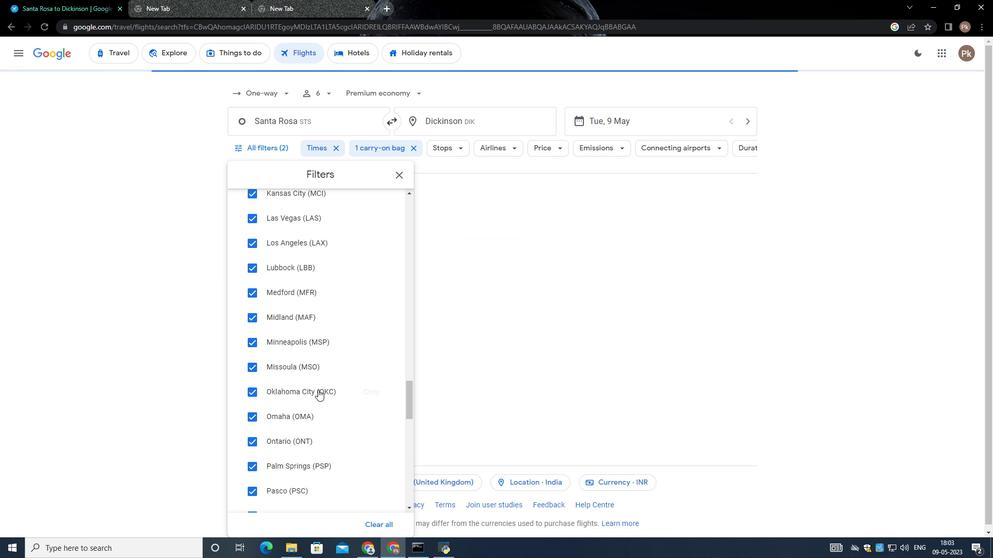 
Action: Mouse scrolled (318, 389) with delta (0, 0)
Screenshot: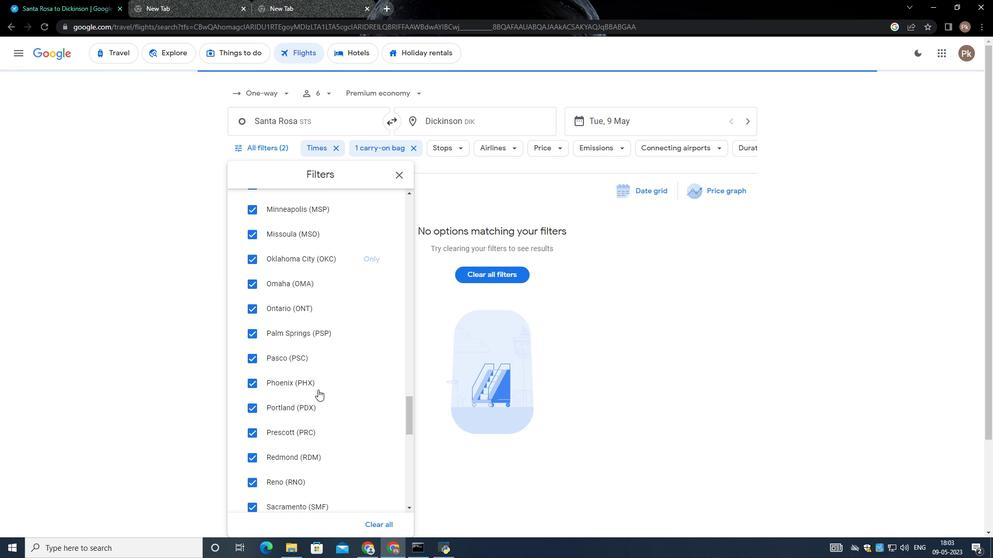 
Action: Mouse scrolled (318, 389) with delta (0, 0)
Screenshot: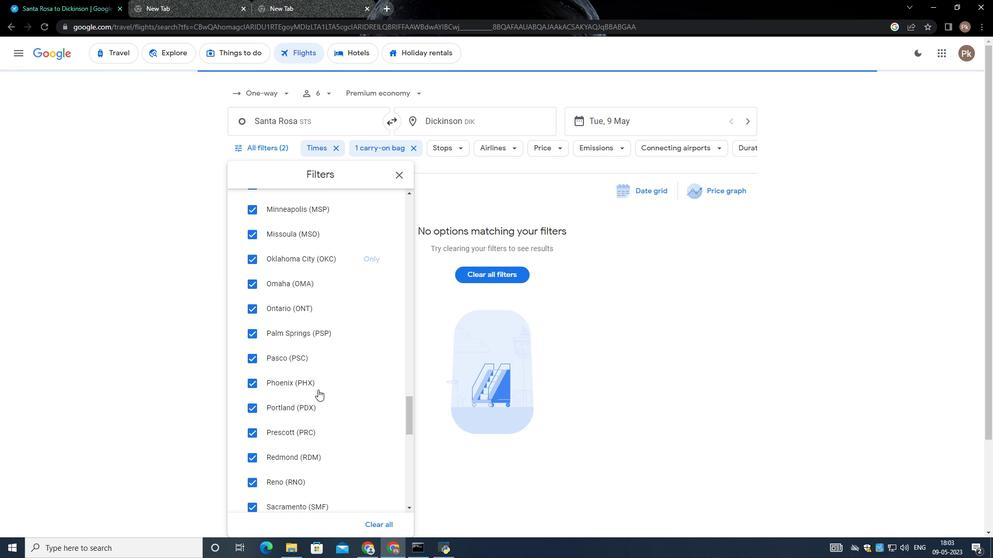 
Action: Mouse scrolled (318, 389) with delta (0, 0)
Screenshot: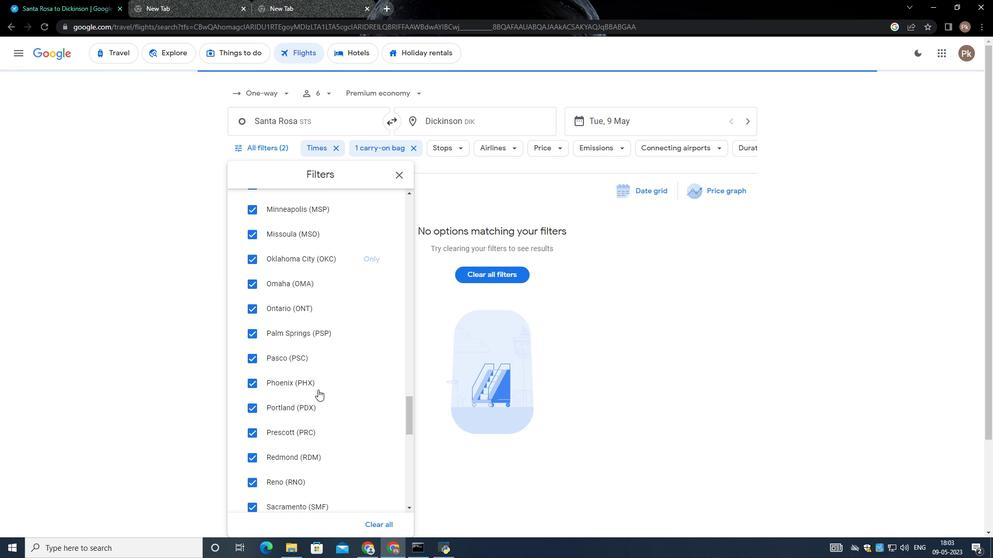 
Action: Mouse moved to (318, 390)
Screenshot: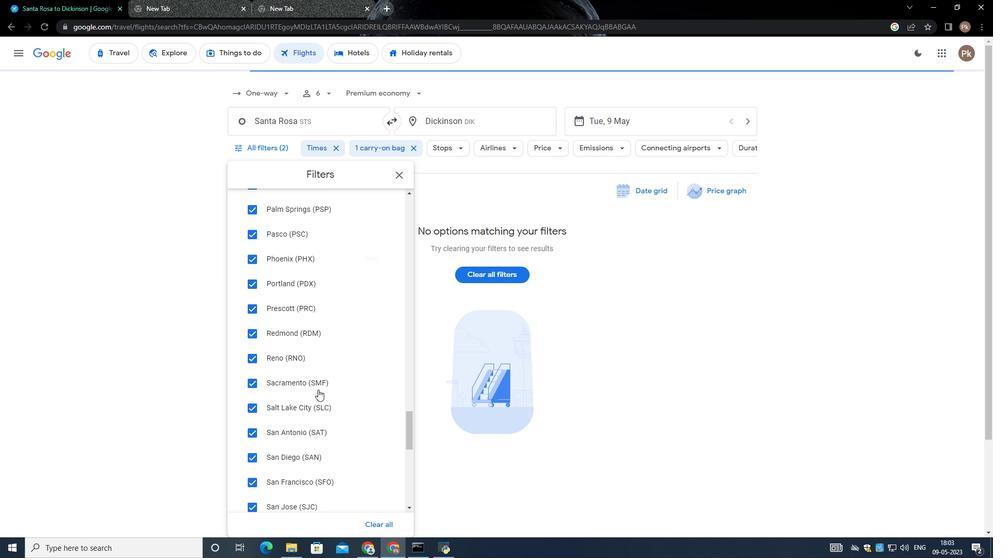 
Action: Mouse scrolled (318, 390) with delta (0, 0)
Screenshot: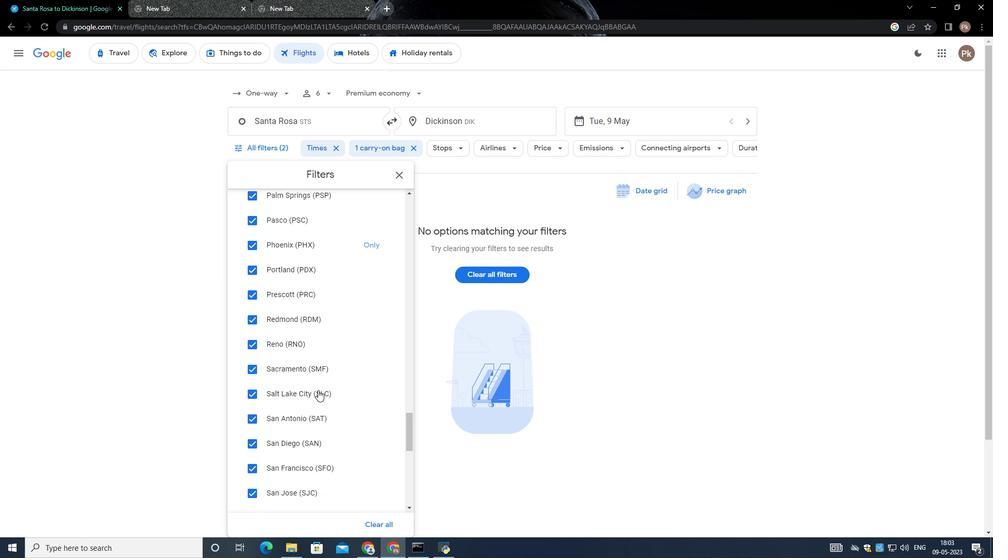 
Action: Mouse moved to (318, 390)
Screenshot: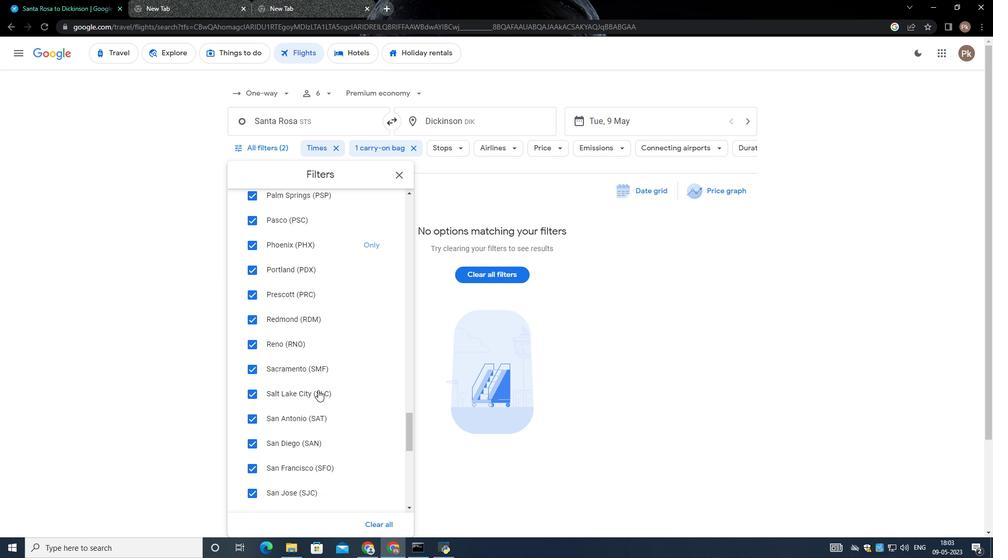 
Action: Mouse scrolled (318, 390) with delta (0, 0)
Screenshot: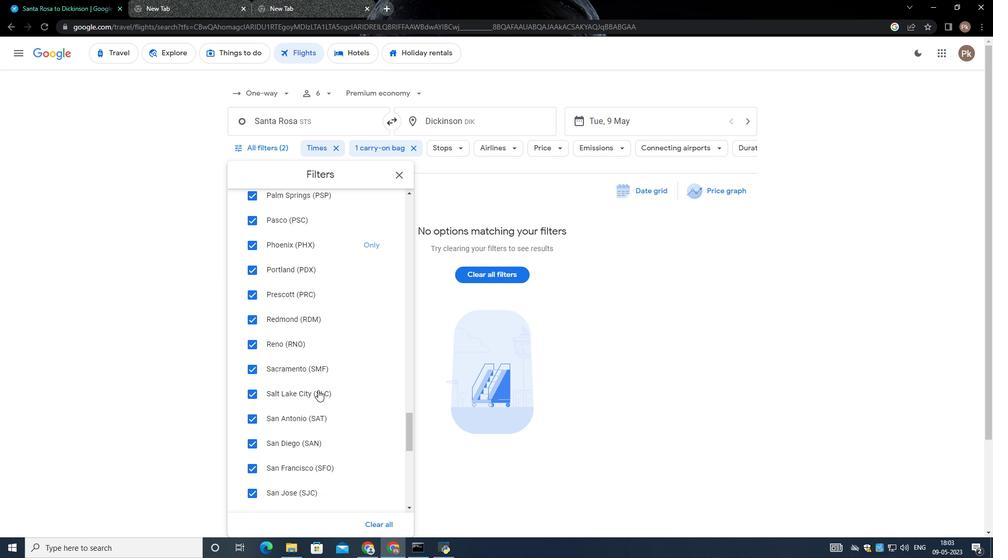 
Action: Mouse scrolled (318, 390) with delta (0, 0)
Screenshot: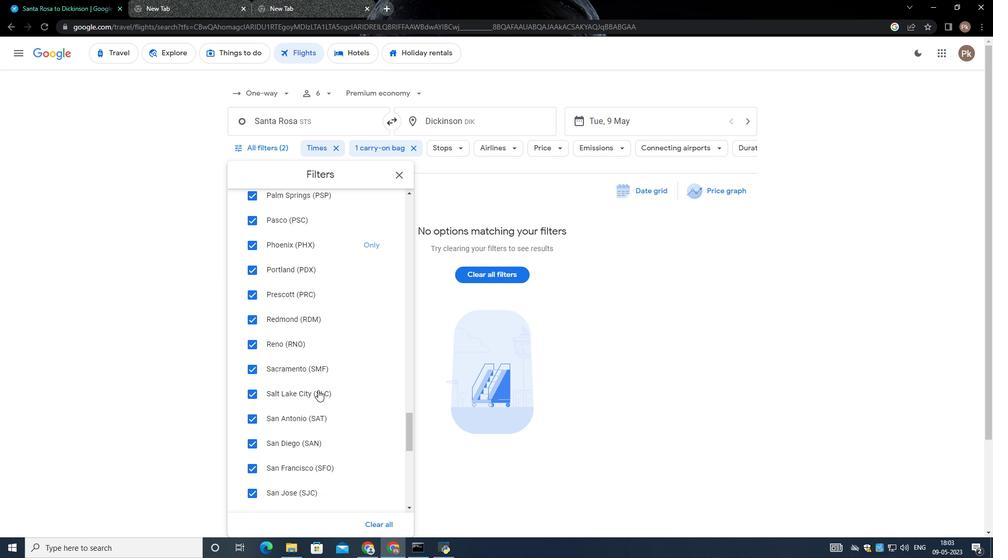 
Action: Mouse scrolled (318, 390) with delta (0, 0)
Screenshot: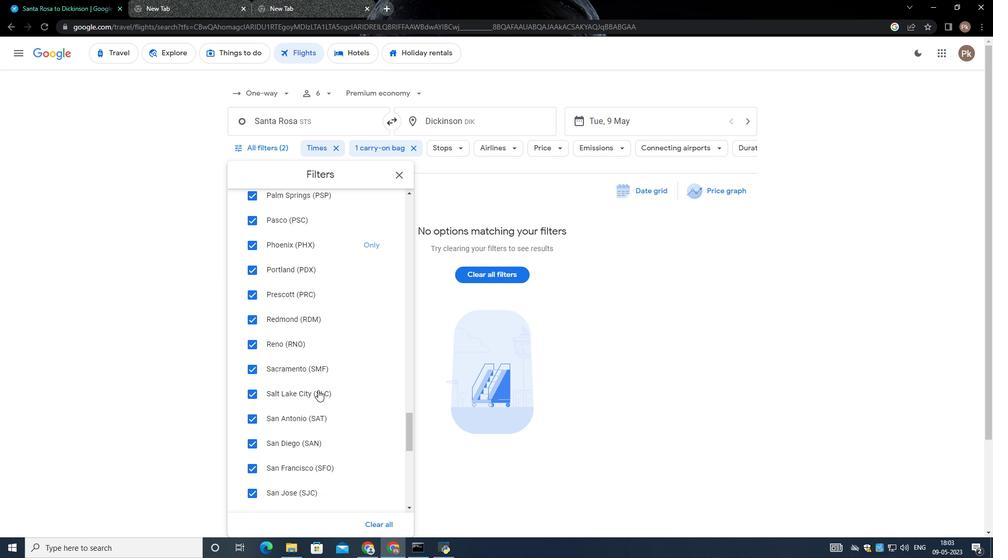 
Action: Mouse moved to (316, 389)
Screenshot: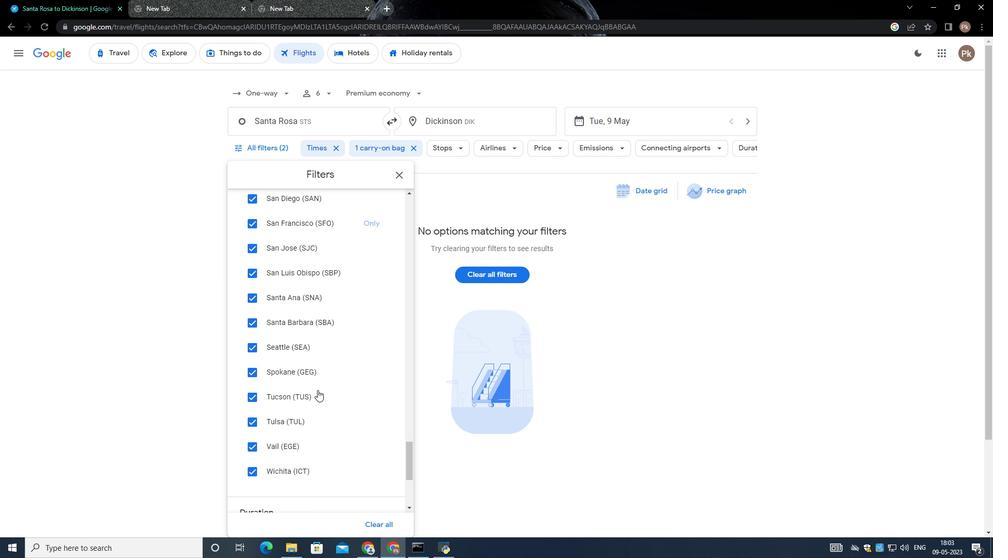 
Action: Mouse scrolled (316, 389) with delta (0, 0)
Screenshot: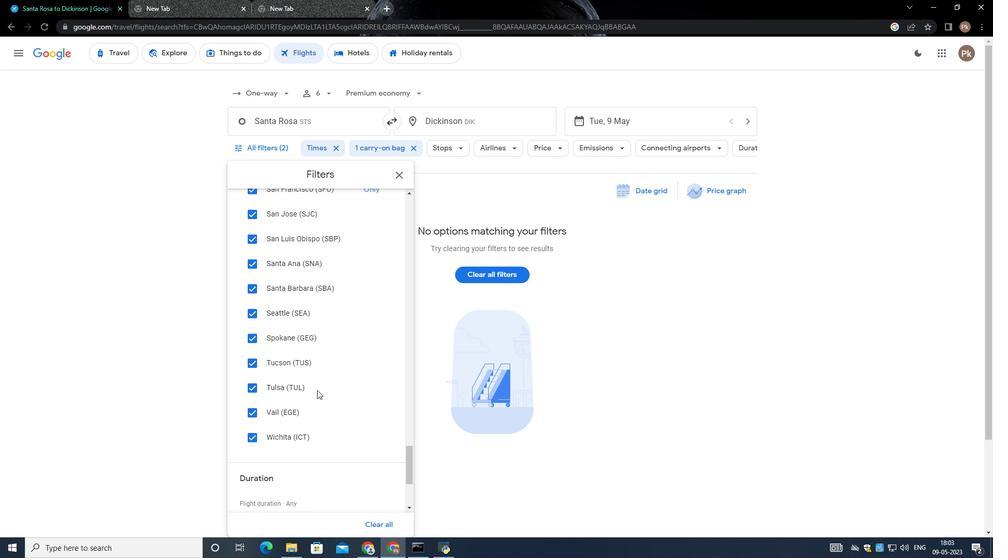 
Action: Mouse scrolled (316, 389) with delta (0, 0)
Screenshot: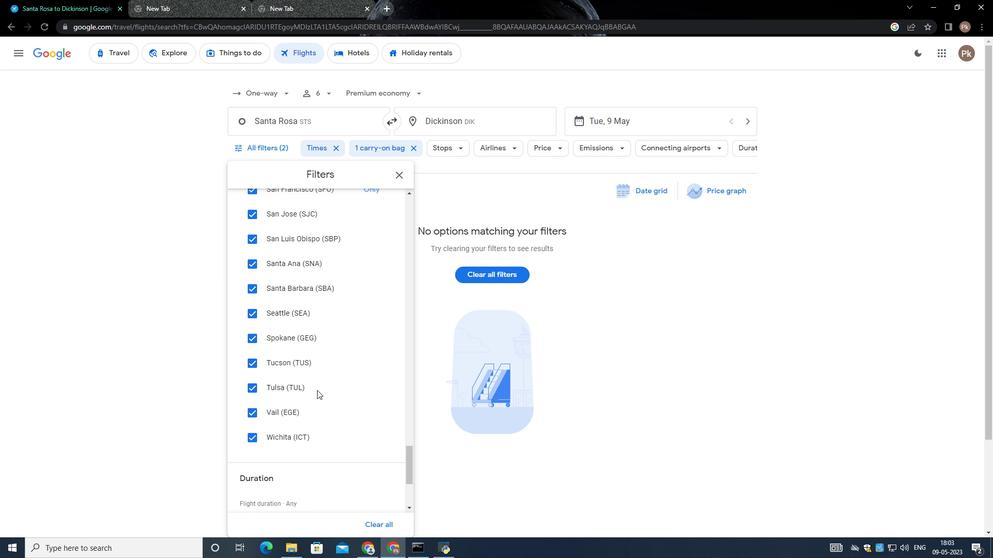 
Action: Mouse scrolled (316, 389) with delta (0, 0)
Screenshot: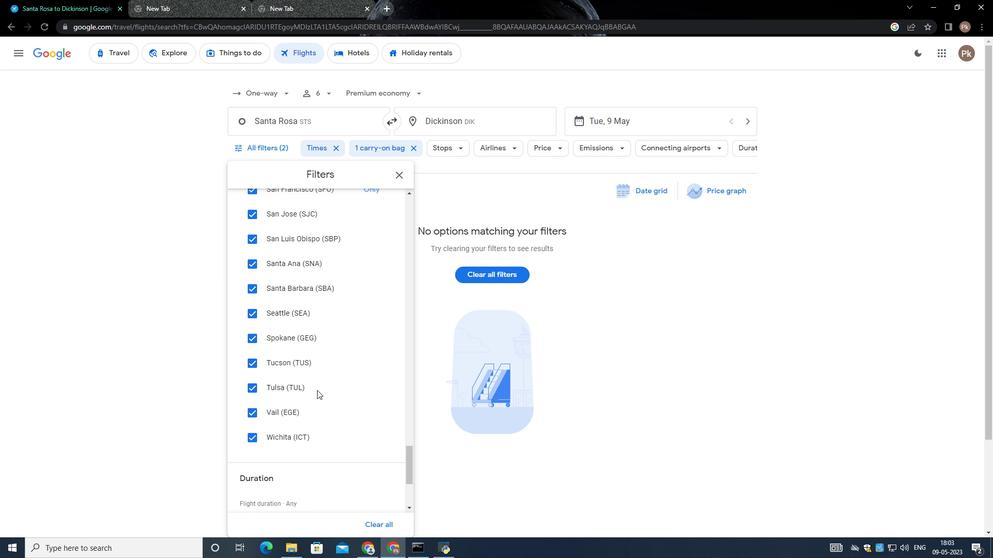 
Action: Mouse scrolled (316, 389) with delta (0, 0)
Screenshot: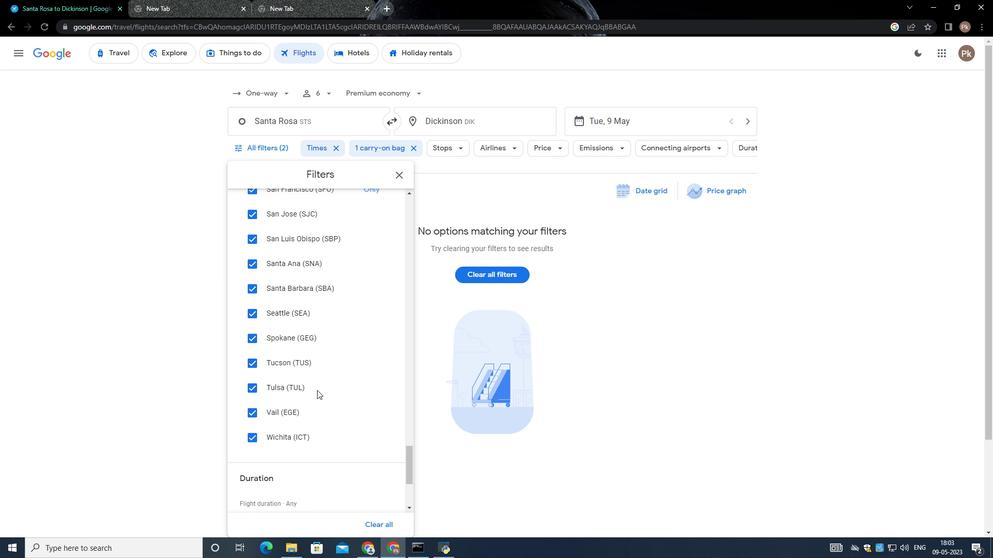 
Action: Mouse scrolled (316, 389) with delta (0, 0)
Screenshot: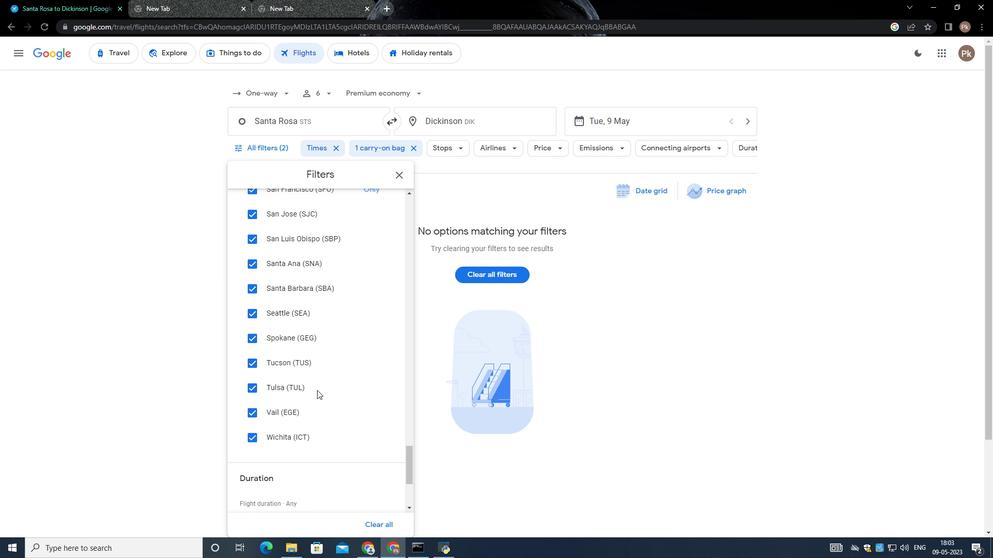 
Action: Mouse moved to (316, 387)
Screenshot: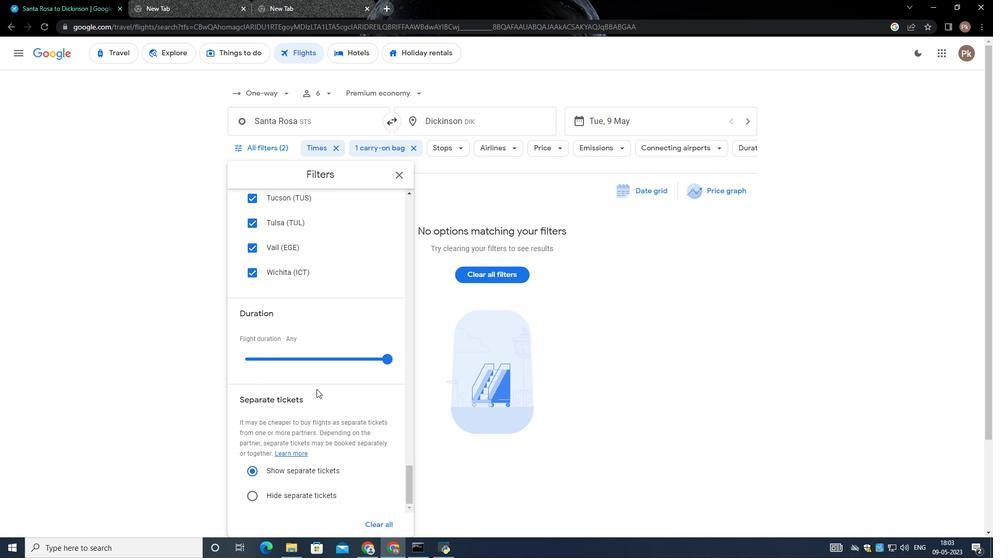 
Action: Mouse scrolled (316, 386) with delta (0, 0)
Screenshot: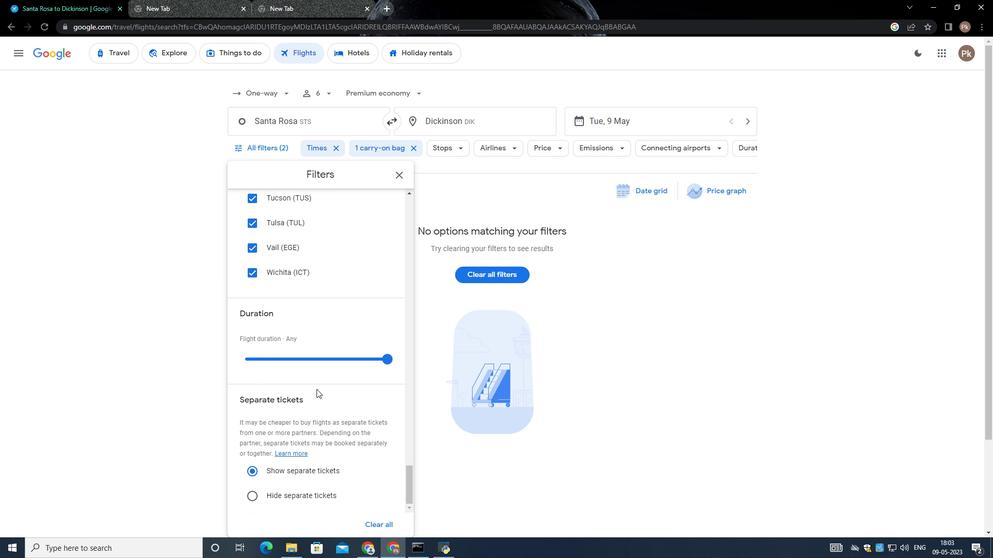 
Action: Mouse moved to (315, 387)
Screenshot: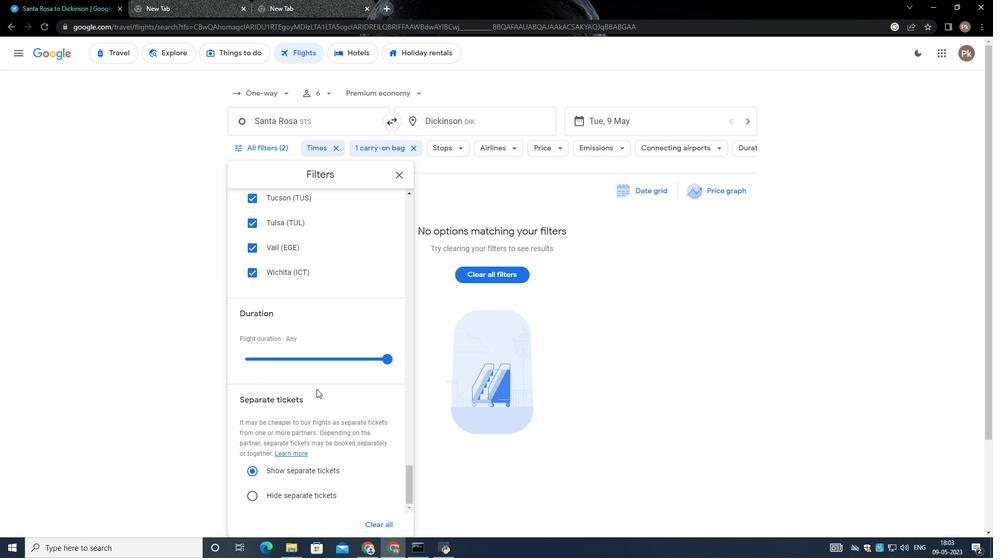 
Action: Mouse scrolled (315, 386) with delta (0, 0)
Screenshot: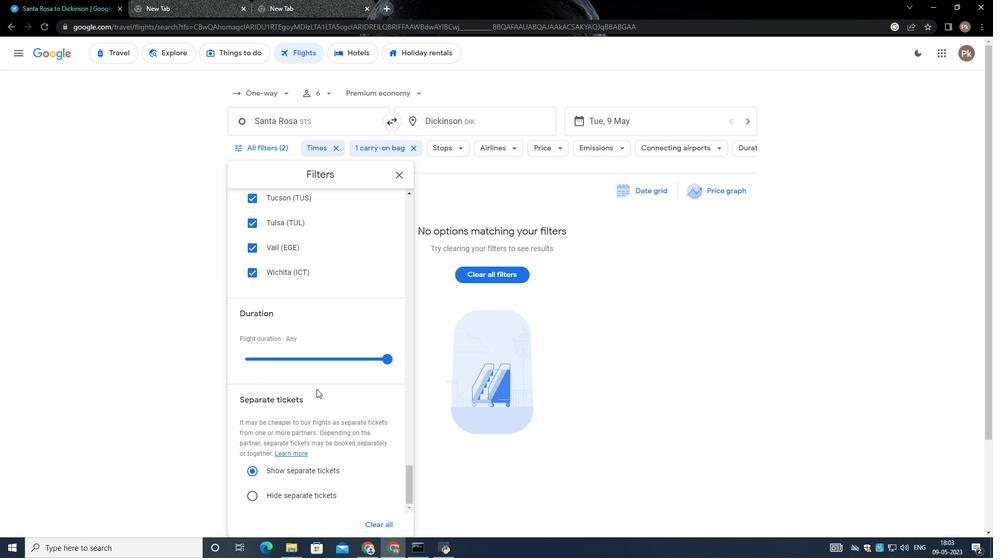 
Action: Mouse moved to (315, 387)
Screenshot: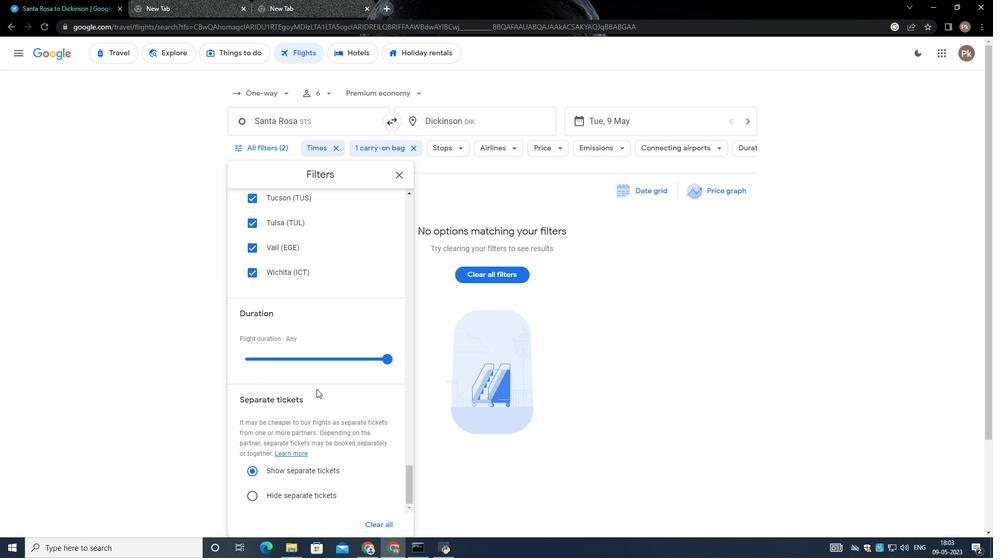 
Action: Mouse scrolled (315, 386) with delta (0, 0)
Screenshot: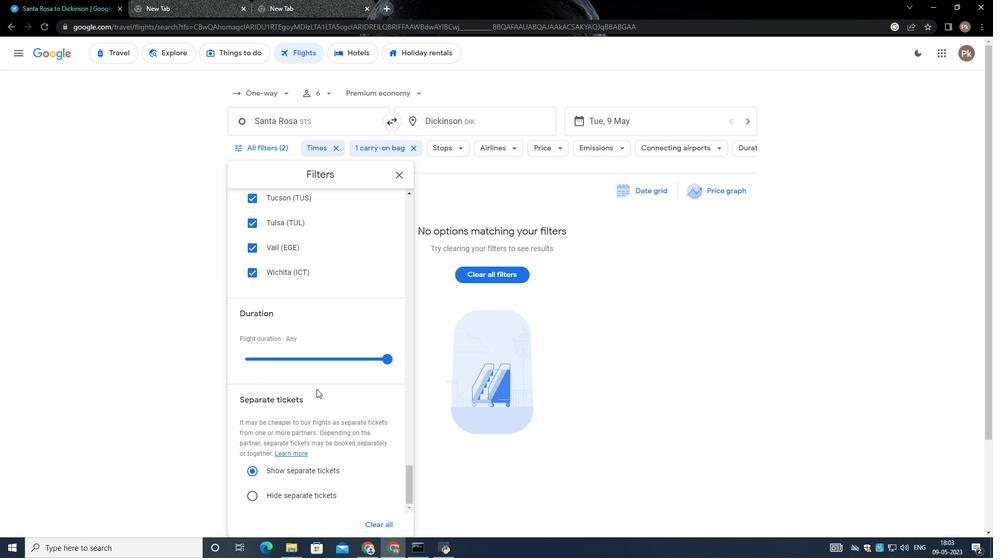 
Action: Mouse scrolled (315, 386) with delta (0, 0)
Screenshot: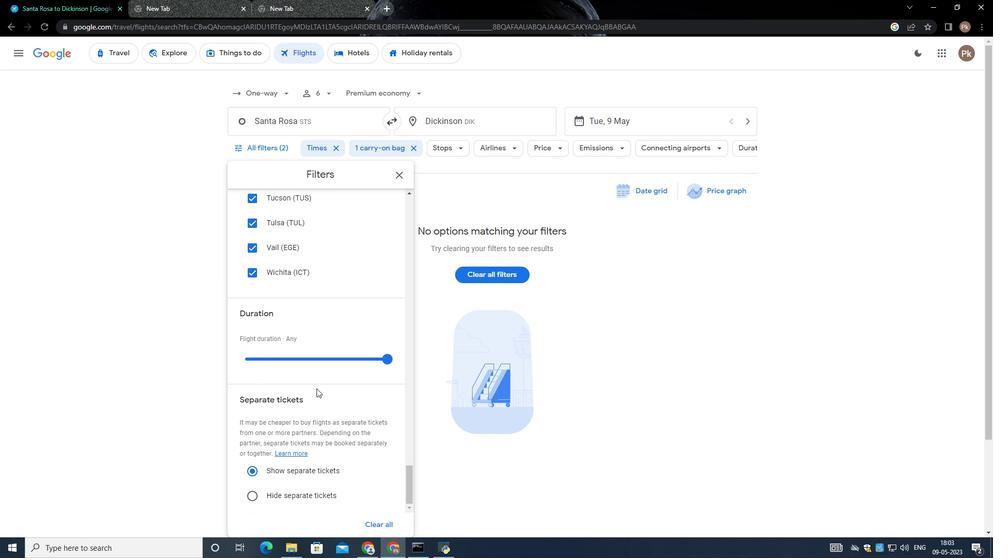 
Action: Mouse moved to (314, 387)
Screenshot: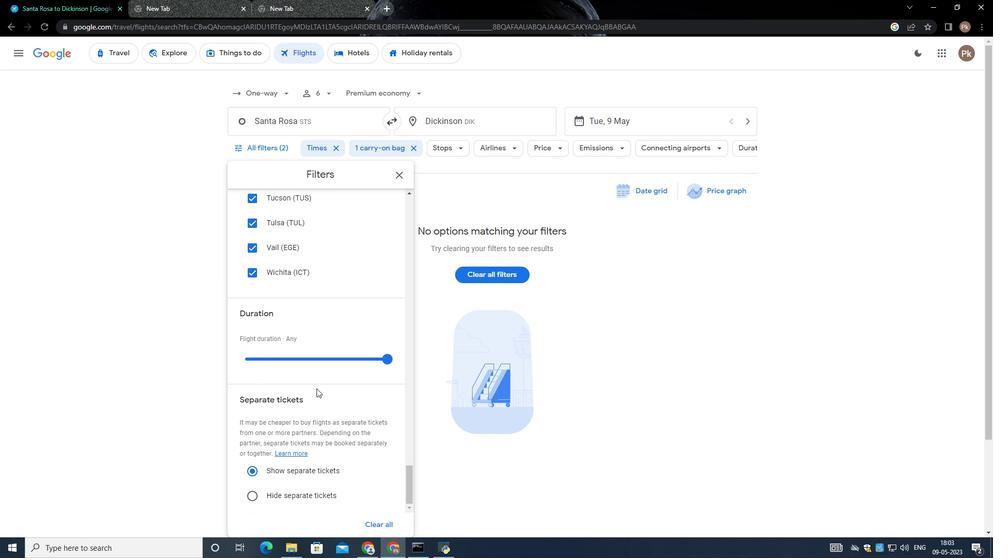 
Action: Mouse scrolled (314, 386) with delta (0, 0)
Screenshot: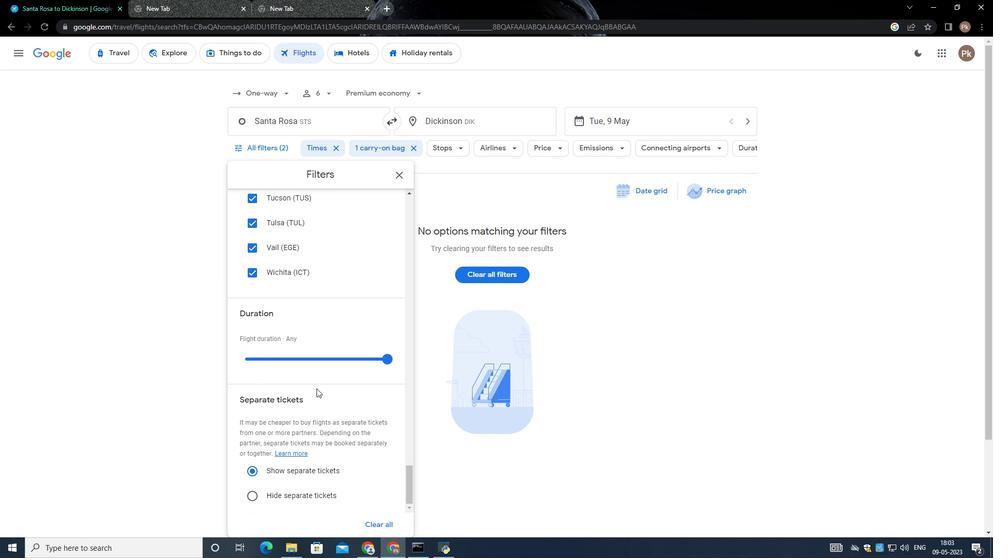 
Action: Mouse moved to (311, 388)
Screenshot: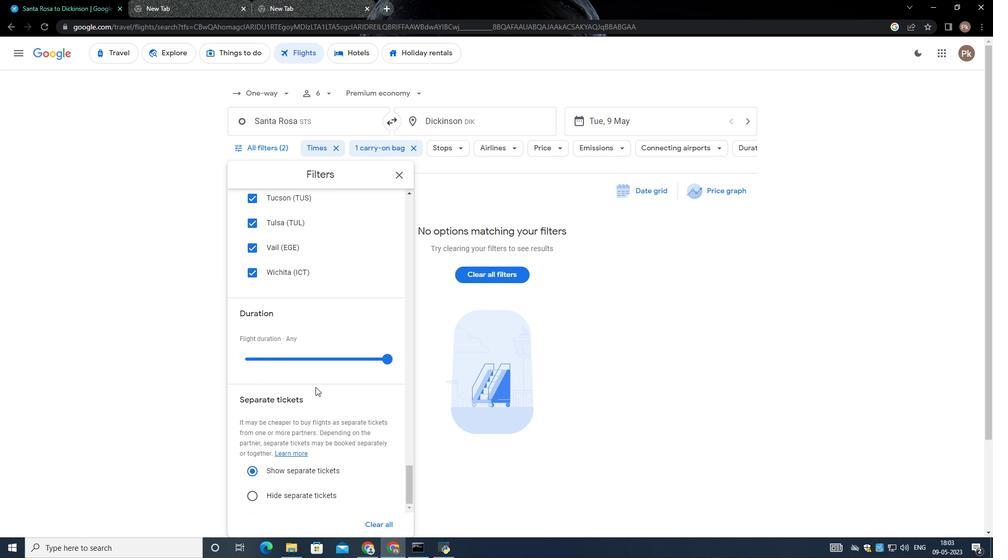 
